 Task: Find connections with filter location Ghardaïa with filter topic #Socialmediawith filter profile language German with filter current company Yellow.ai with filter school Gokaraju Rangaraju Institute of Engineering and Technology with filter industry Wholesale Hardware, Plumbing, Heating Equipment with filter service category Wealth Management with filter keywords title Operations Professional
Action: Mouse moved to (716, 85)
Screenshot: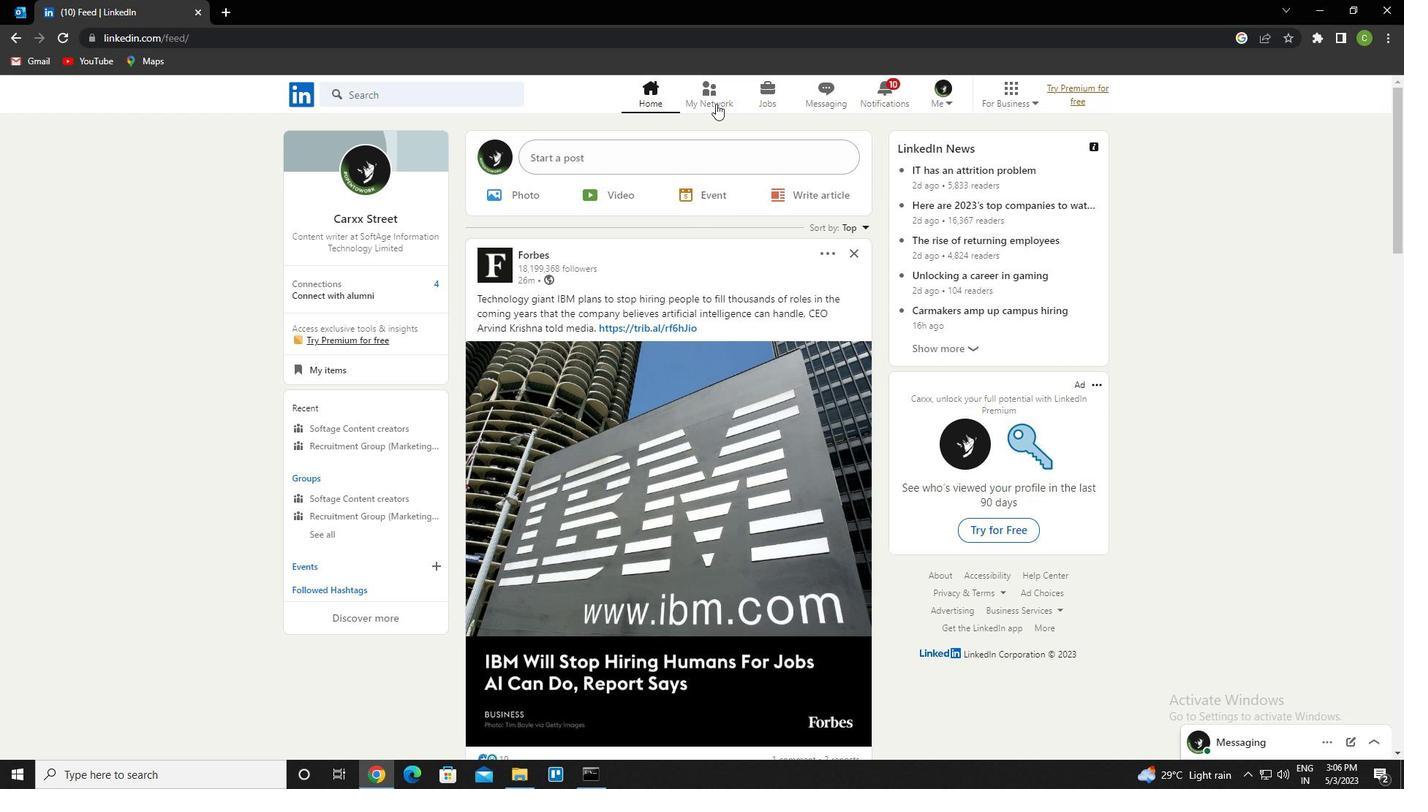 
Action: Mouse pressed left at (716, 85)
Screenshot: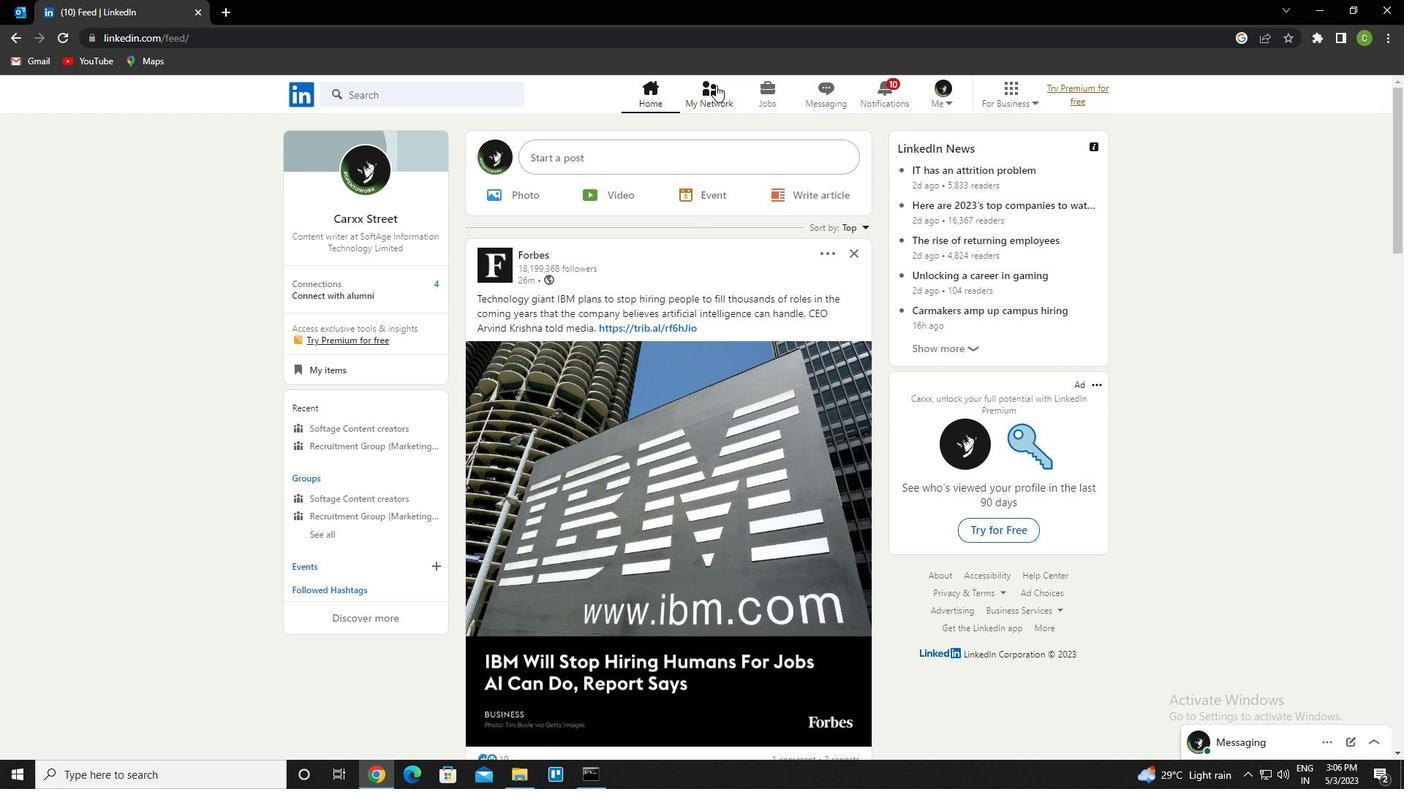 
Action: Mouse moved to (451, 175)
Screenshot: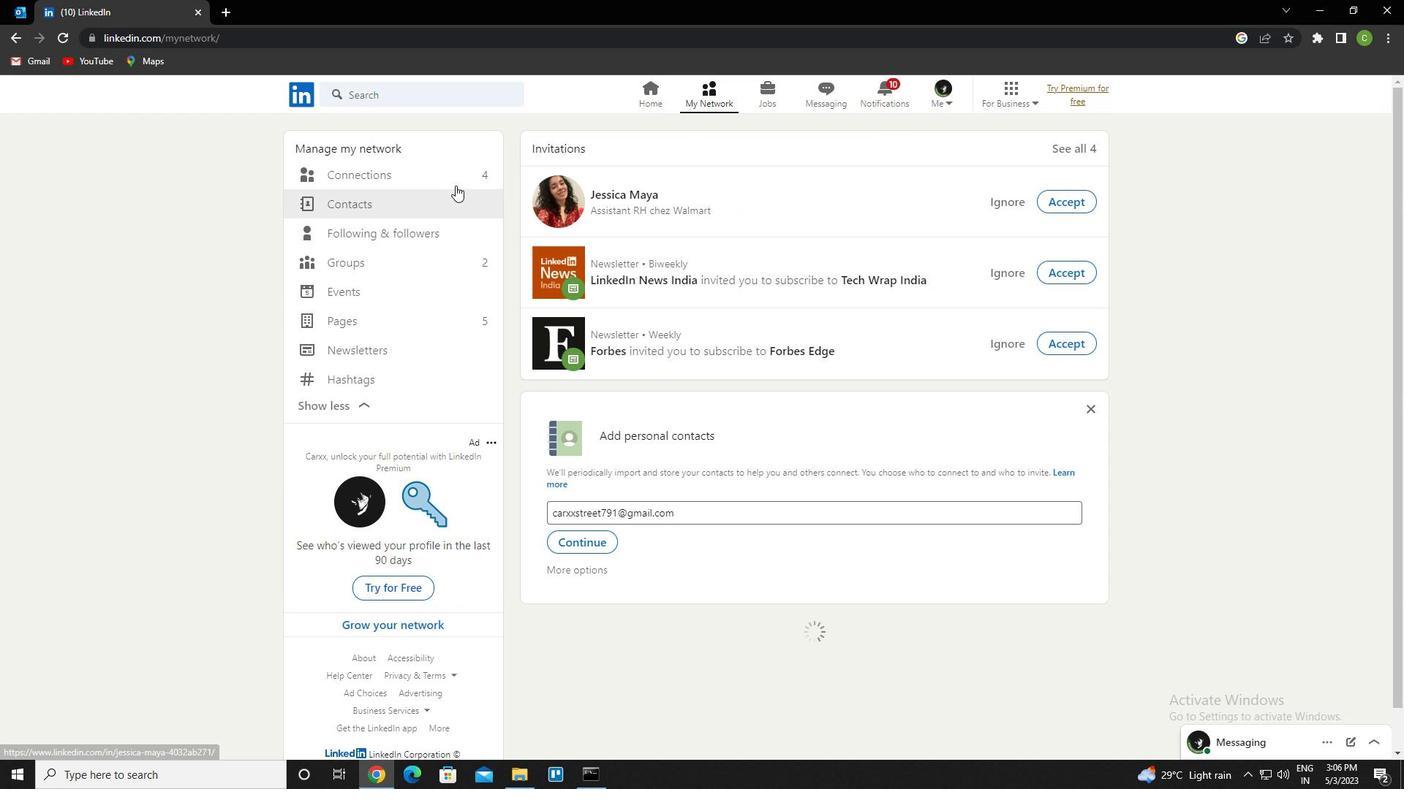 
Action: Mouse pressed left at (451, 175)
Screenshot: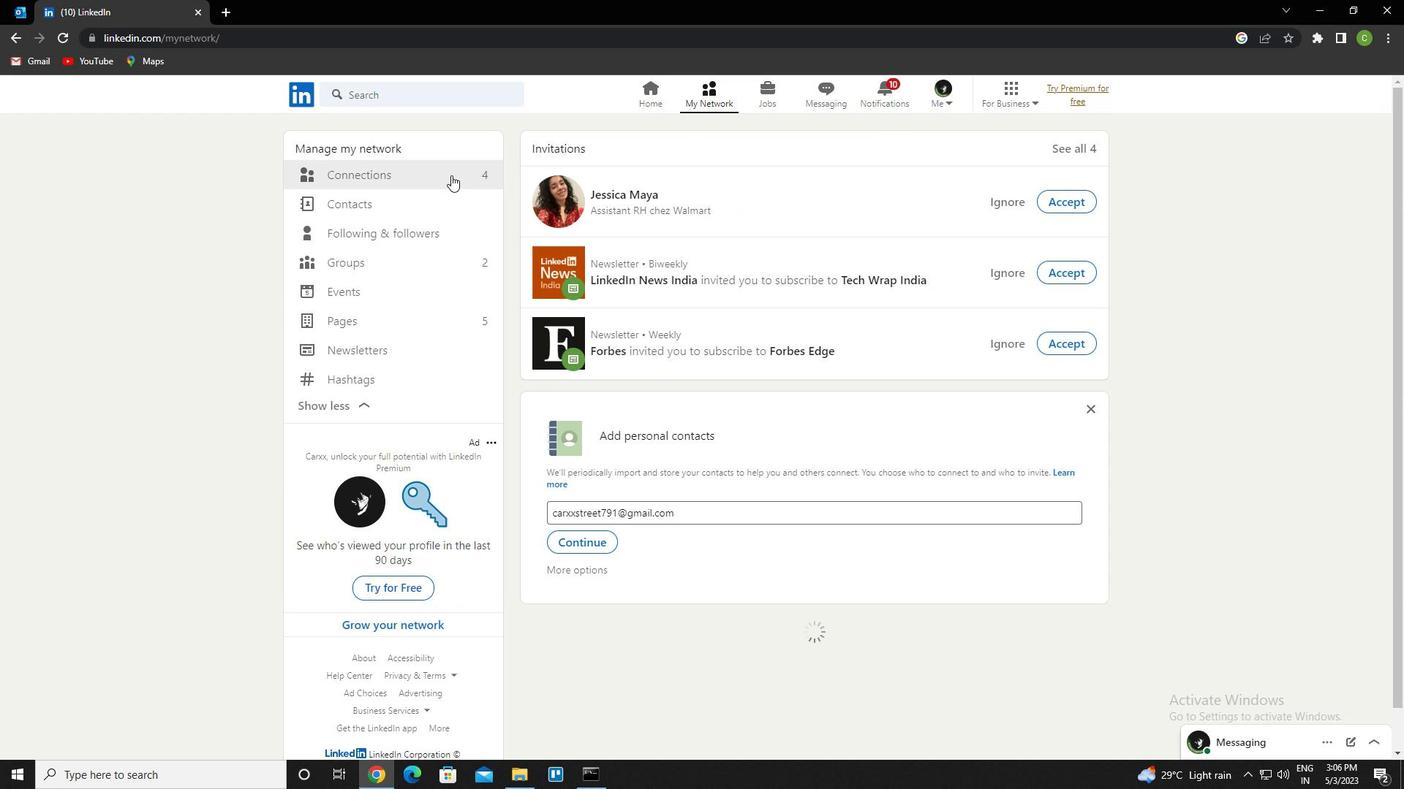
Action: Mouse moved to (800, 181)
Screenshot: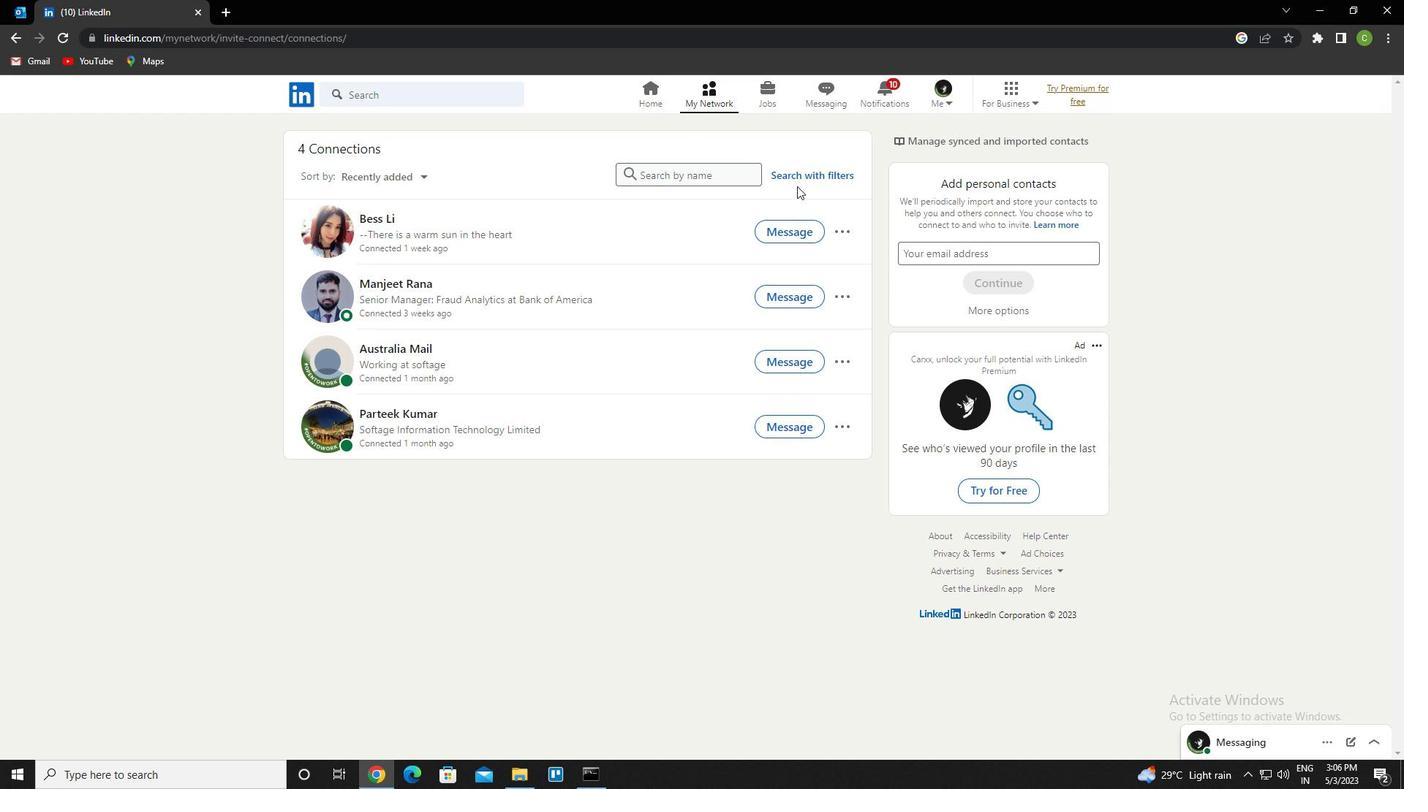 
Action: Mouse pressed left at (800, 181)
Screenshot: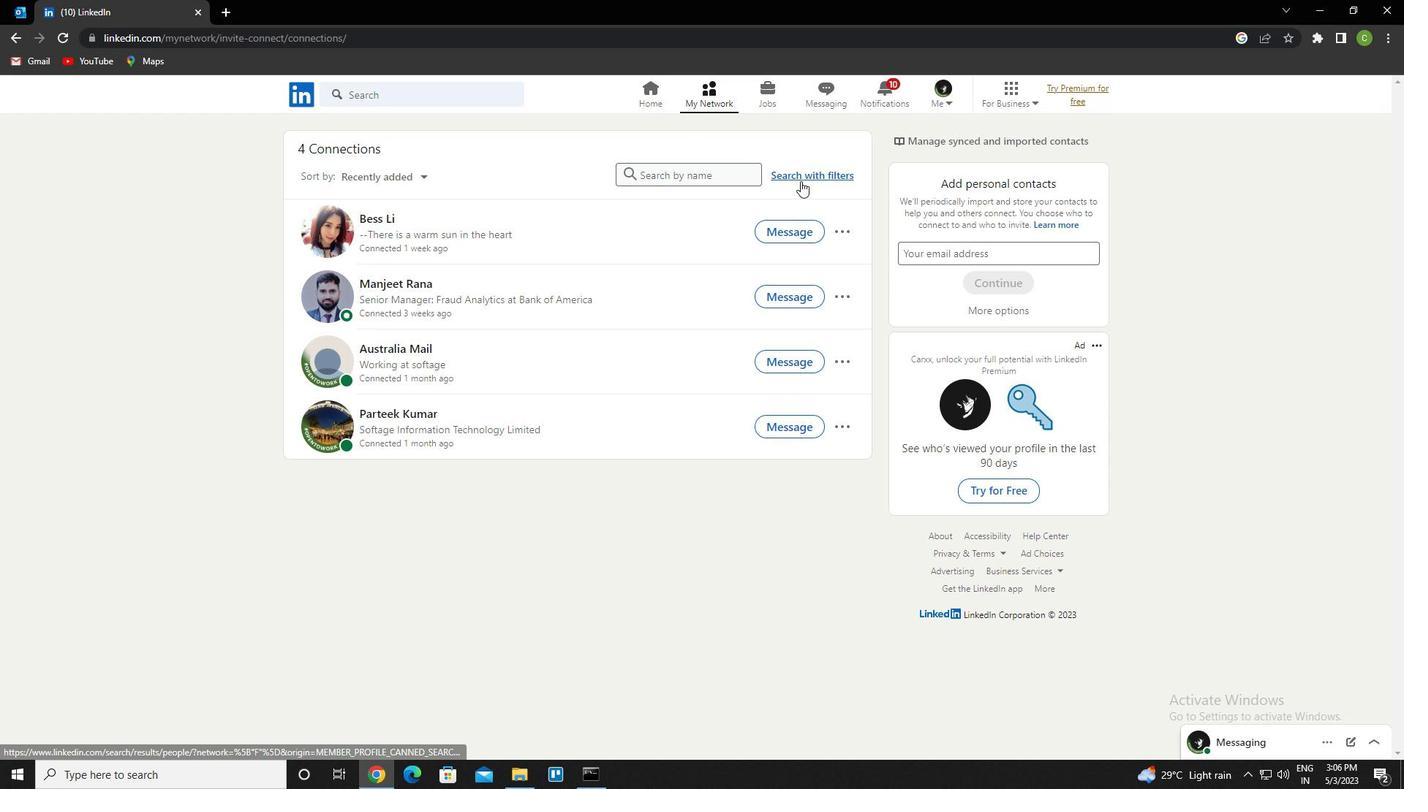 
Action: Mouse moved to (754, 135)
Screenshot: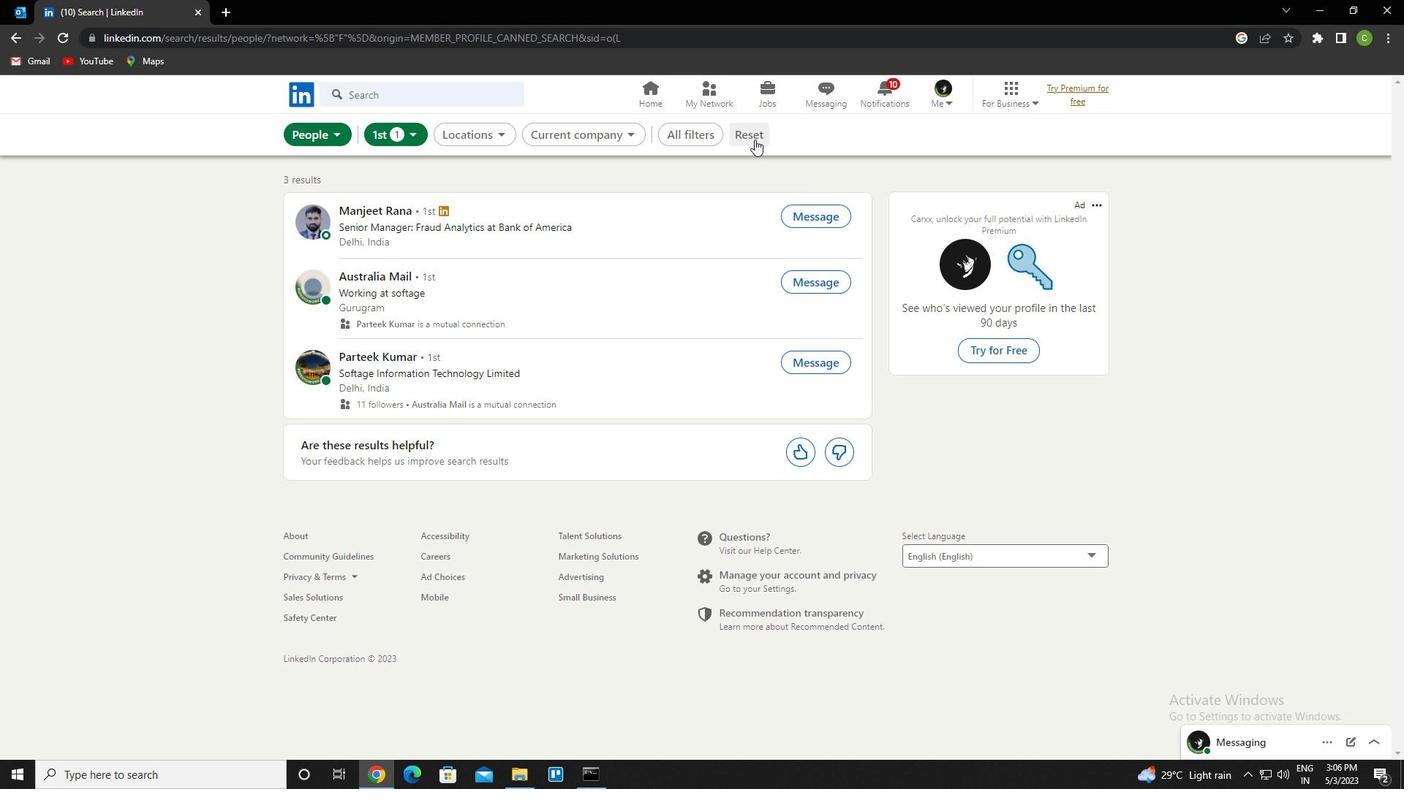 
Action: Mouse pressed left at (754, 135)
Screenshot: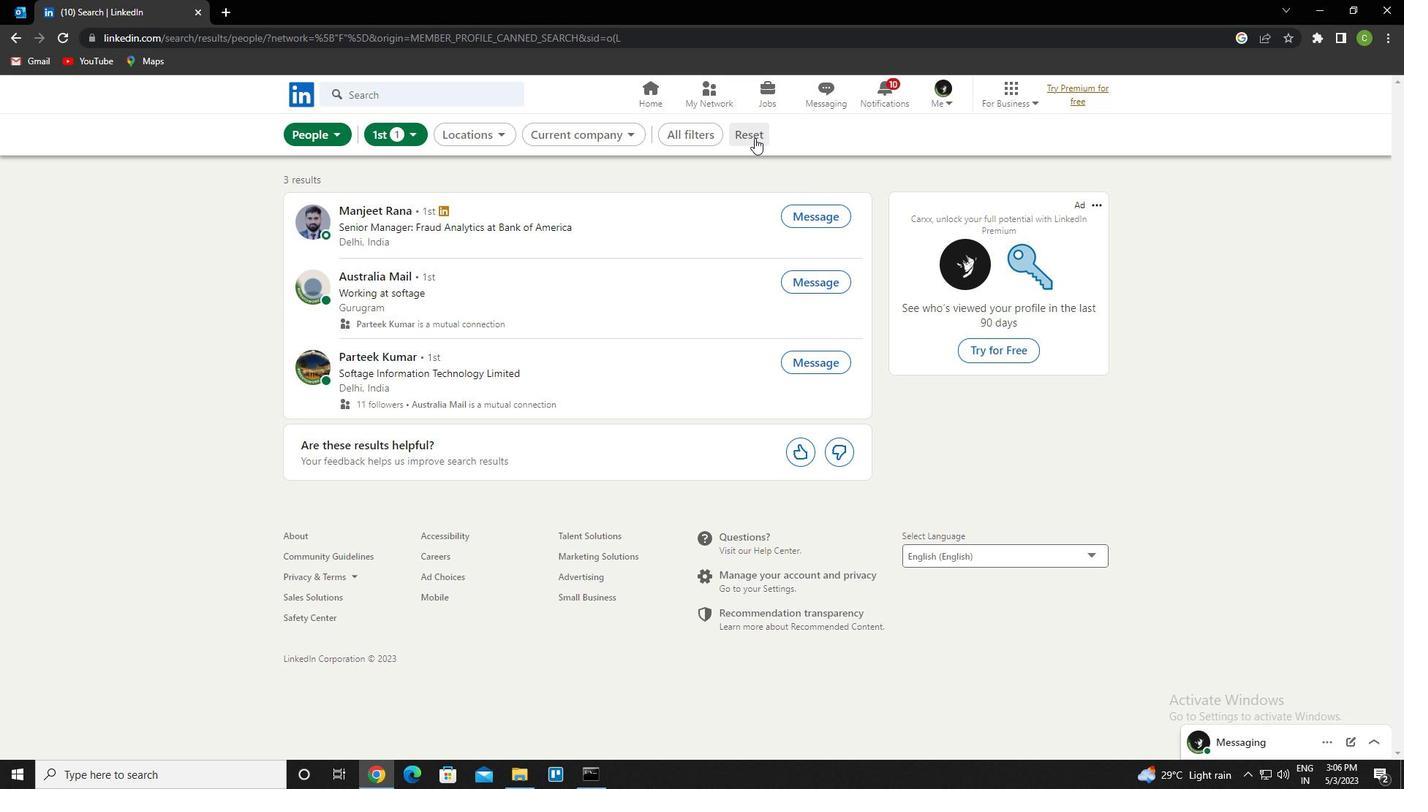 
Action: Mouse moved to (740, 135)
Screenshot: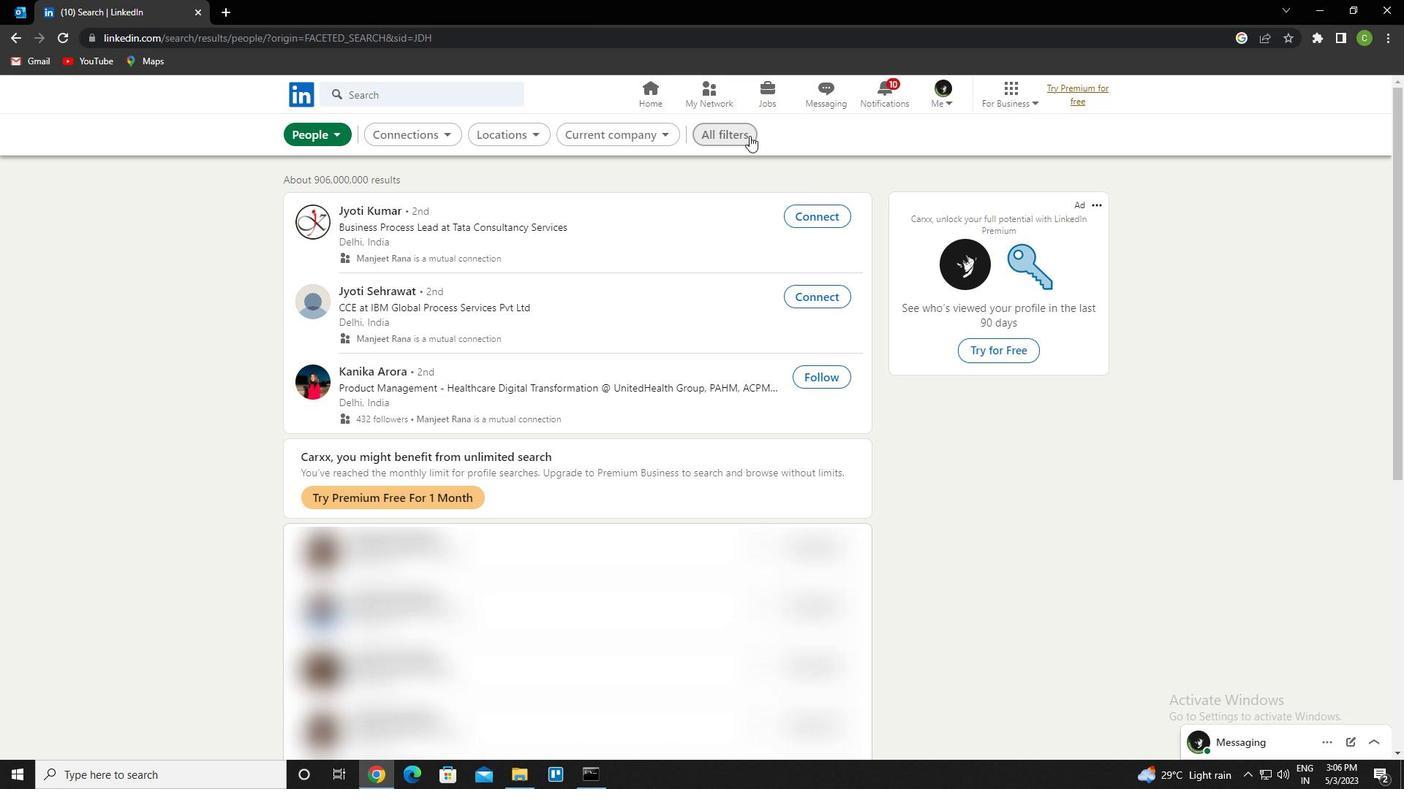 
Action: Mouse pressed left at (740, 135)
Screenshot: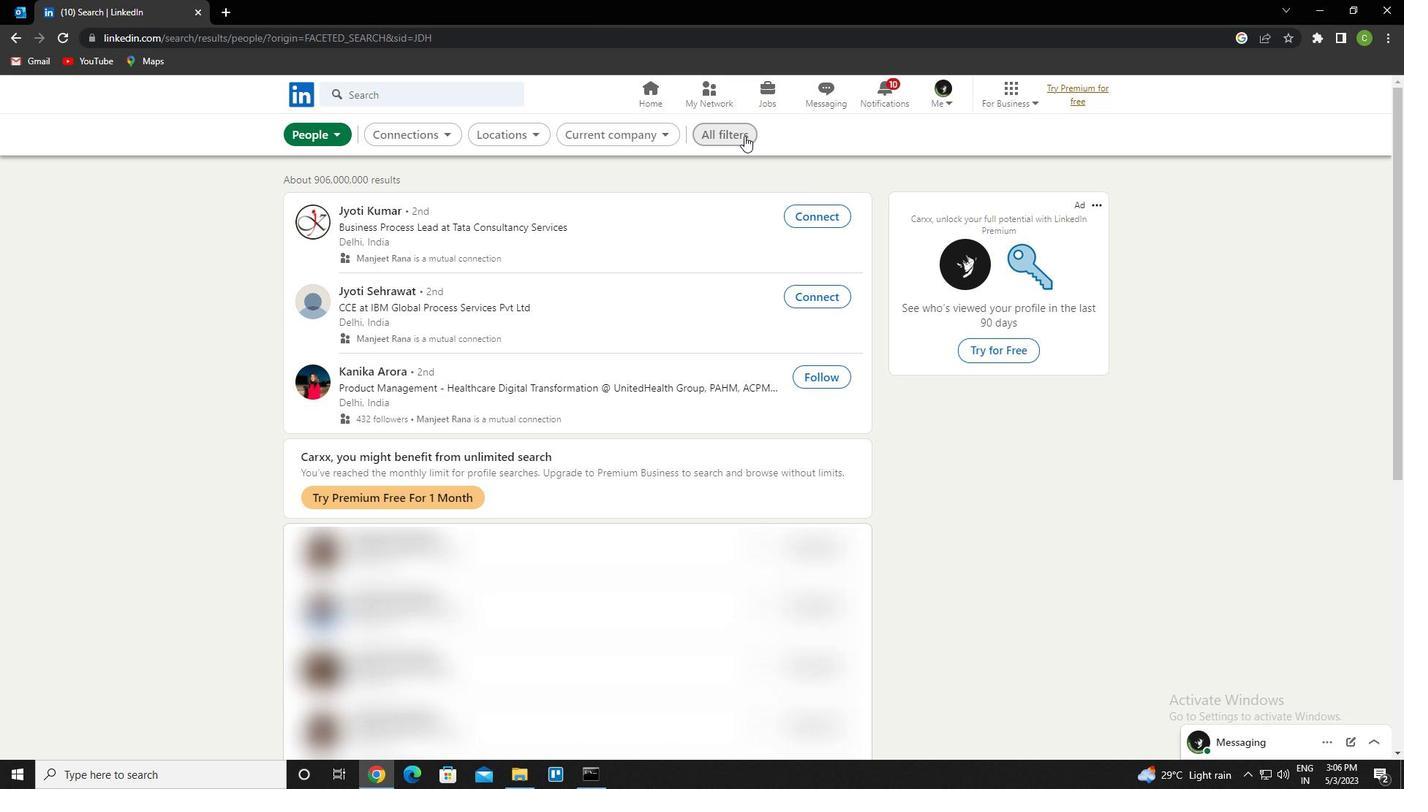 
Action: Mouse moved to (1118, 350)
Screenshot: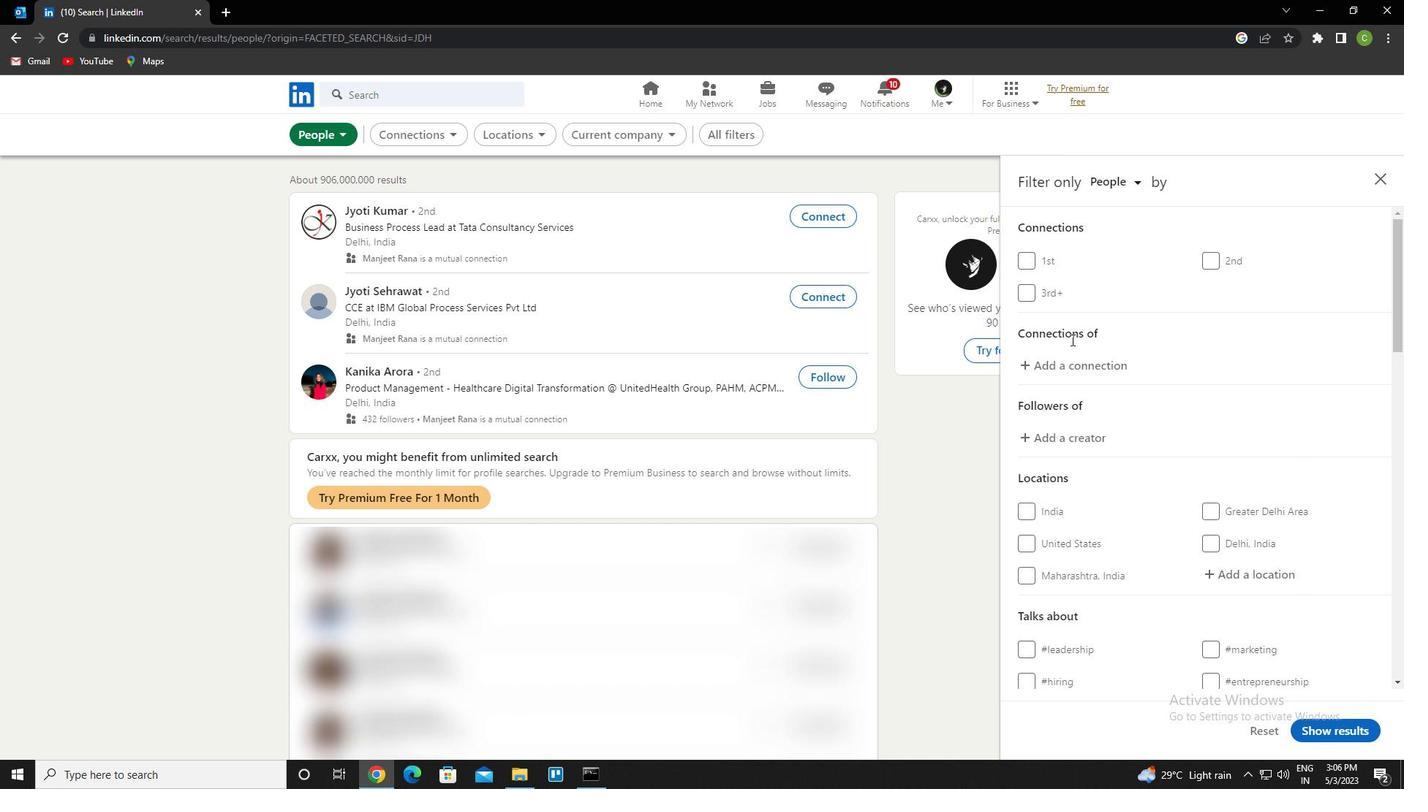 
Action: Mouse scrolled (1118, 349) with delta (0, 0)
Screenshot: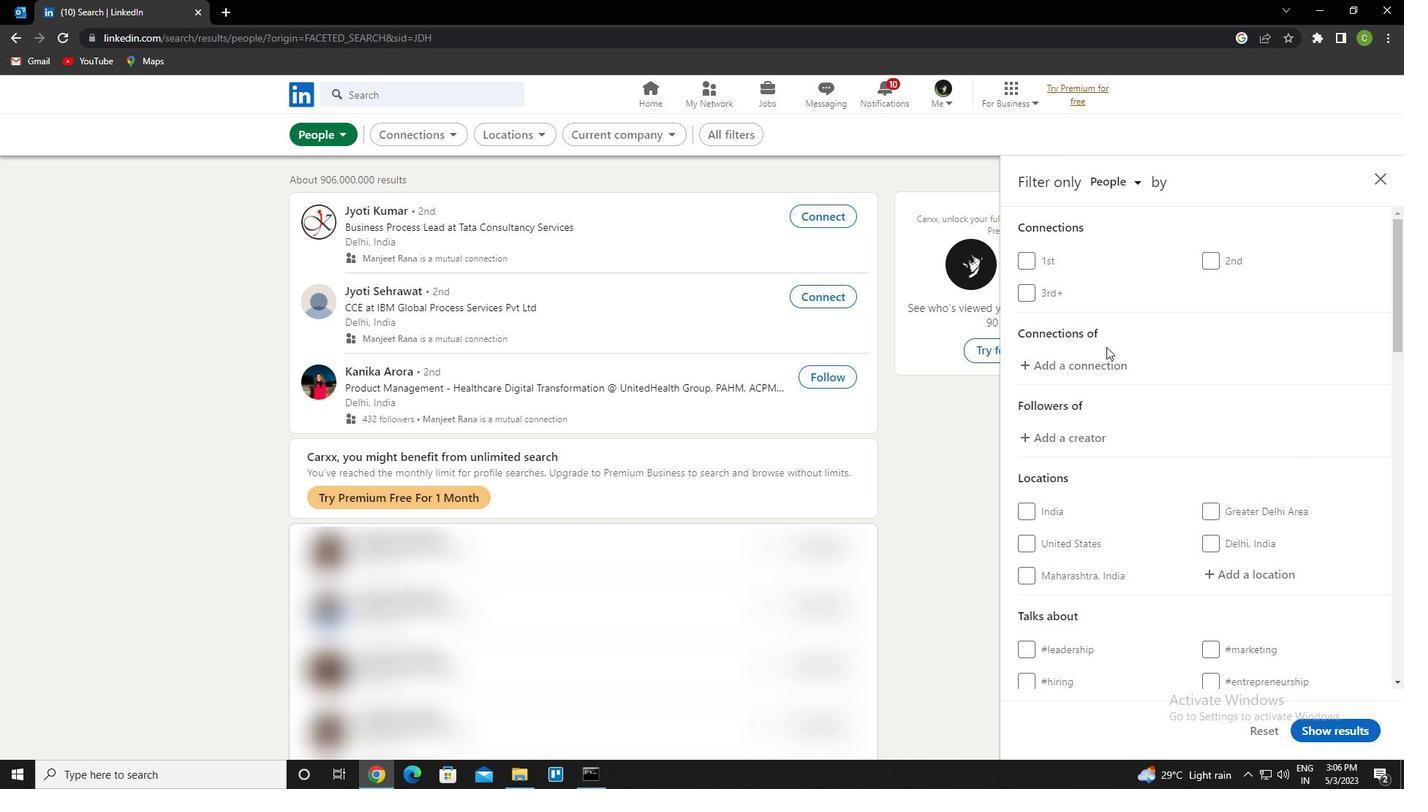 
Action: Mouse scrolled (1118, 349) with delta (0, 0)
Screenshot: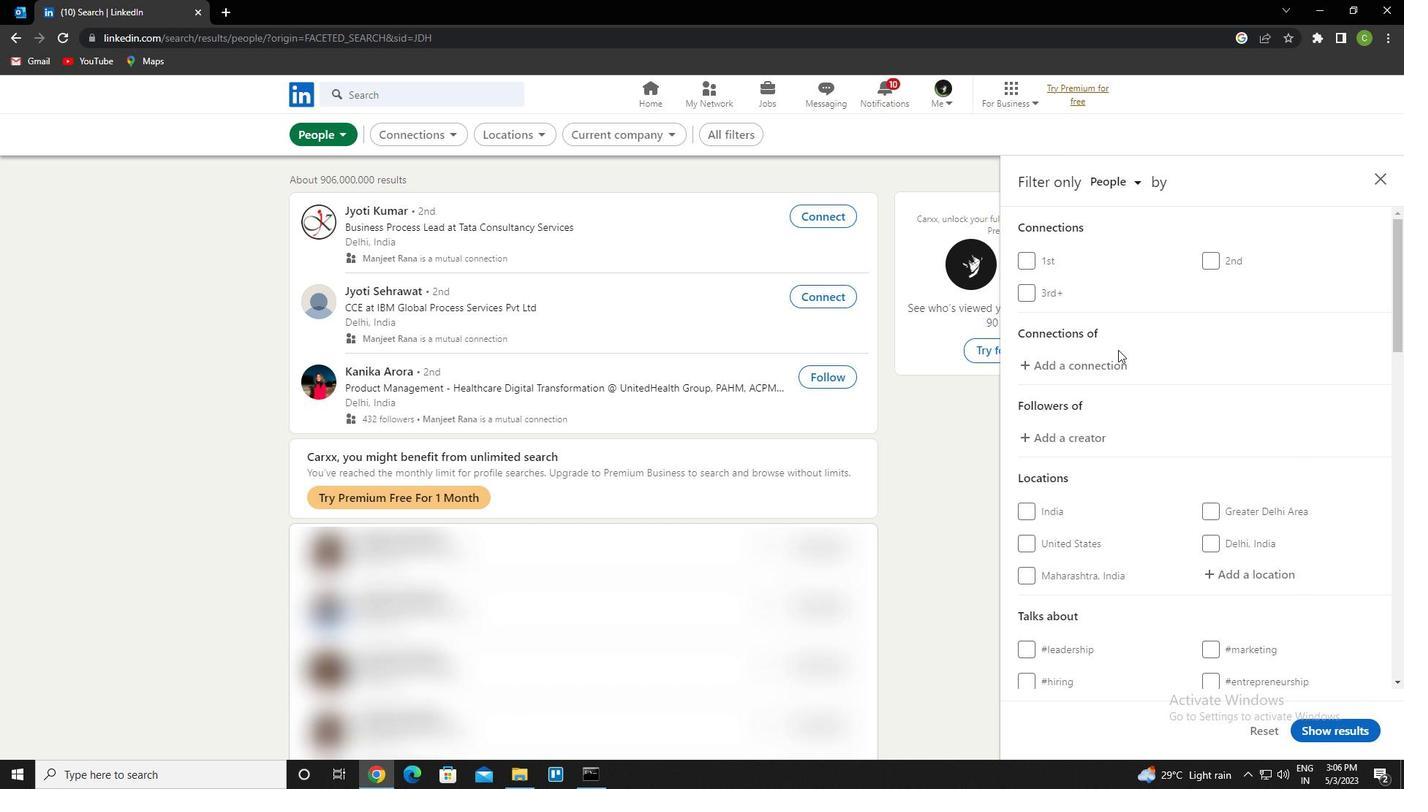
Action: Mouse scrolled (1118, 349) with delta (0, 0)
Screenshot: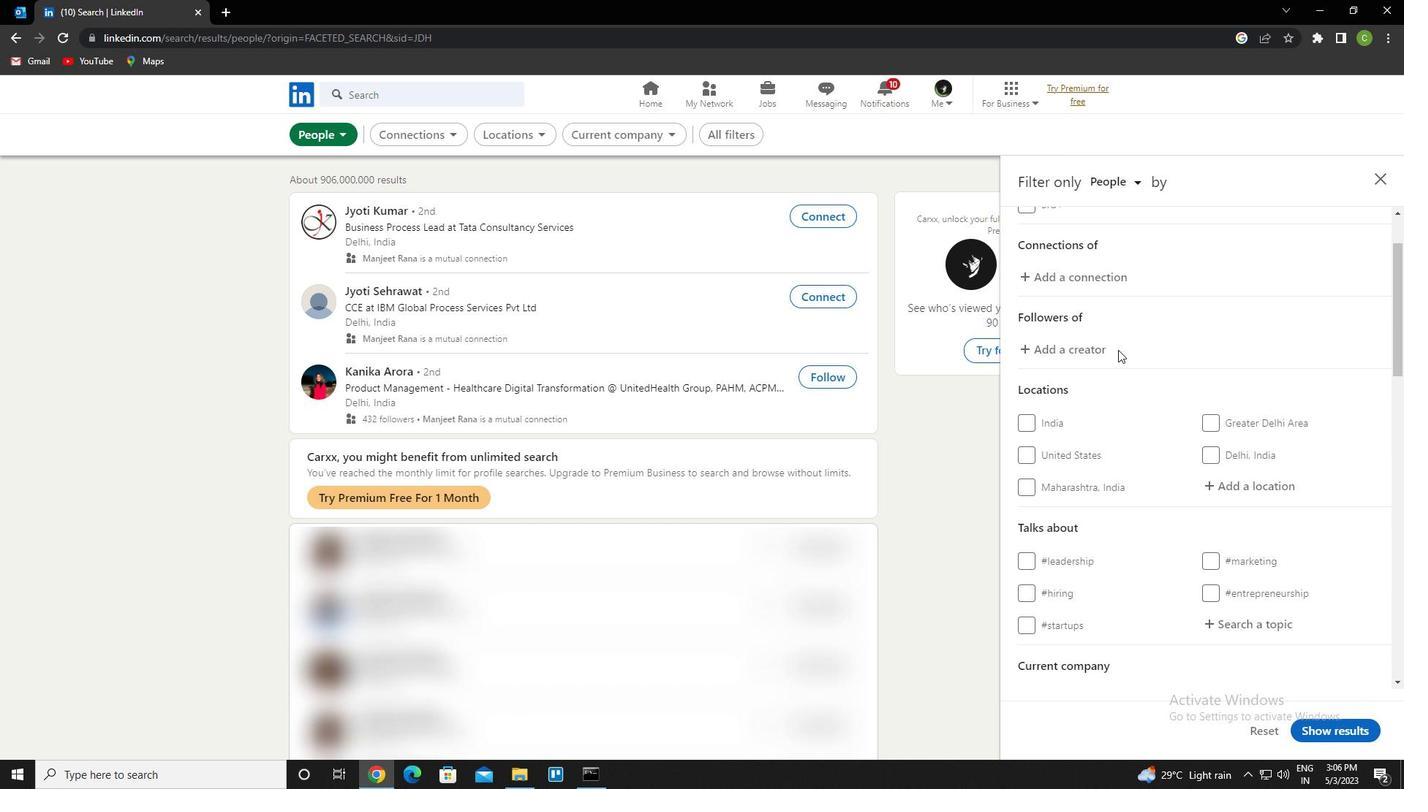 
Action: Mouse moved to (1221, 354)
Screenshot: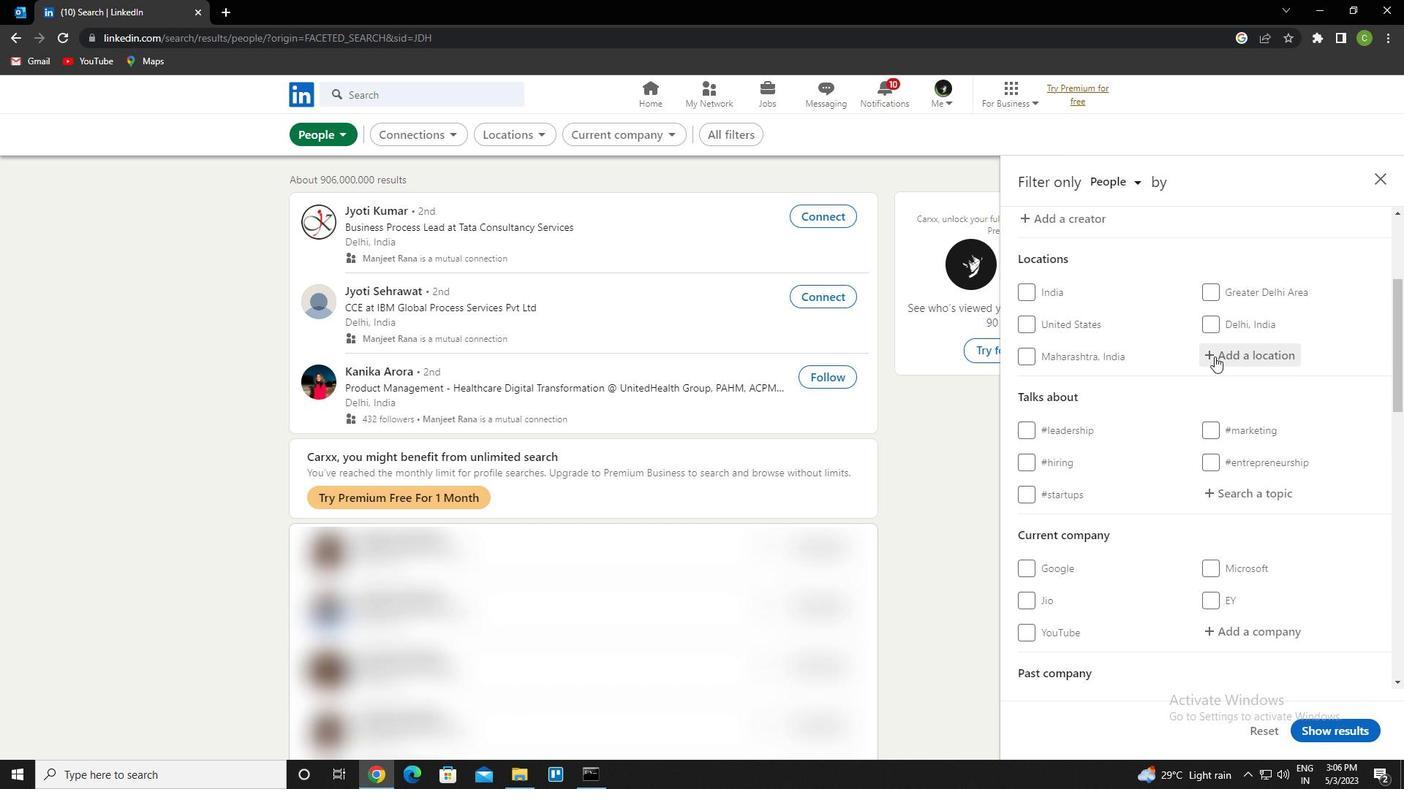 
Action: Mouse pressed left at (1221, 354)
Screenshot: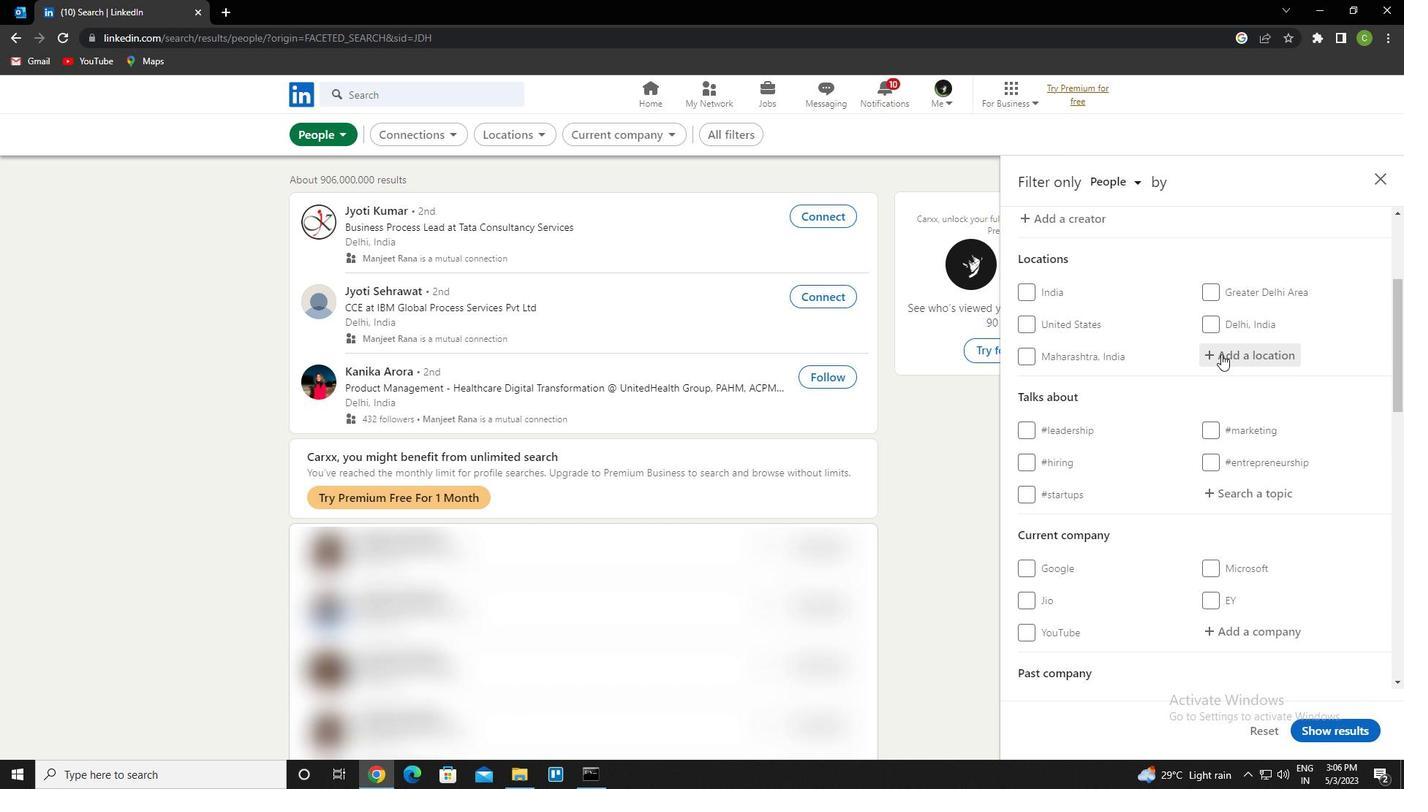 
Action: Key pressed <Key.caps_lock>g<Key.caps_lock>hardaia<Key.down><Key.enter>
Screenshot: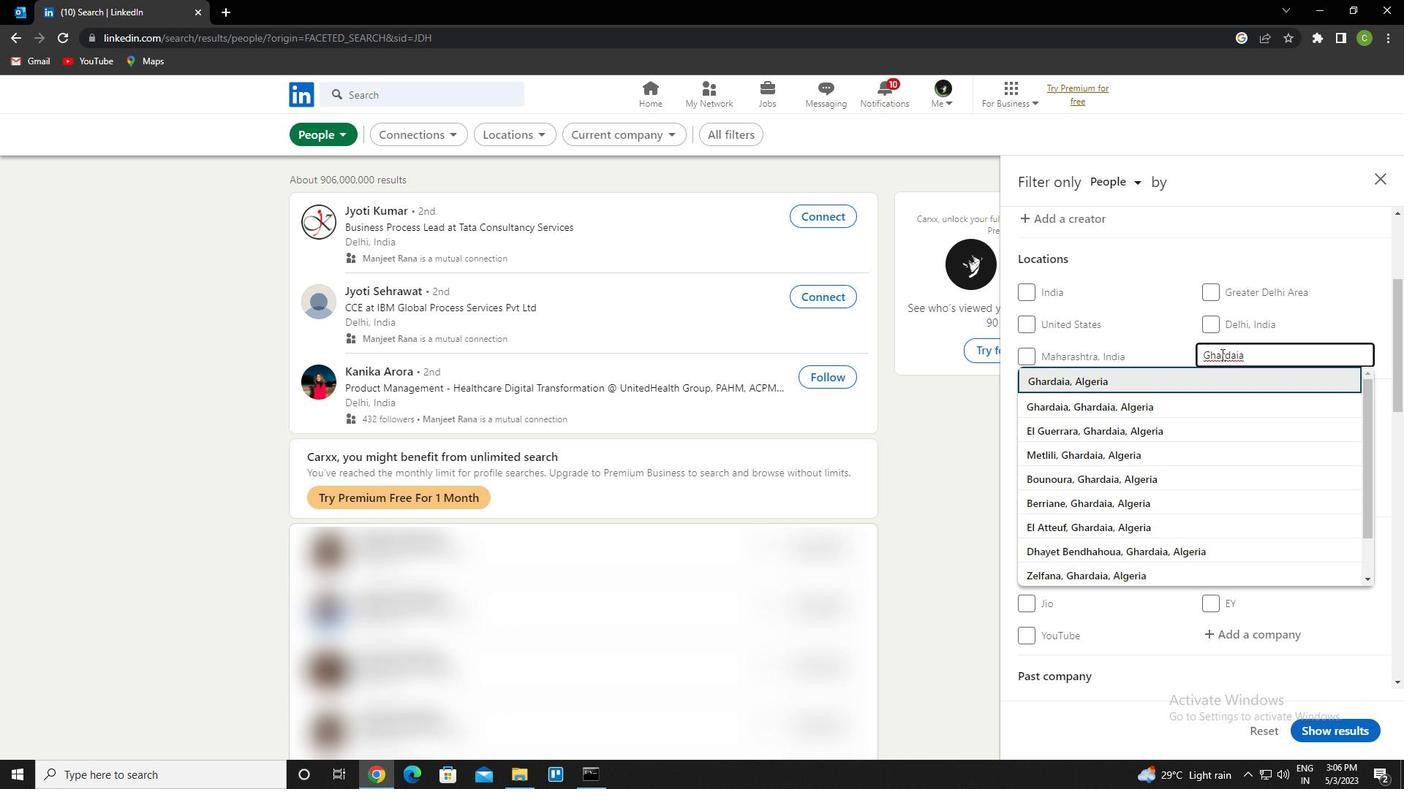 
Action: Mouse scrolled (1221, 354) with delta (0, 0)
Screenshot: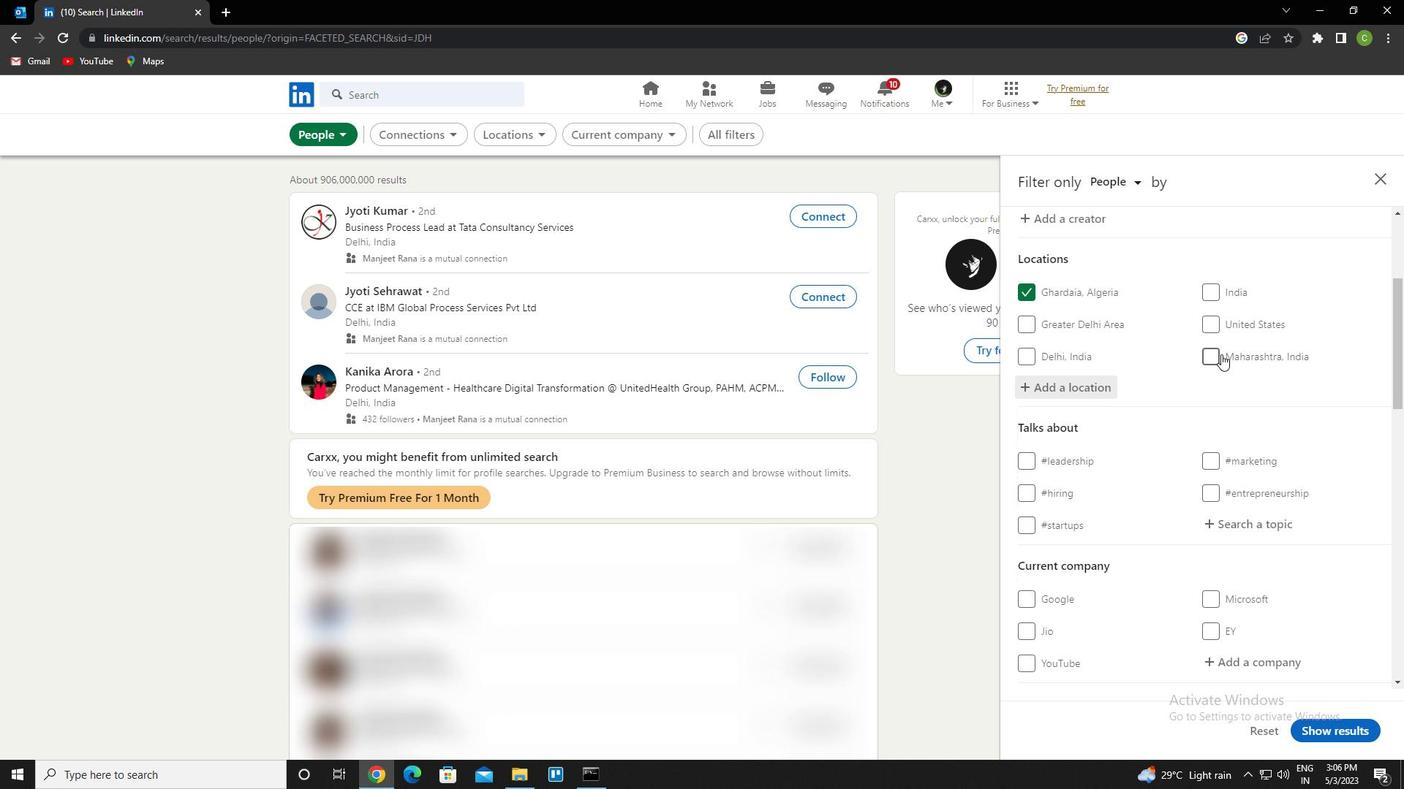 
Action: Mouse moved to (1257, 443)
Screenshot: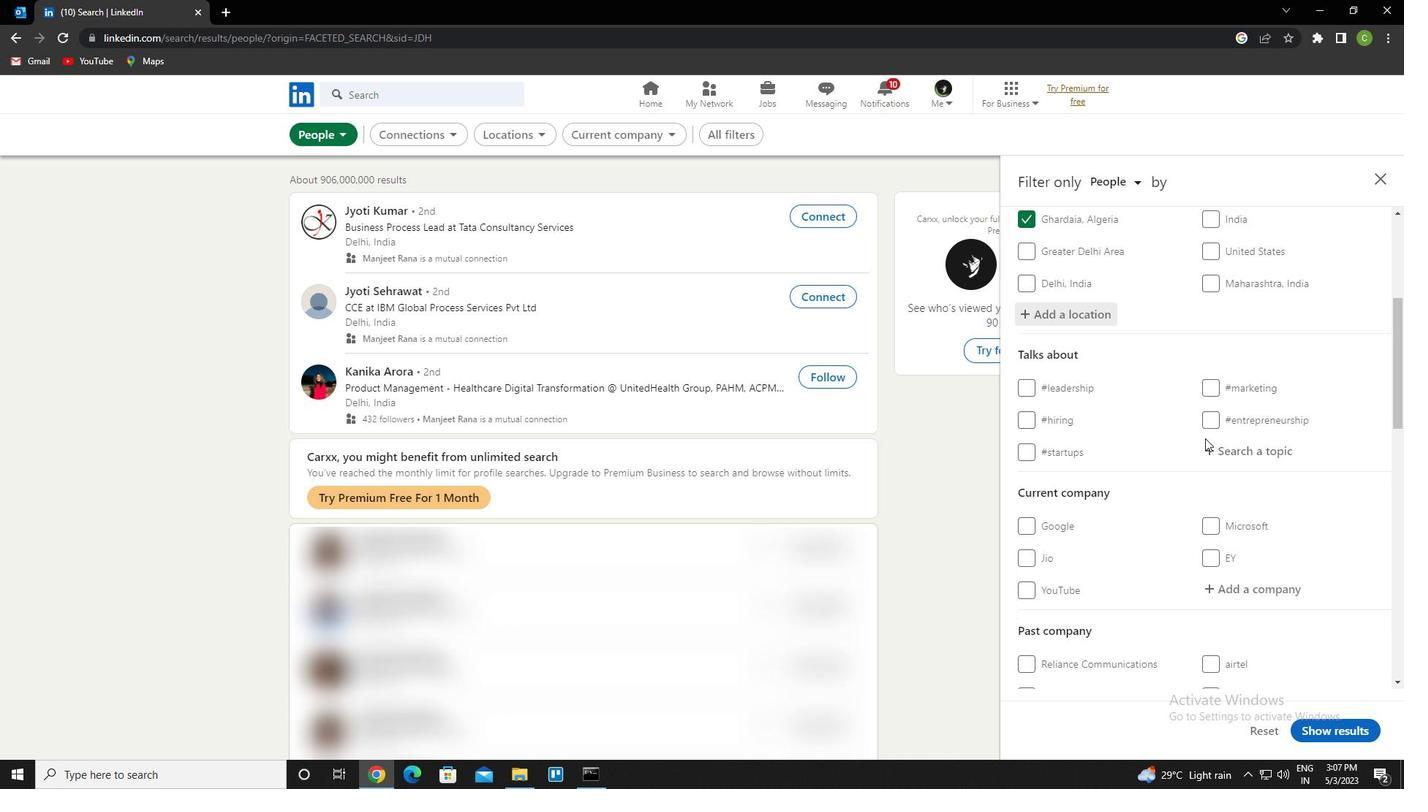 
Action: Mouse pressed left at (1257, 443)
Screenshot: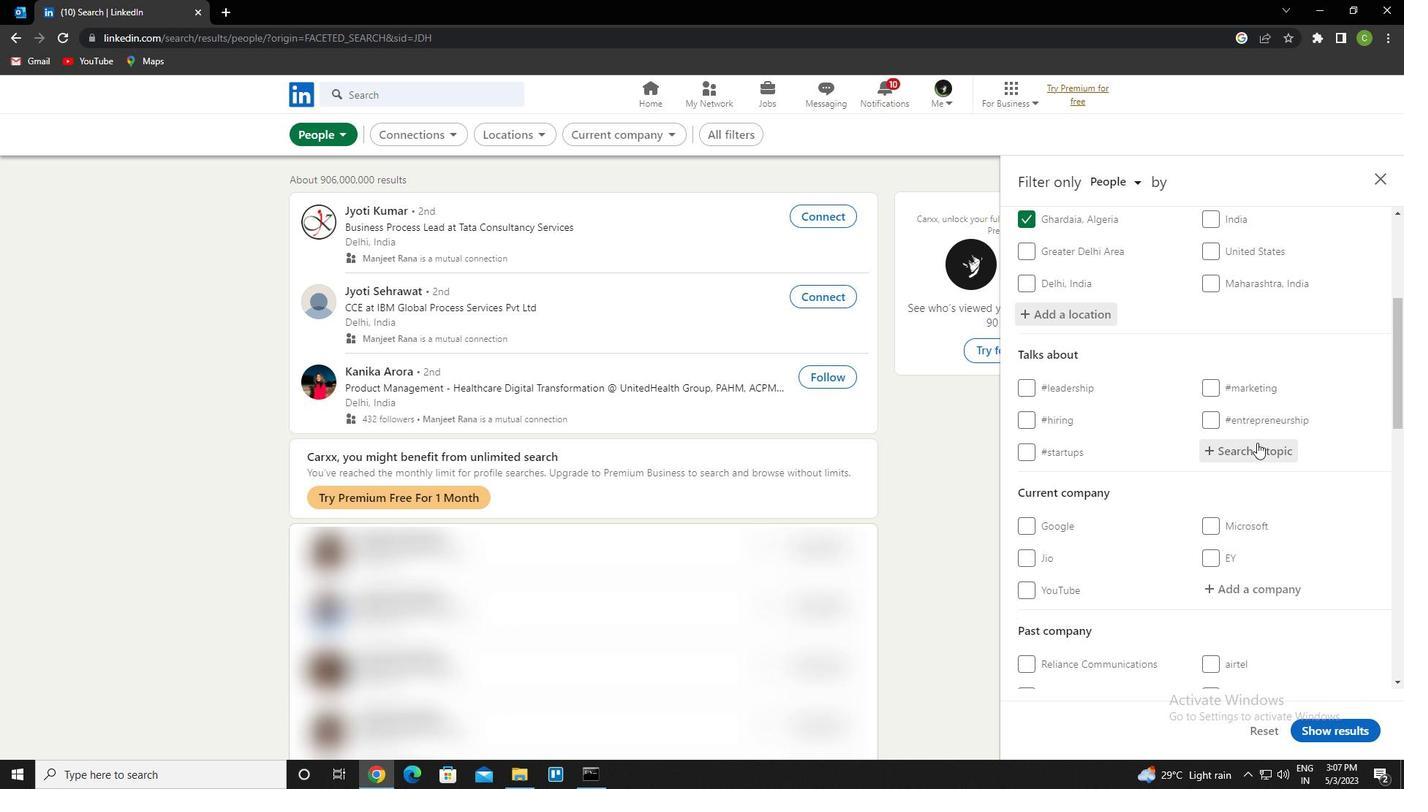 
Action: Key pressed socialmedia<Key.down><Key.enter>
Screenshot: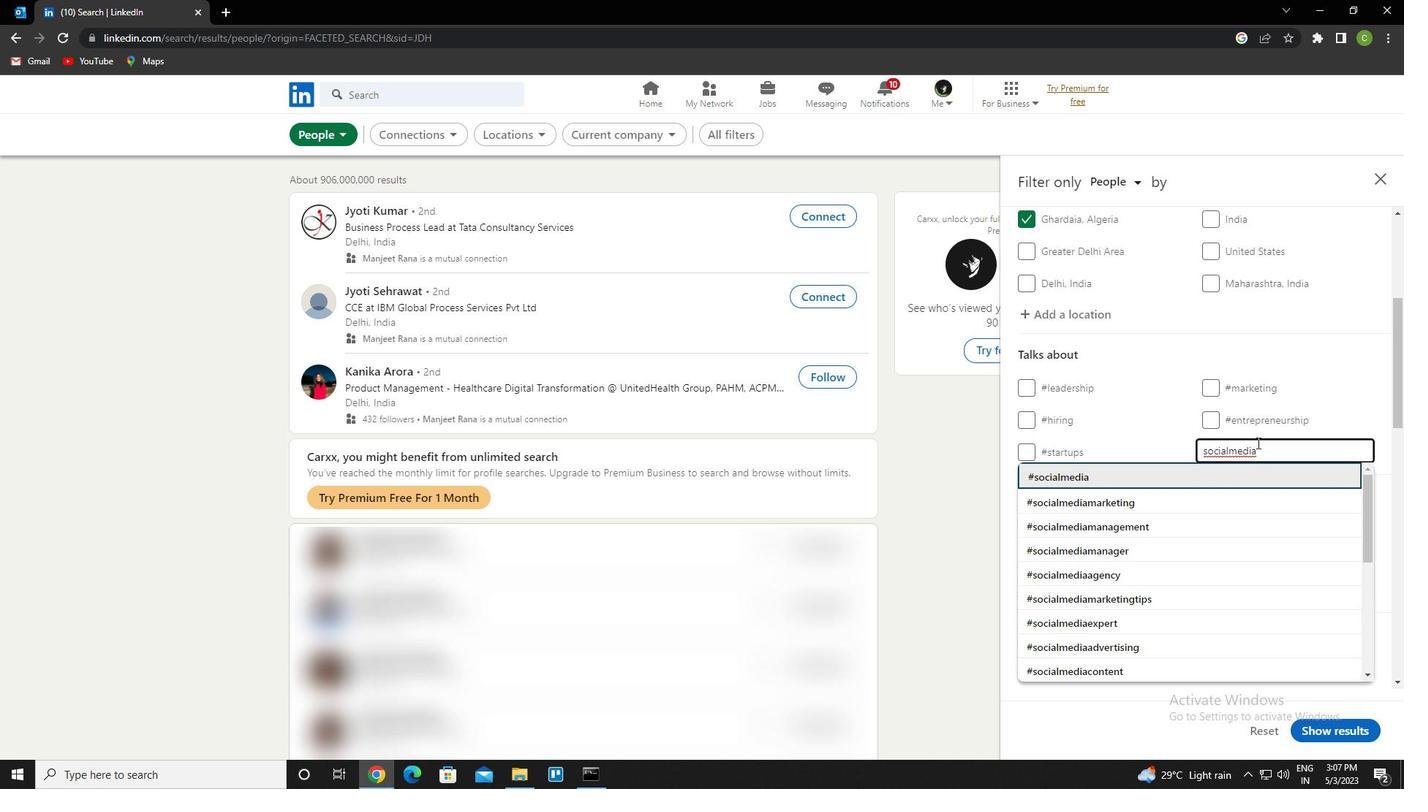 
Action: Mouse scrolled (1257, 442) with delta (0, 0)
Screenshot: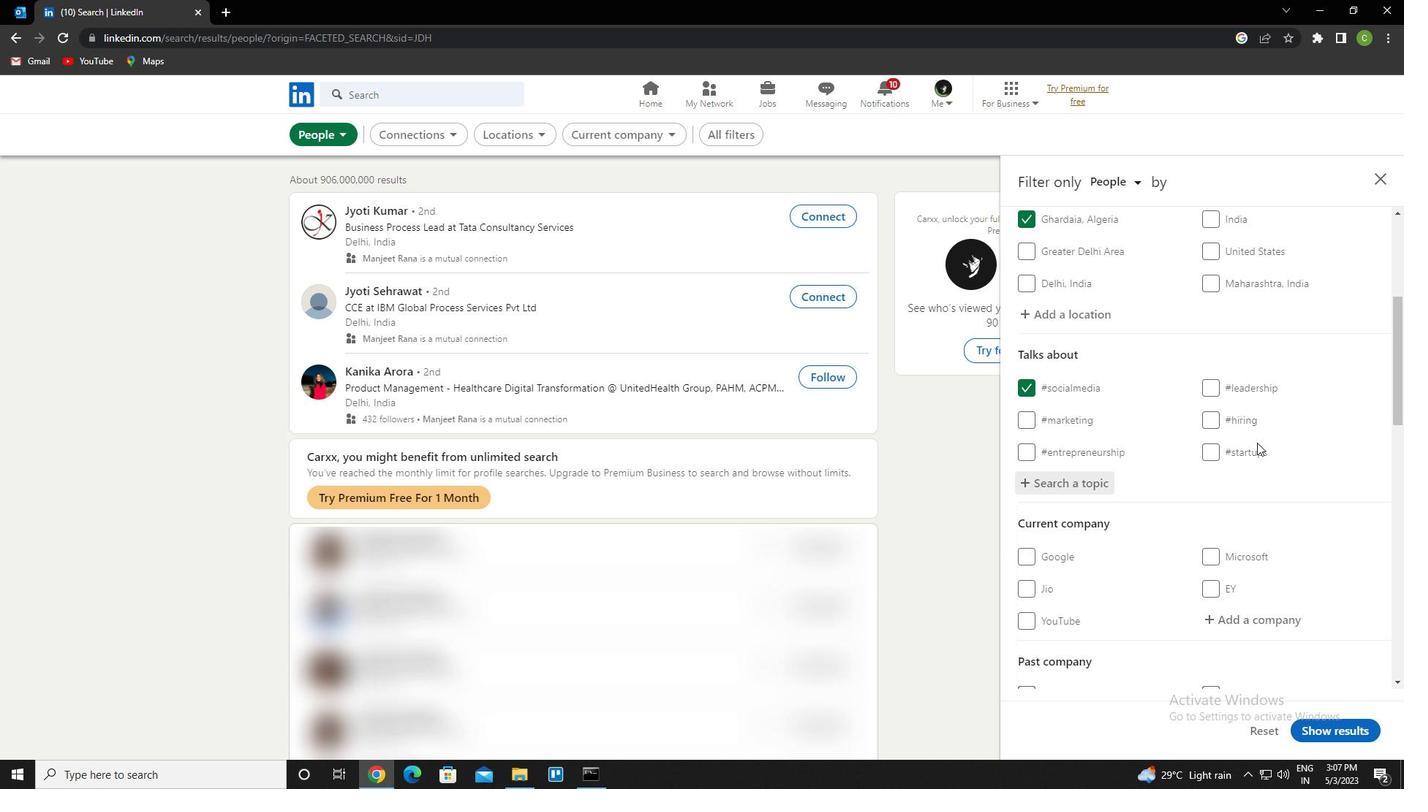 
Action: Mouse scrolled (1257, 442) with delta (0, 0)
Screenshot: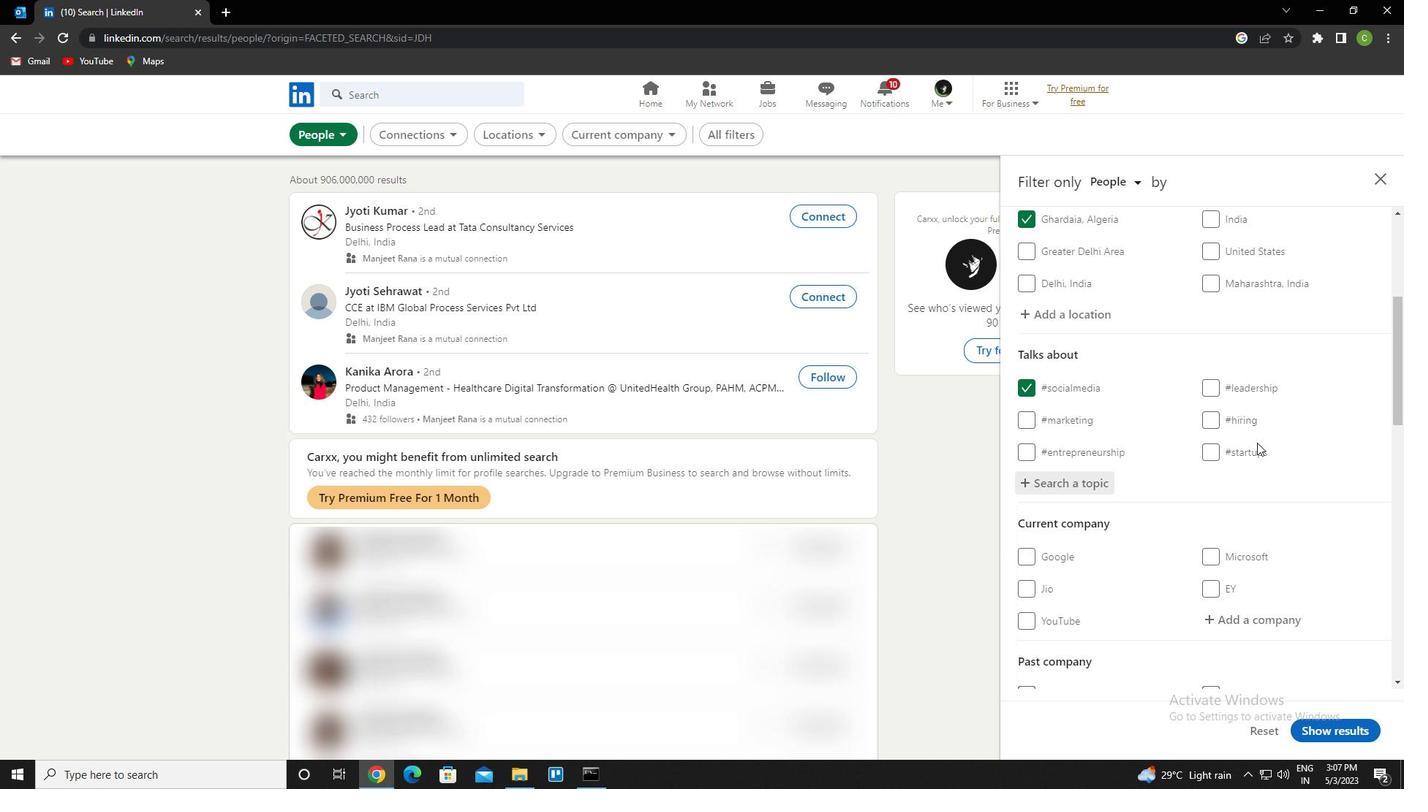 
Action: Mouse scrolled (1257, 442) with delta (0, 0)
Screenshot: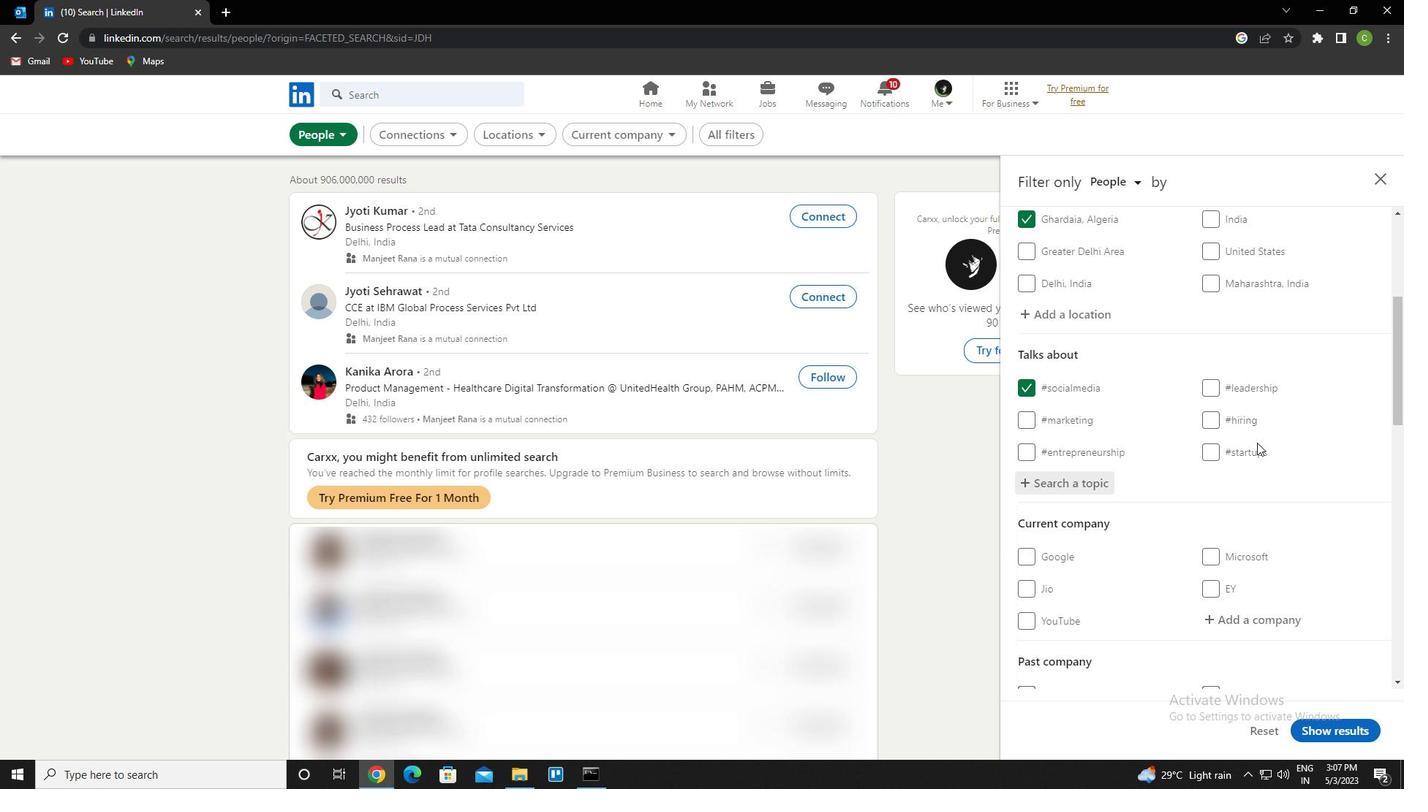 
Action: Mouse scrolled (1257, 442) with delta (0, 0)
Screenshot: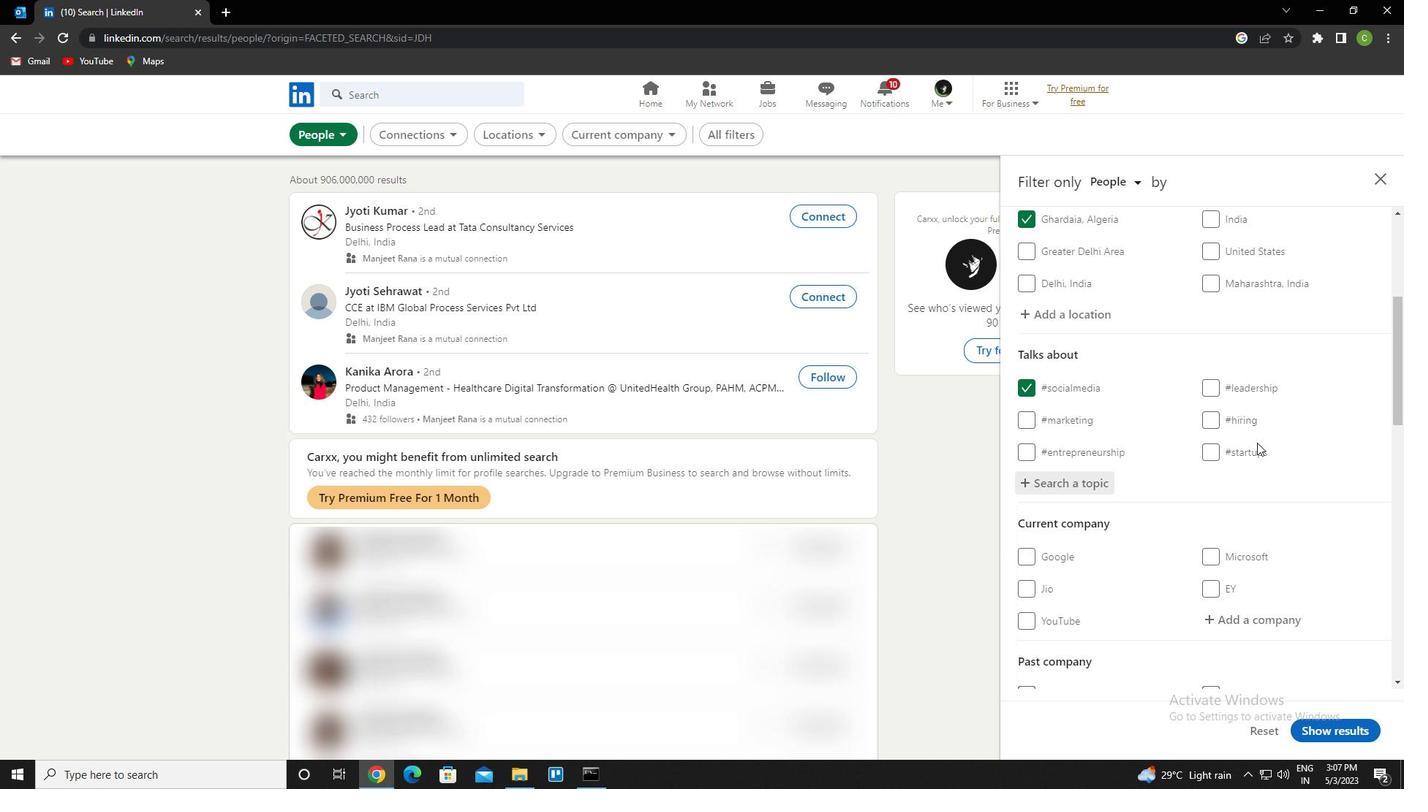 
Action: Mouse scrolled (1257, 442) with delta (0, 0)
Screenshot: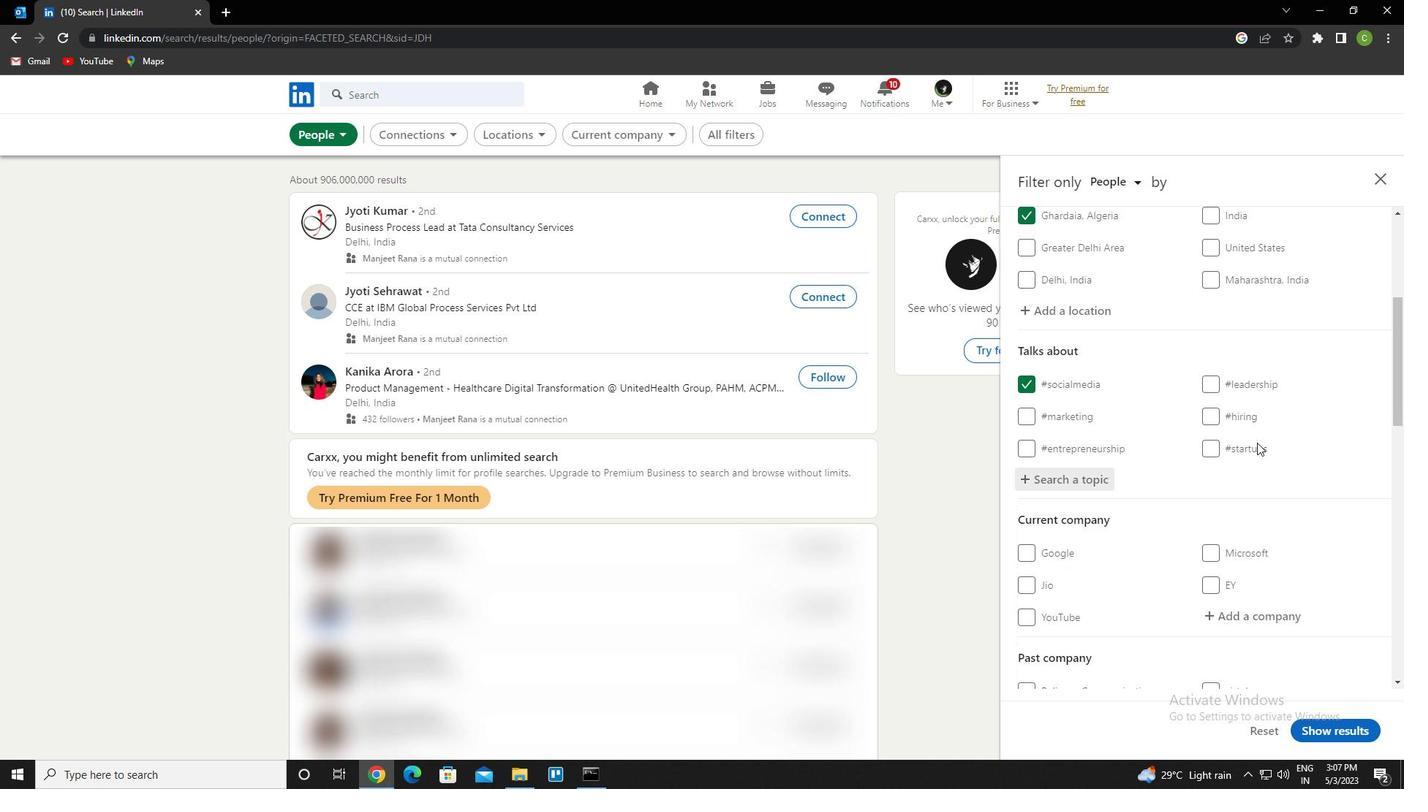 
Action: Mouse scrolled (1257, 442) with delta (0, 0)
Screenshot: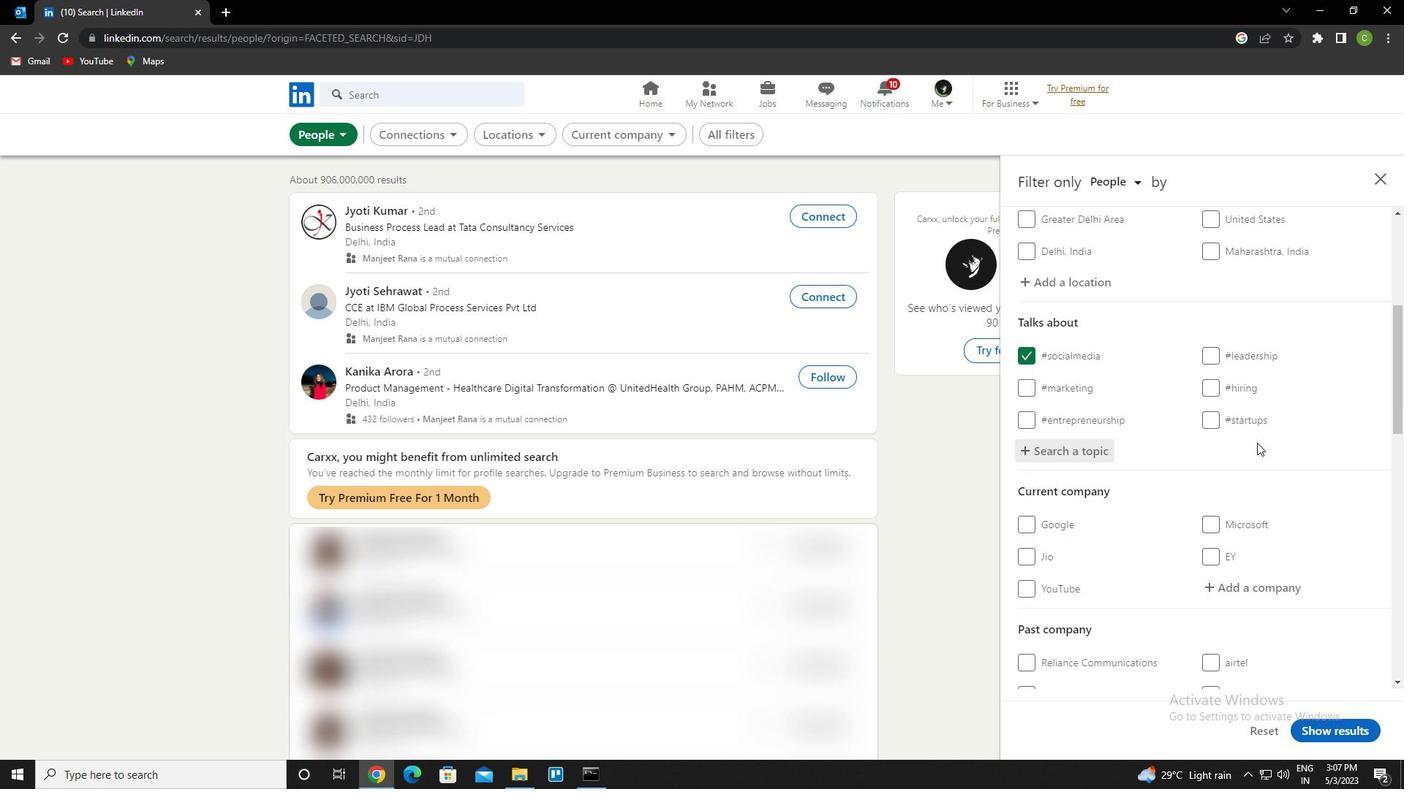 
Action: Mouse scrolled (1257, 442) with delta (0, 0)
Screenshot: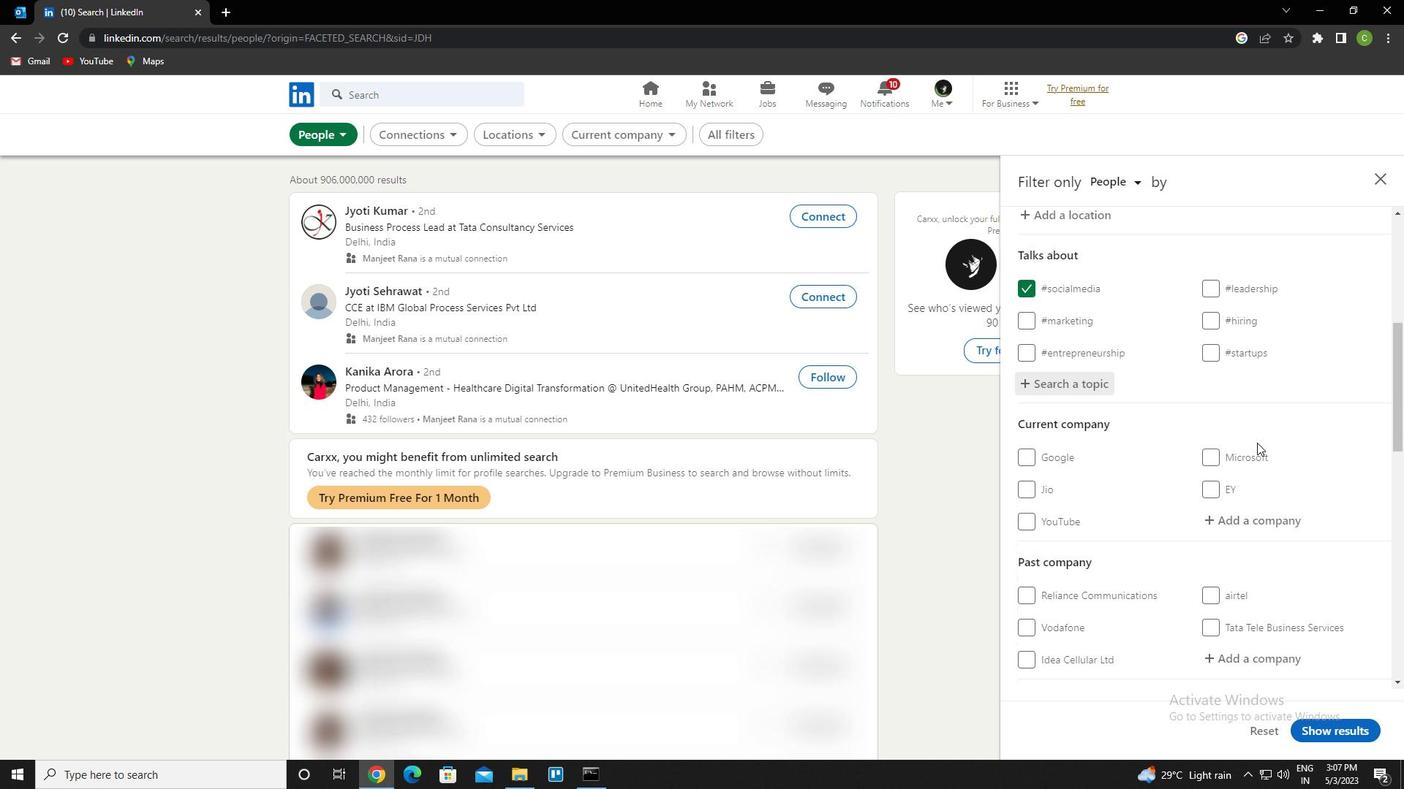 
Action: Mouse scrolled (1257, 442) with delta (0, 0)
Screenshot: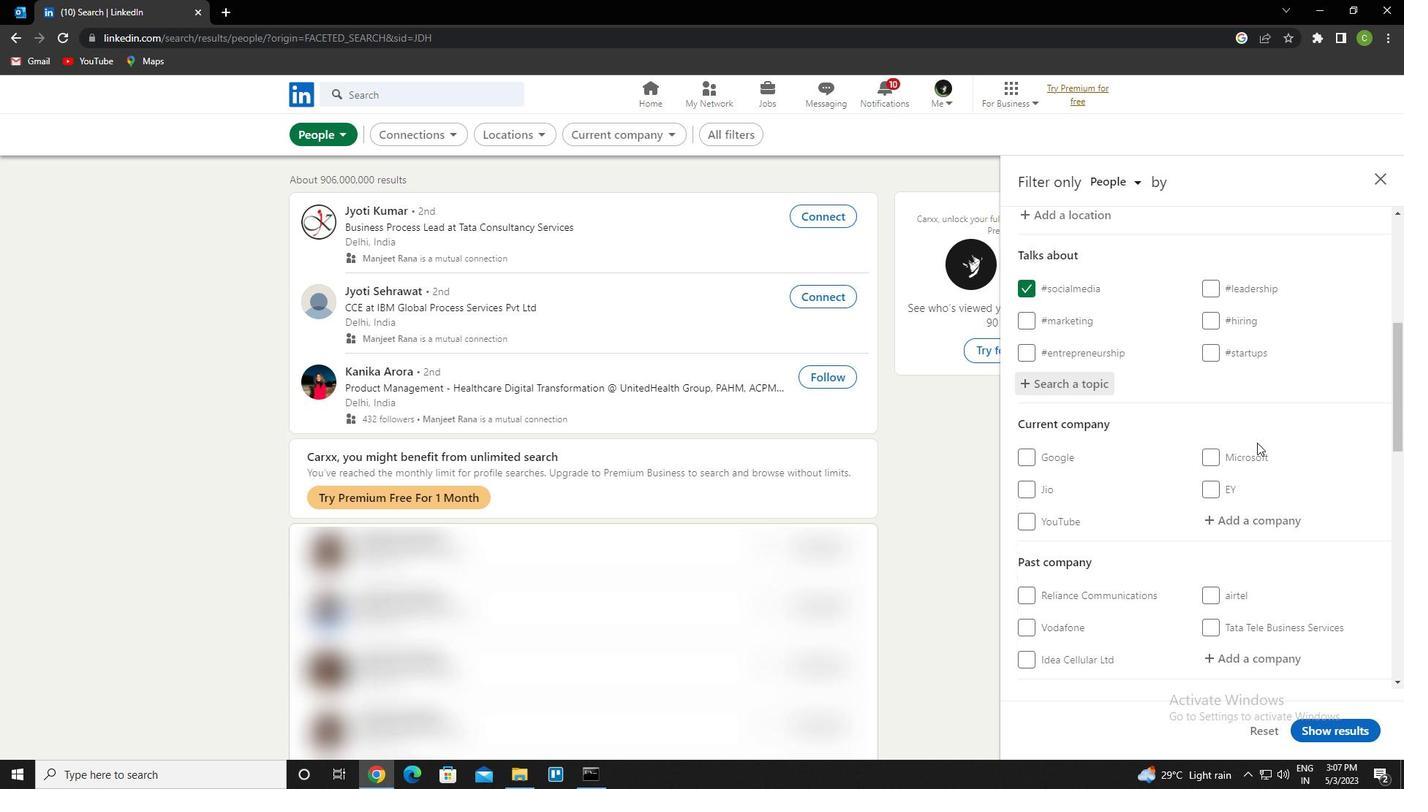 
Action: Mouse scrolled (1257, 442) with delta (0, 0)
Screenshot: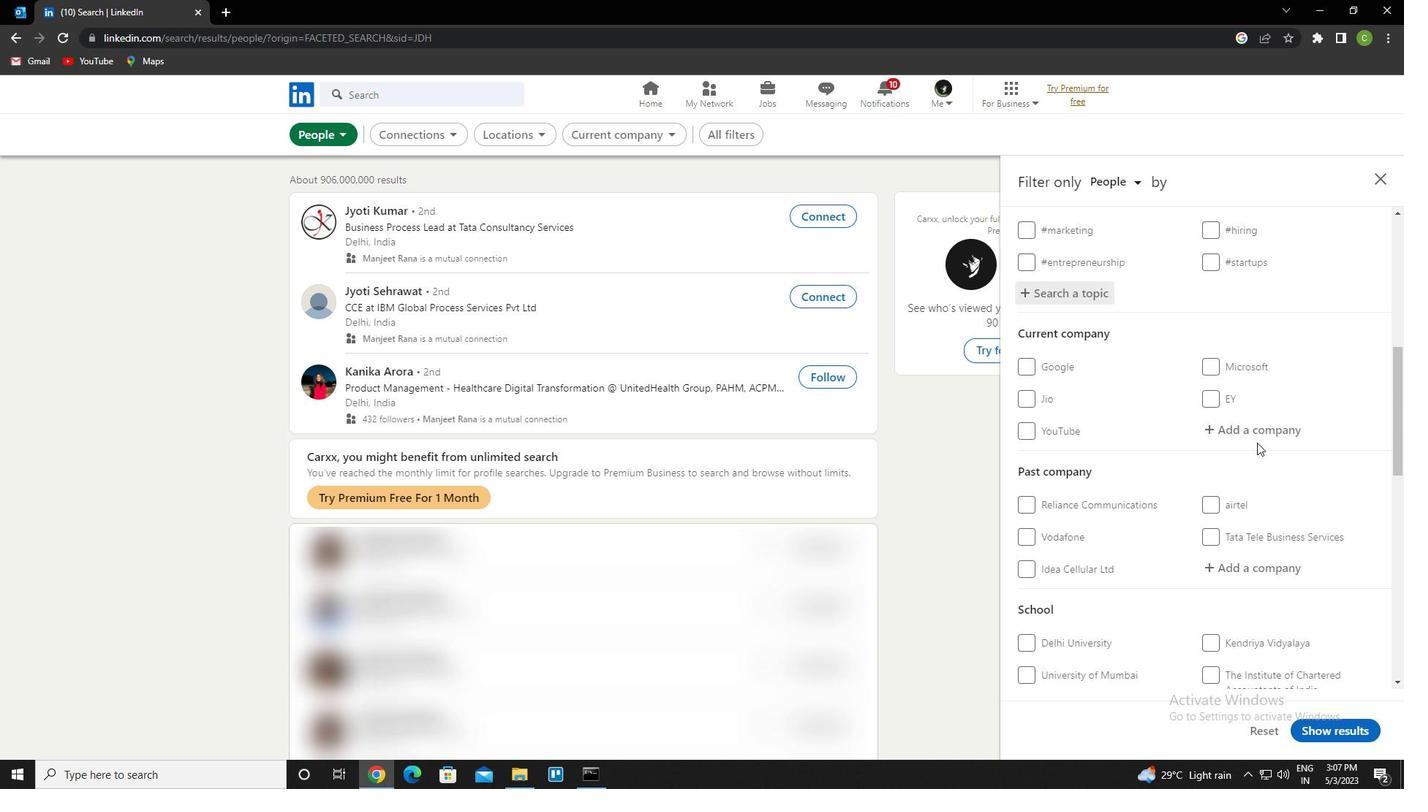 
Action: Mouse scrolled (1257, 442) with delta (0, 0)
Screenshot: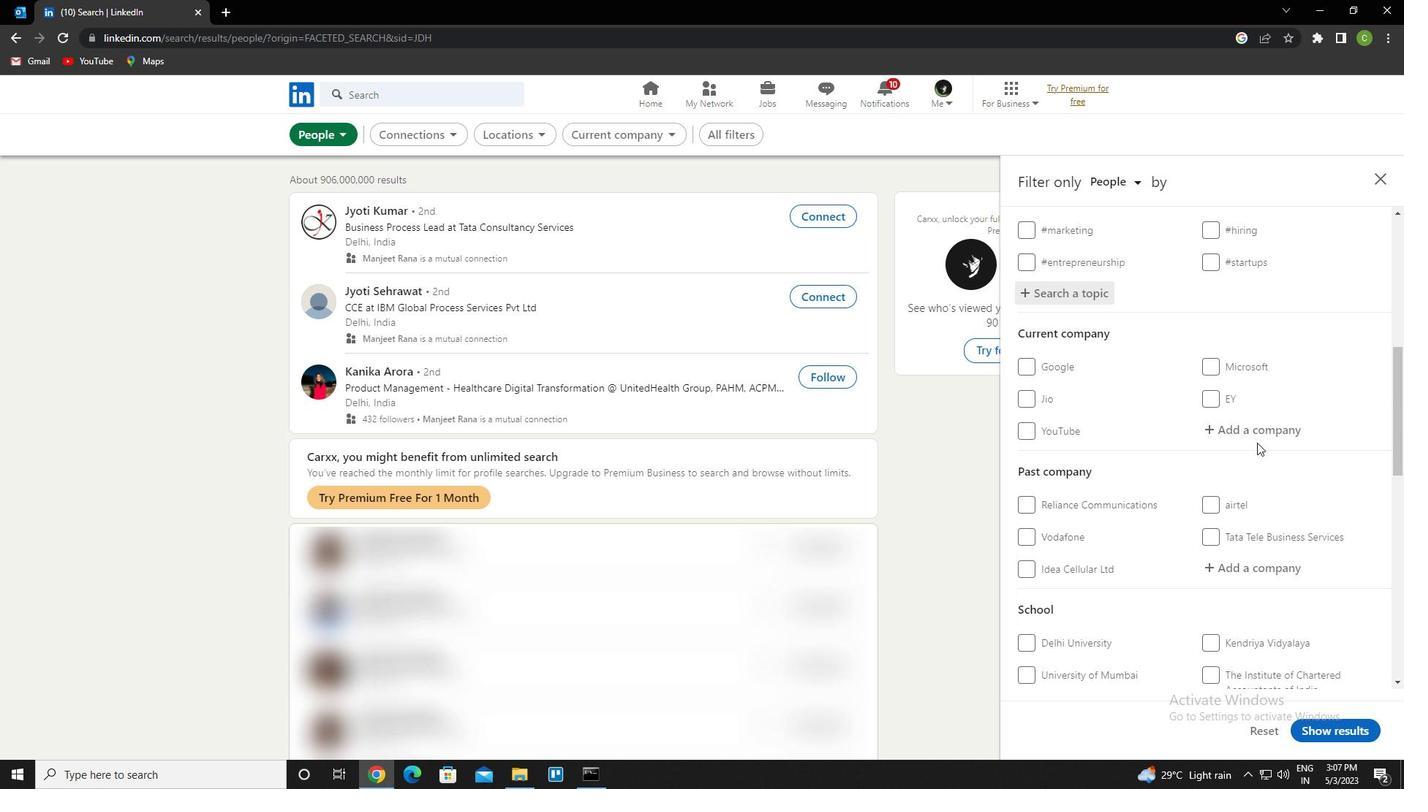 
Action: Mouse scrolled (1257, 442) with delta (0, 0)
Screenshot: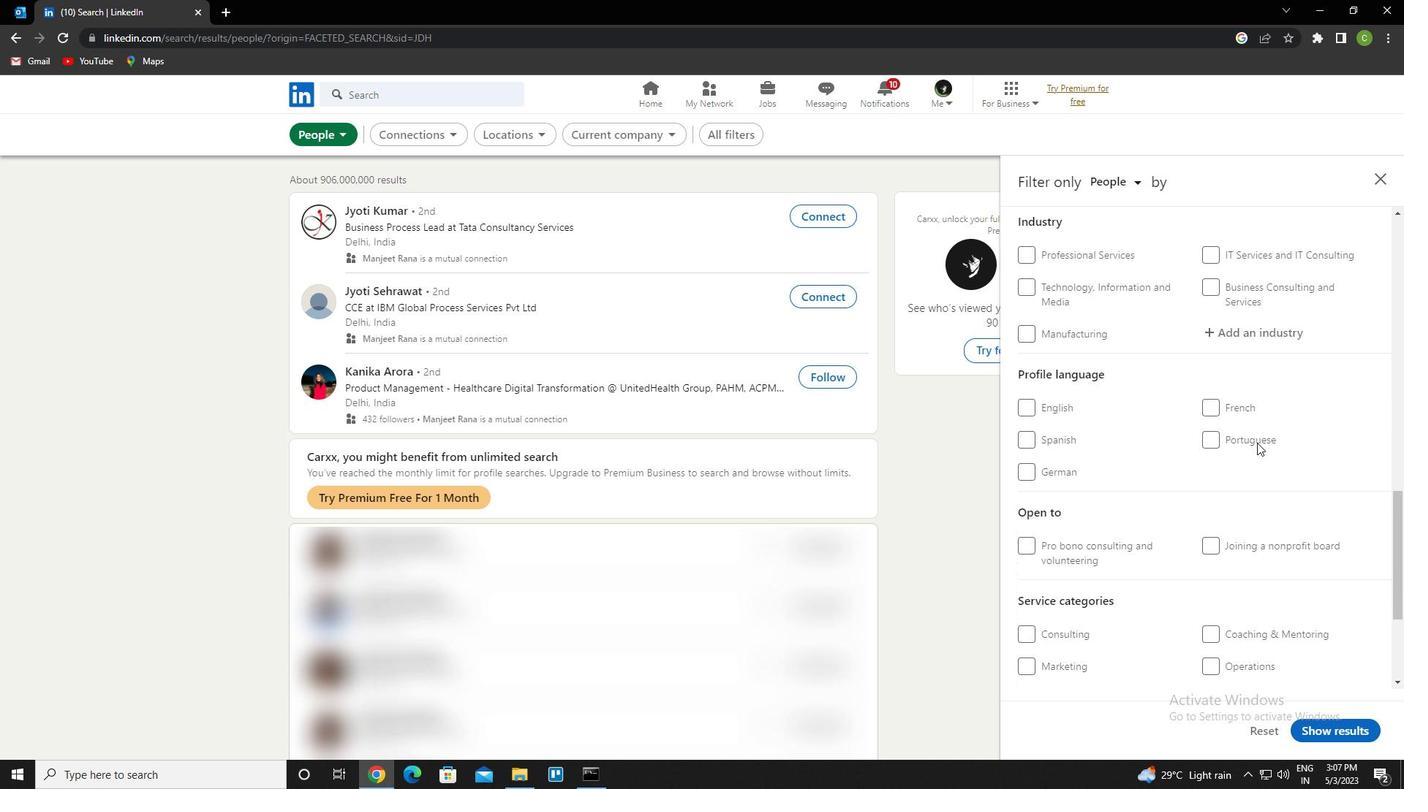 
Action: Mouse scrolled (1257, 442) with delta (0, 0)
Screenshot: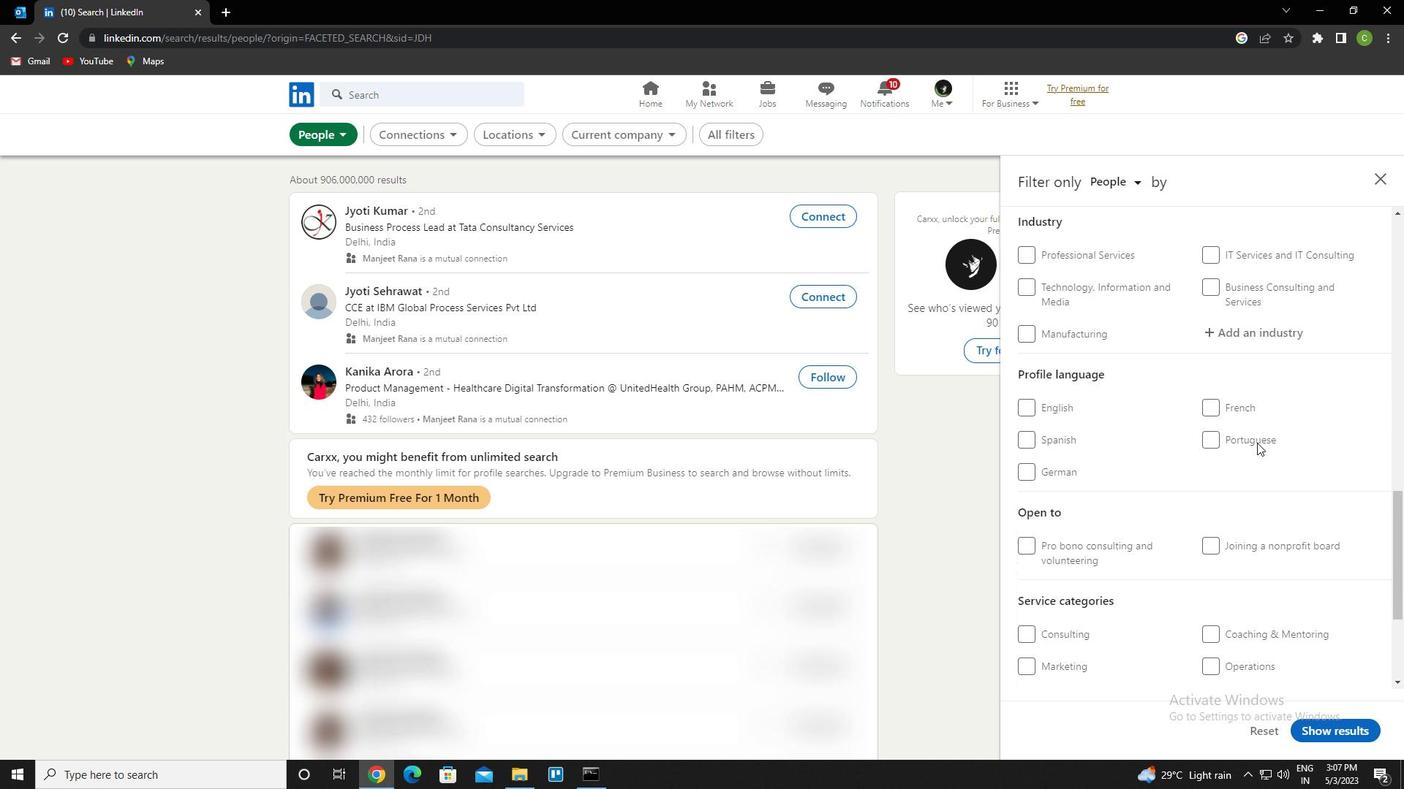 
Action: Mouse moved to (1187, 449)
Screenshot: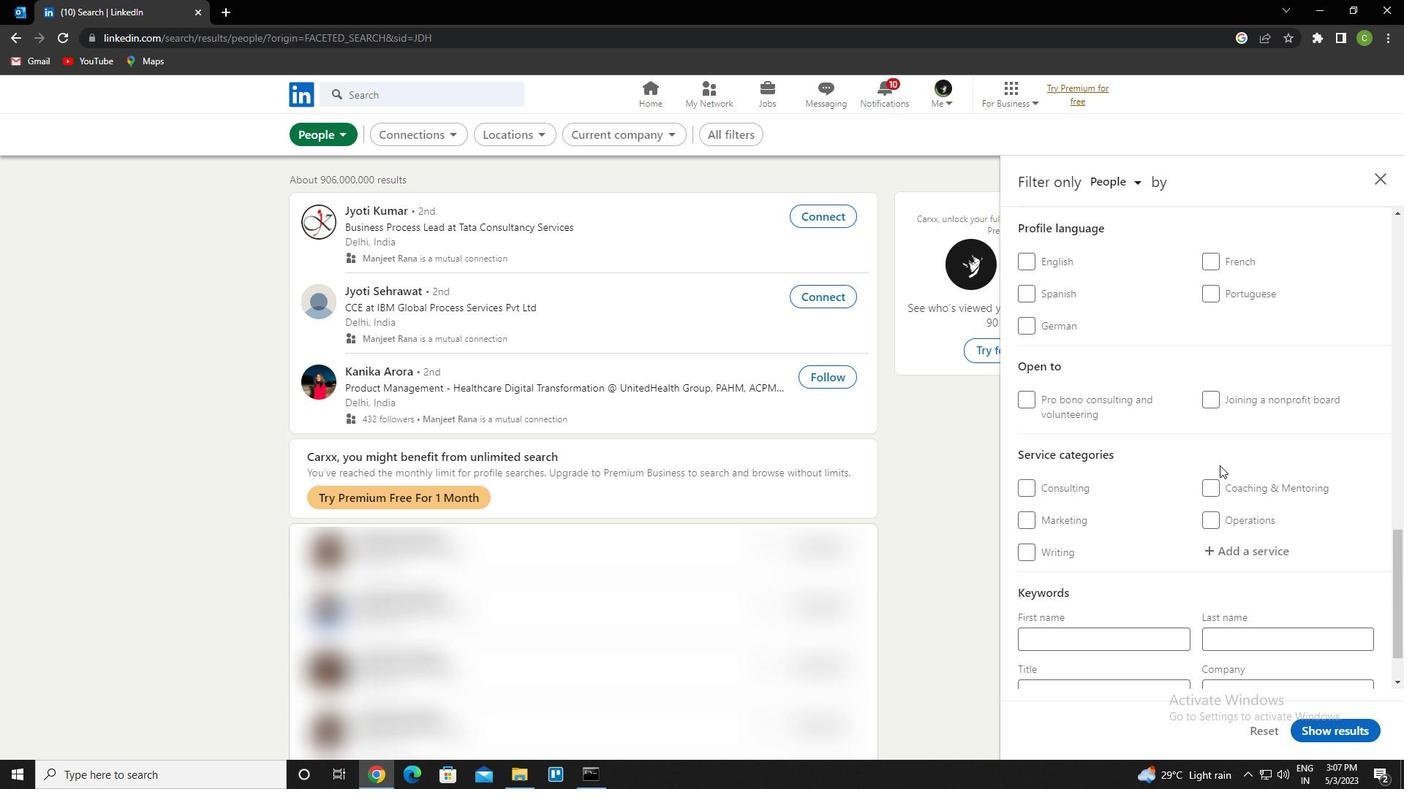 
Action: Mouse scrolled (1187, 450) with delta (0, 0)
Screenshot: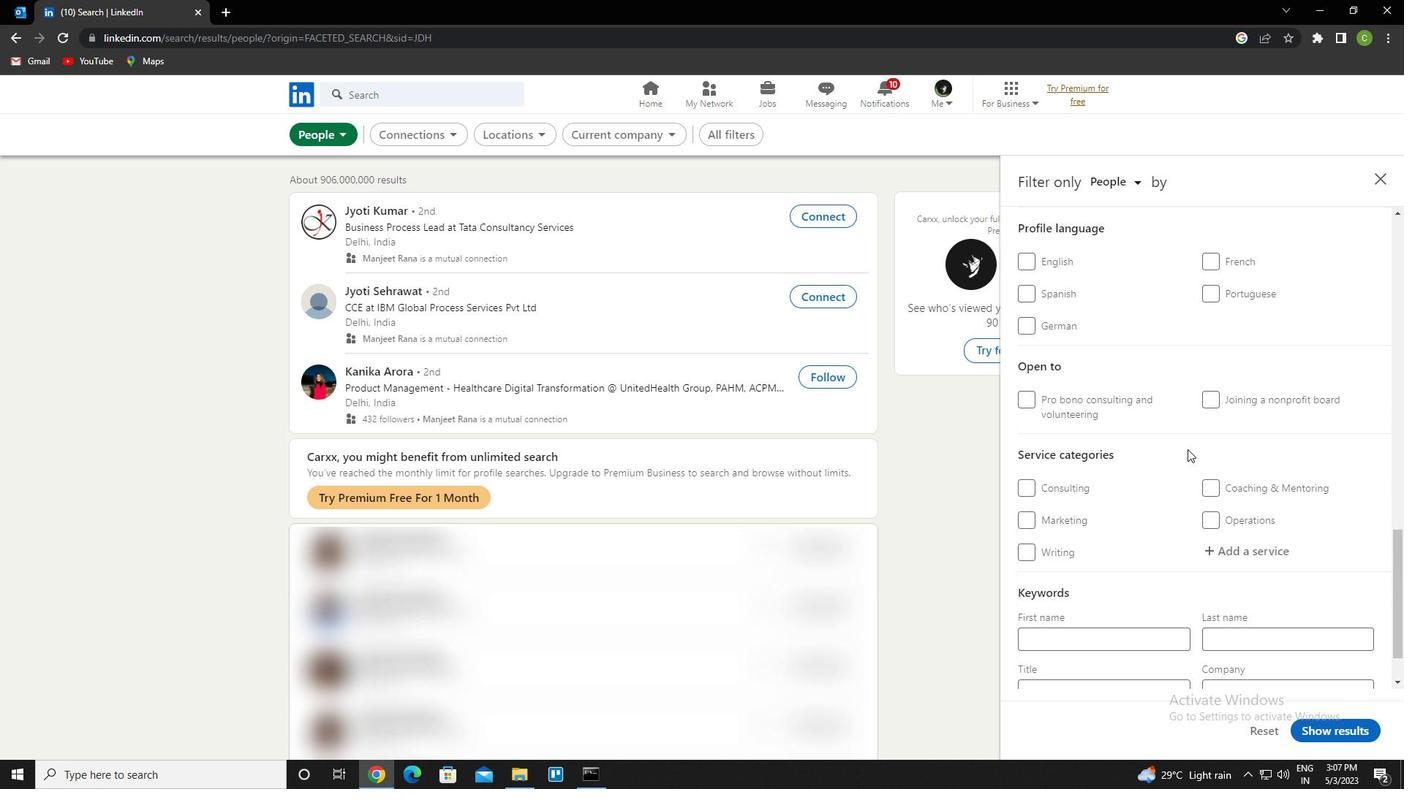 
Action: Mouse scrolled (1187, 450) with delta (0, 0)
Screenshot: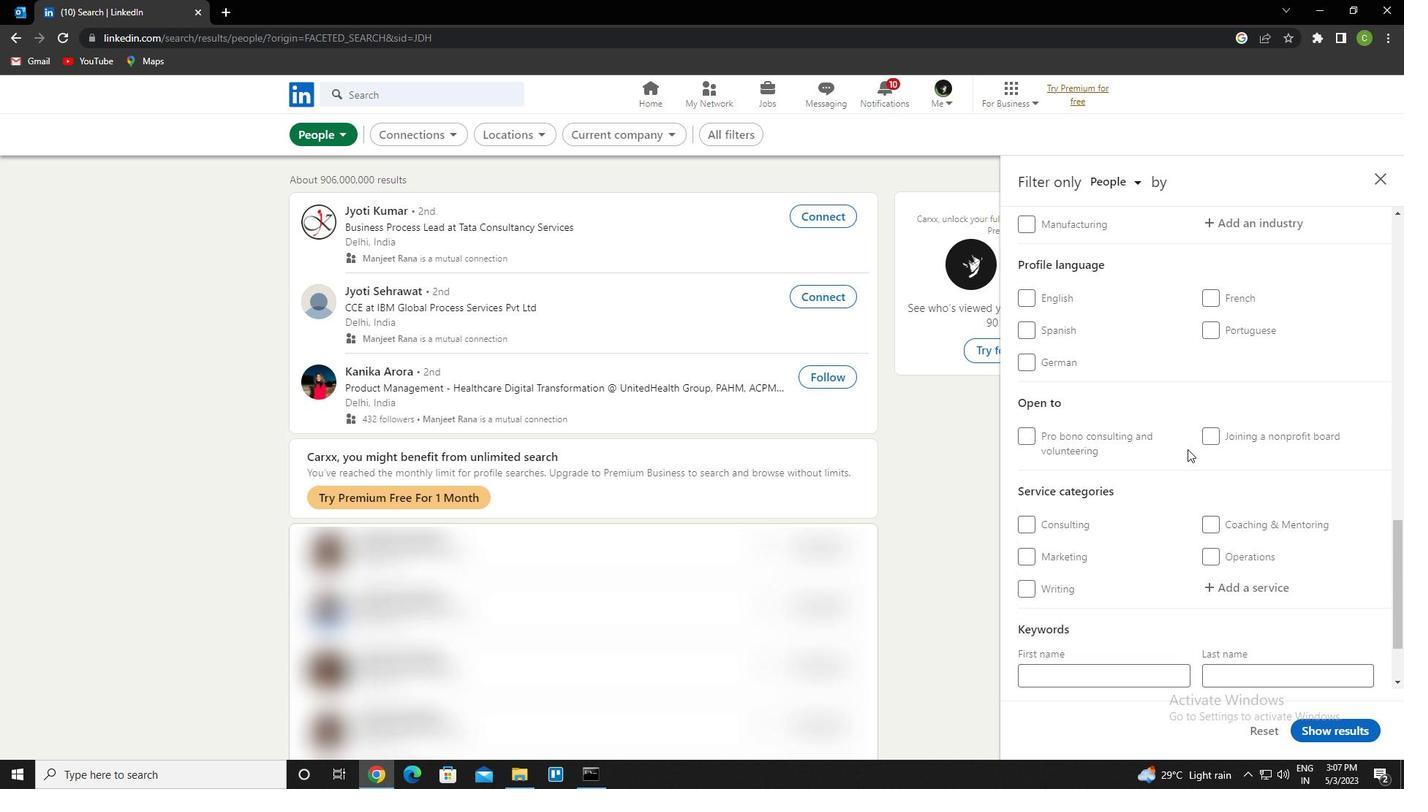 
Action: Mouse moved to (1036, 469)
Screenshot: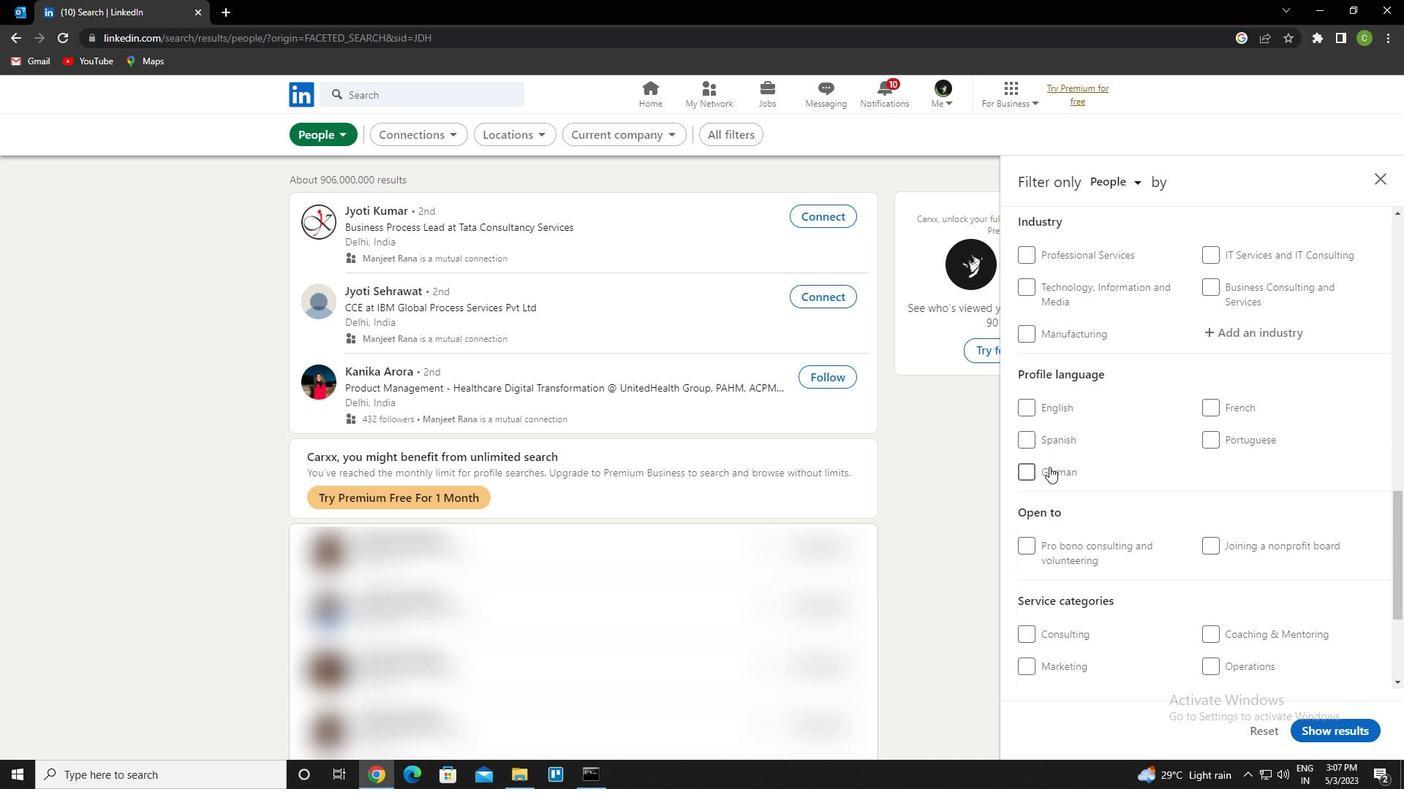 
Action: Mouse pressed left at (1036, 469)
Screenshot: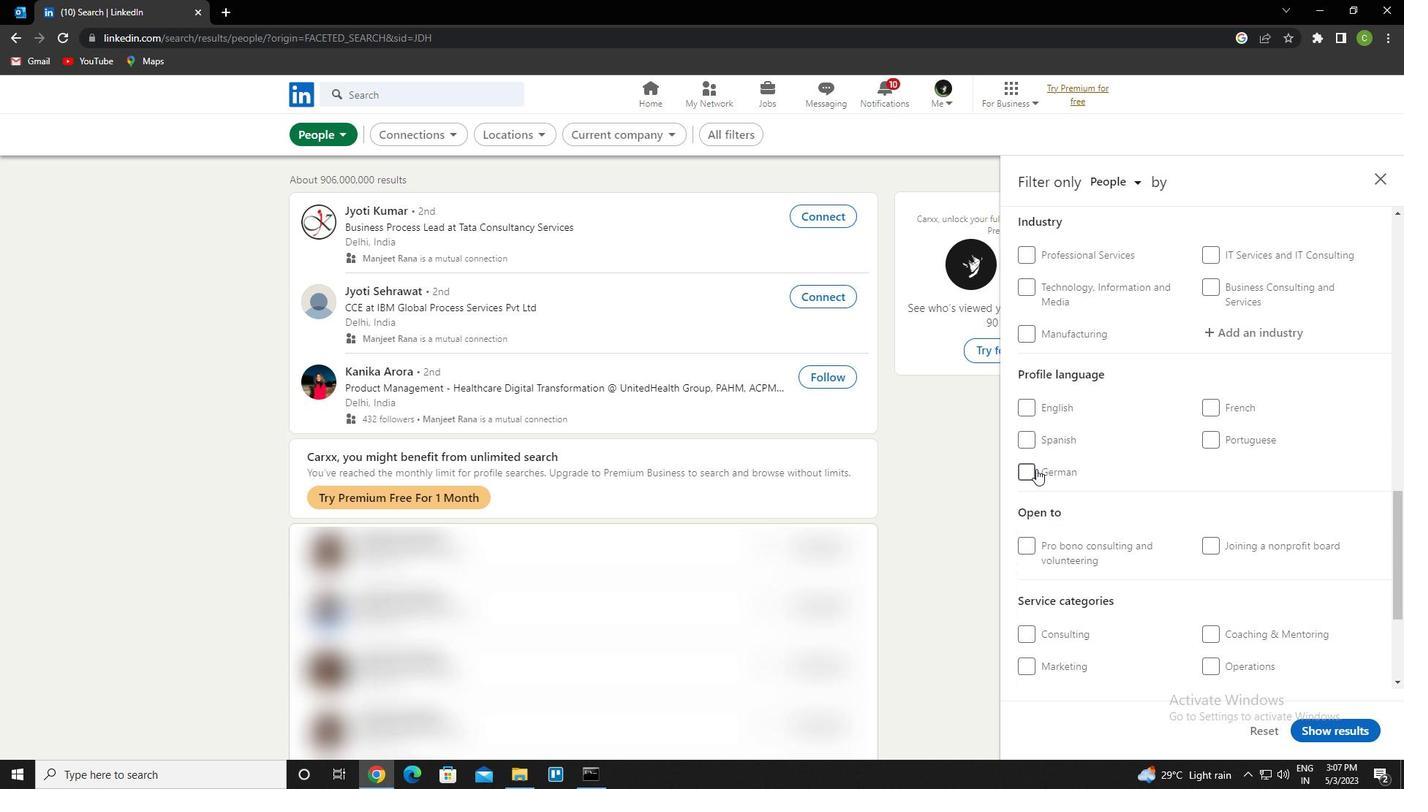
Action: Mouse moved to (1231, 383)
Screenshot: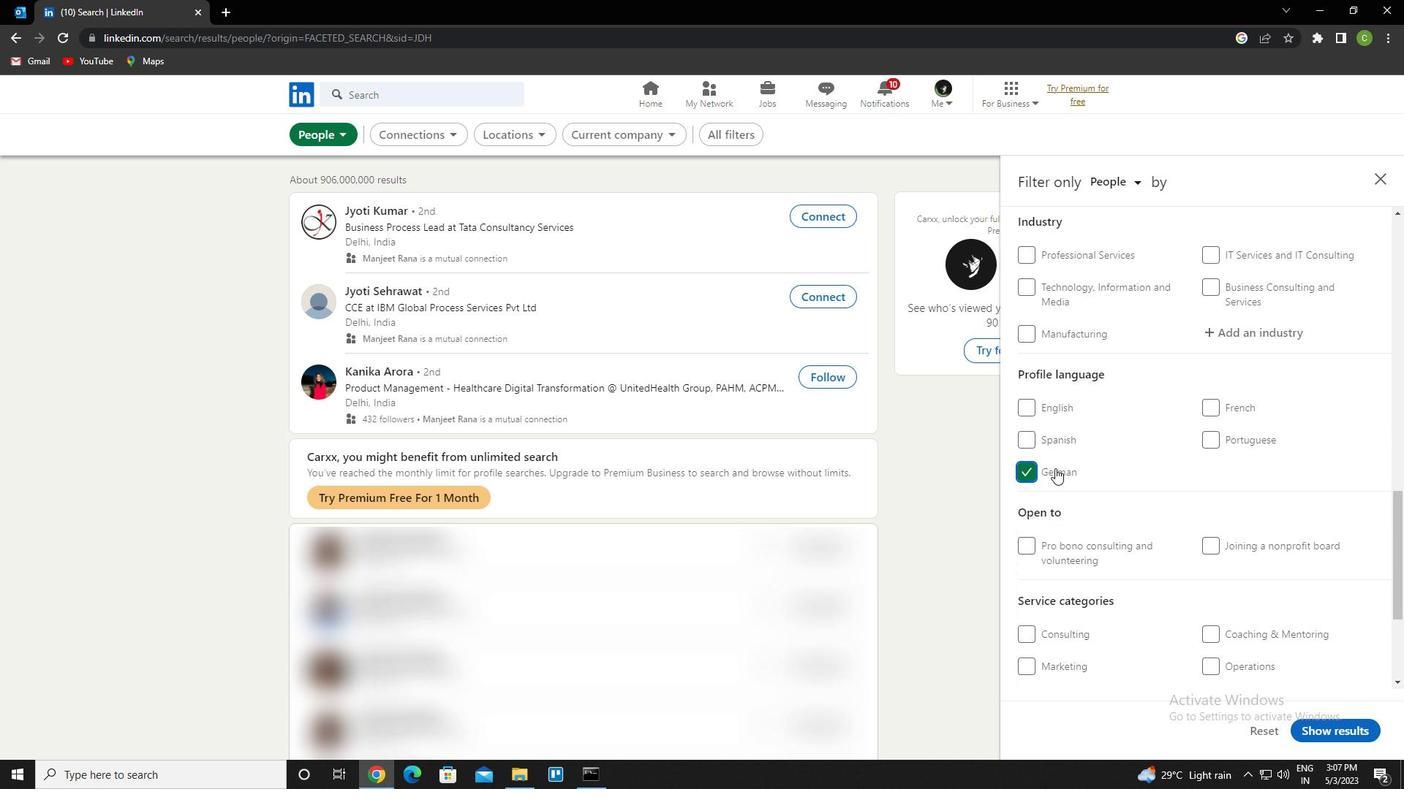 
Action: Mouse scrolled (1231, 384) with delta (0, 0)
Screenshot: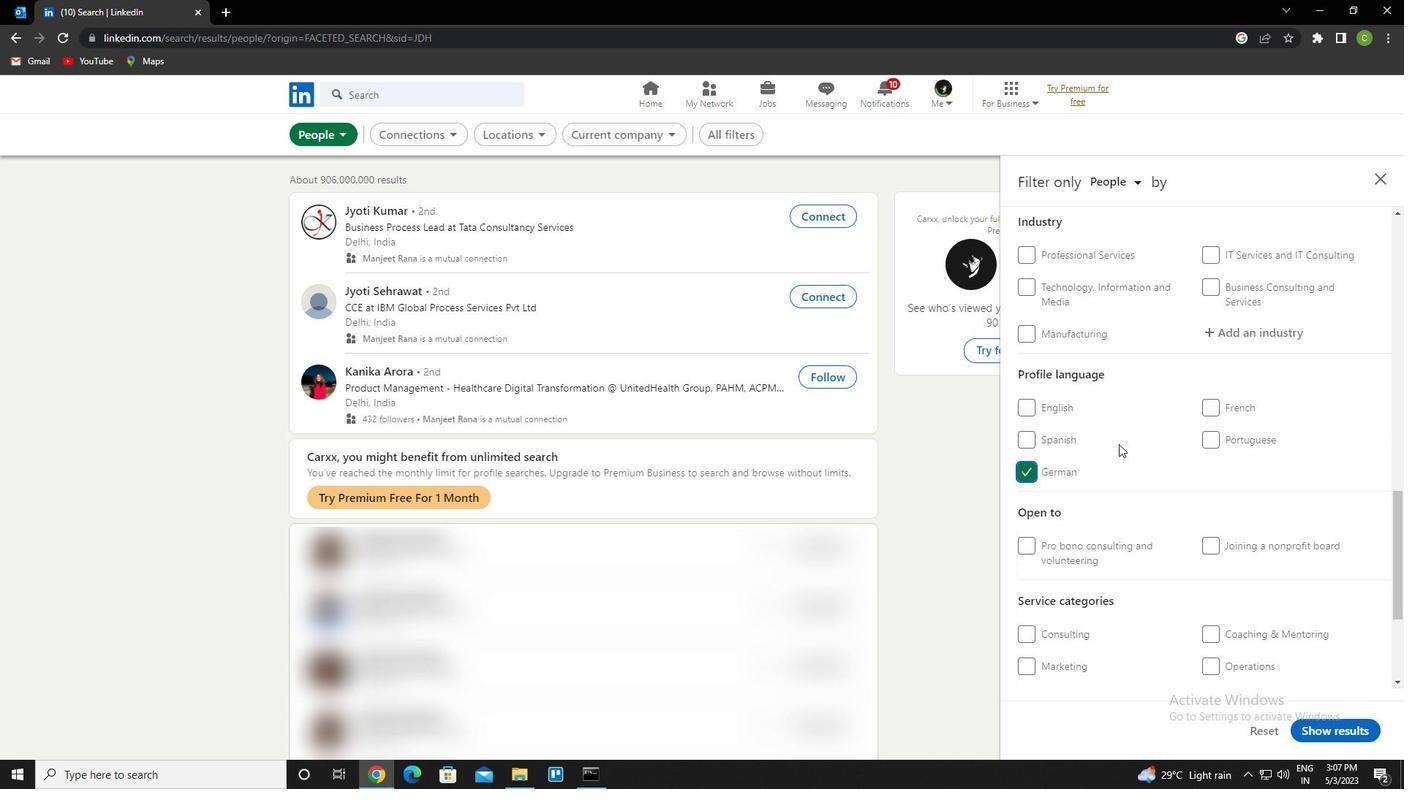 
Action: Mouse scrolled (1231, 384) with delta (0, 0)
Screenshot: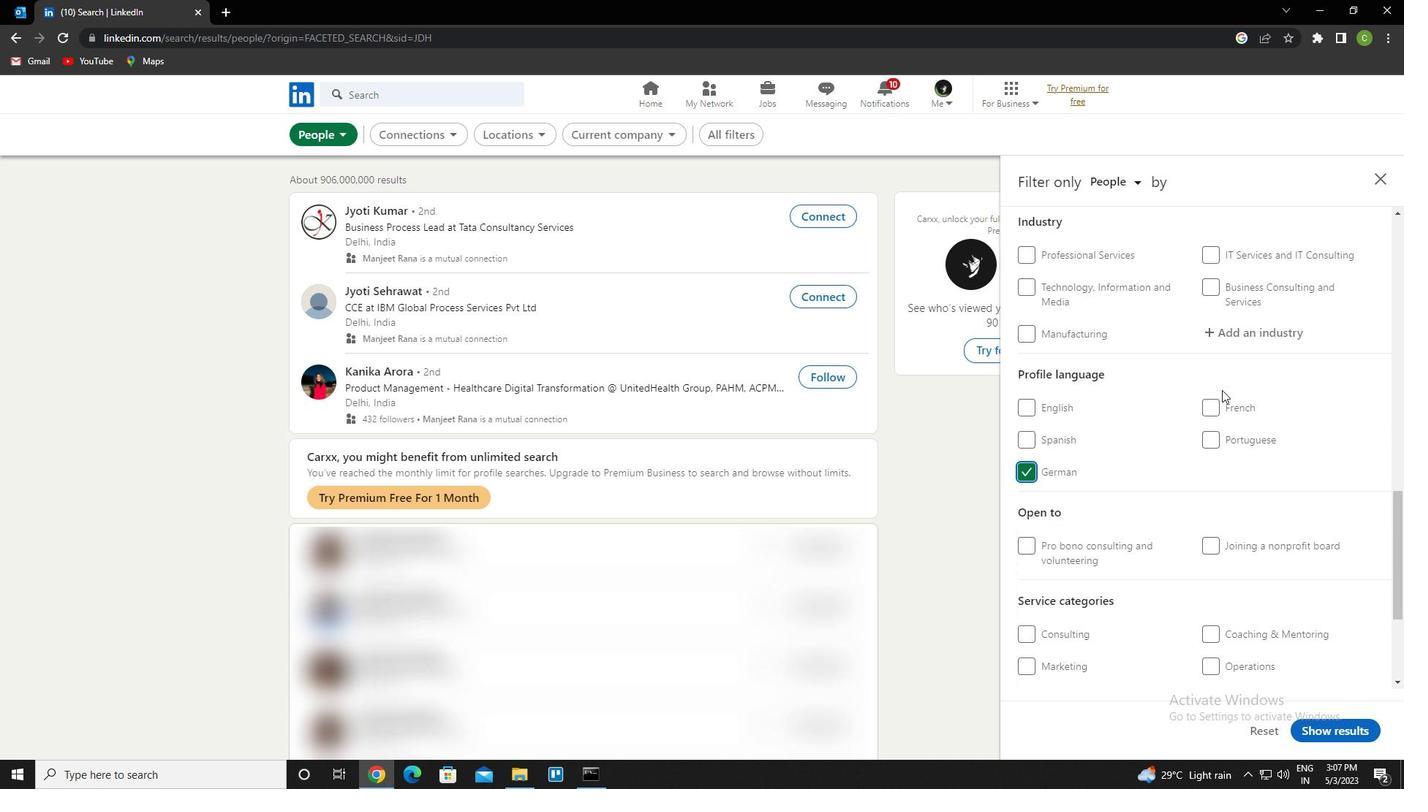 
Action: Mouse scrolled (1231, 384) with delta (0, 0)
Screenshot: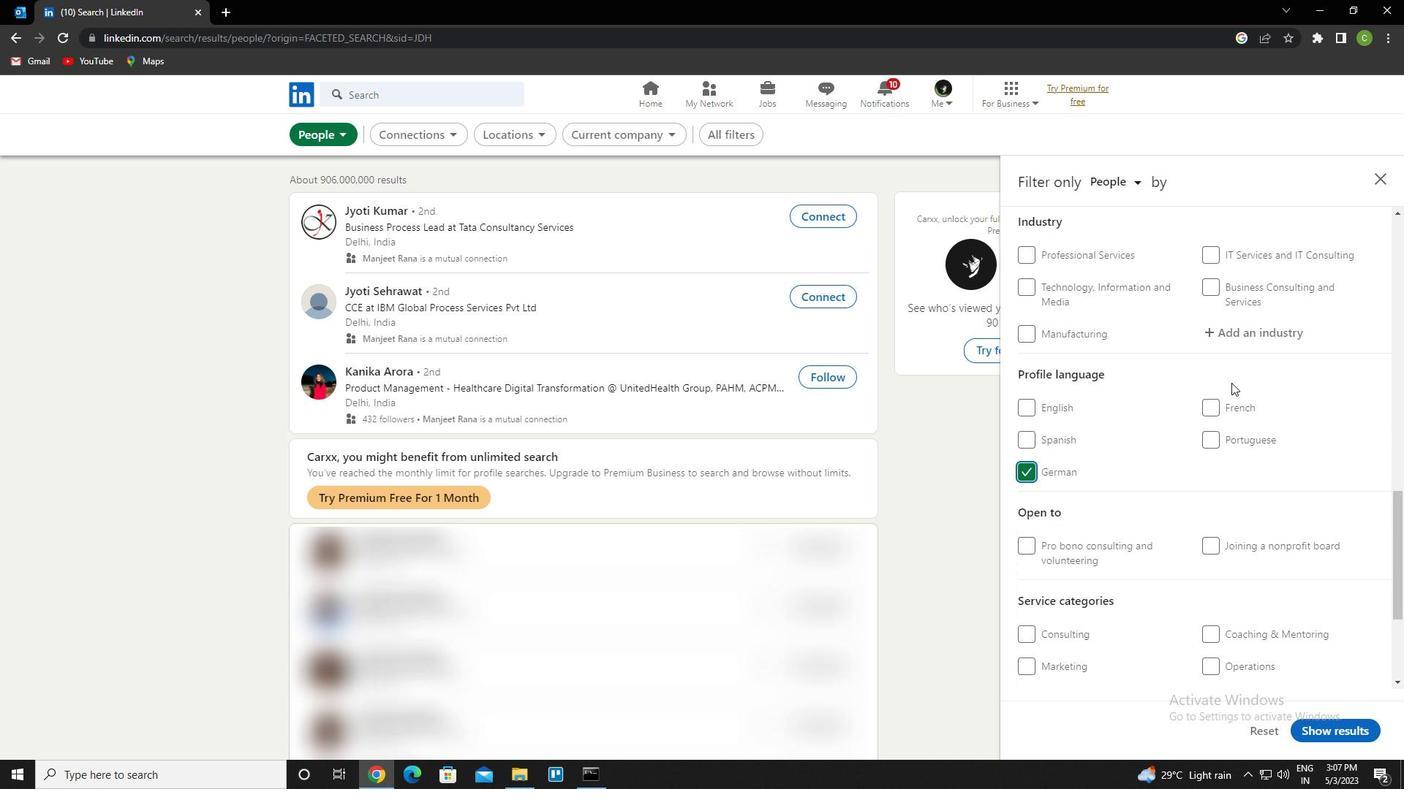 
Action: Mouse moved to (1231, 383)
Screenshot: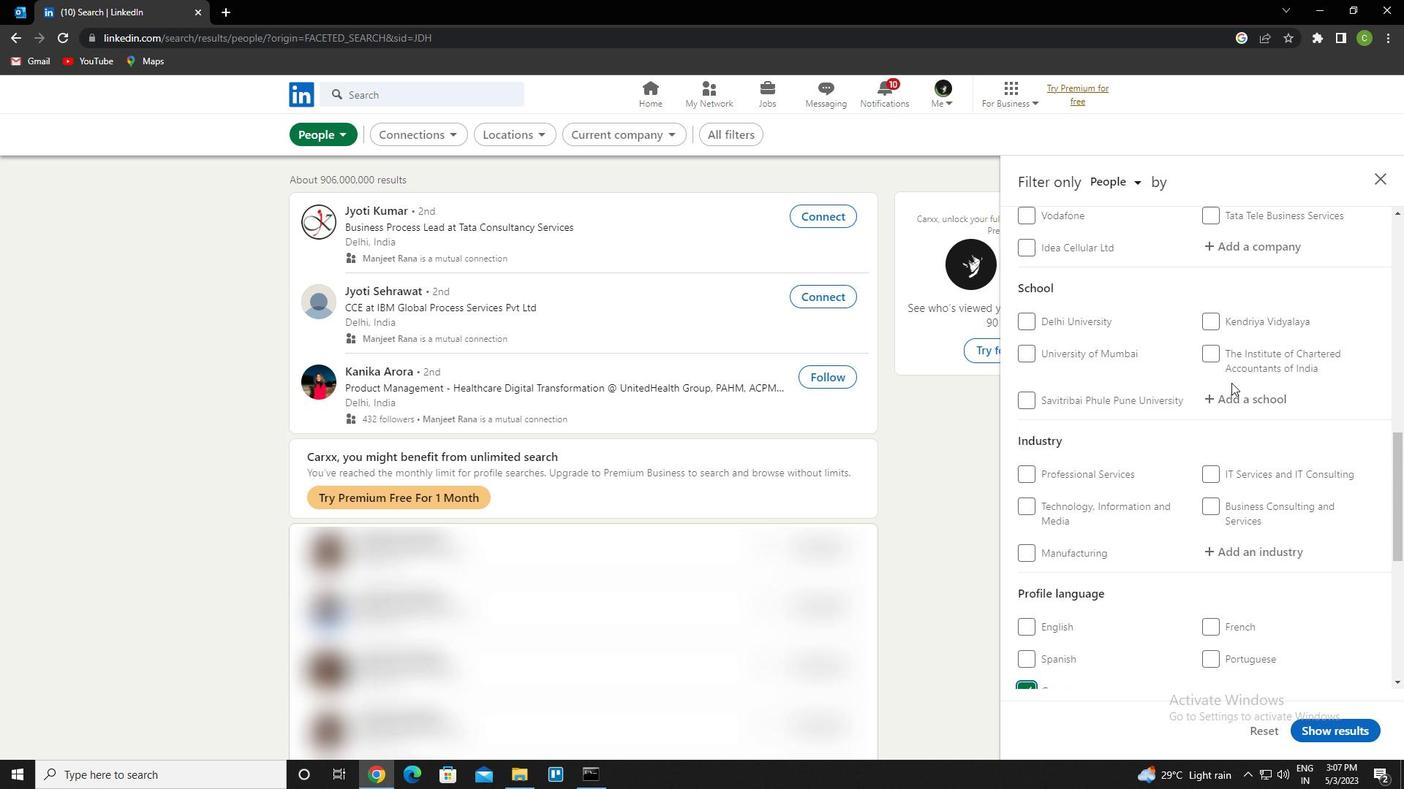 
Action: Mouse scrolled (1231, 384) with delta (0, 0)
Screenshot: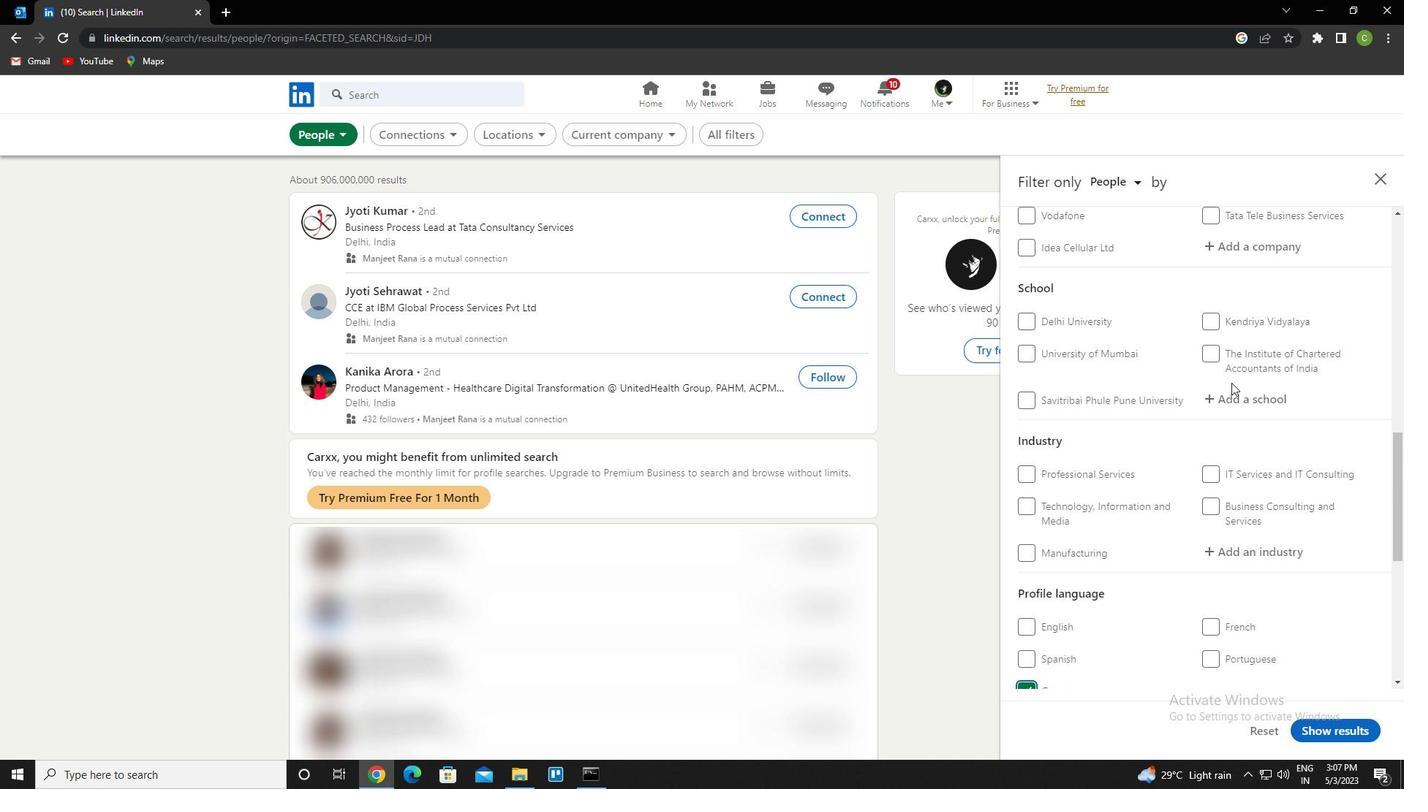 
Action: Mouse scrolled (1231, 384) with delta (0, 0)
Screenshot: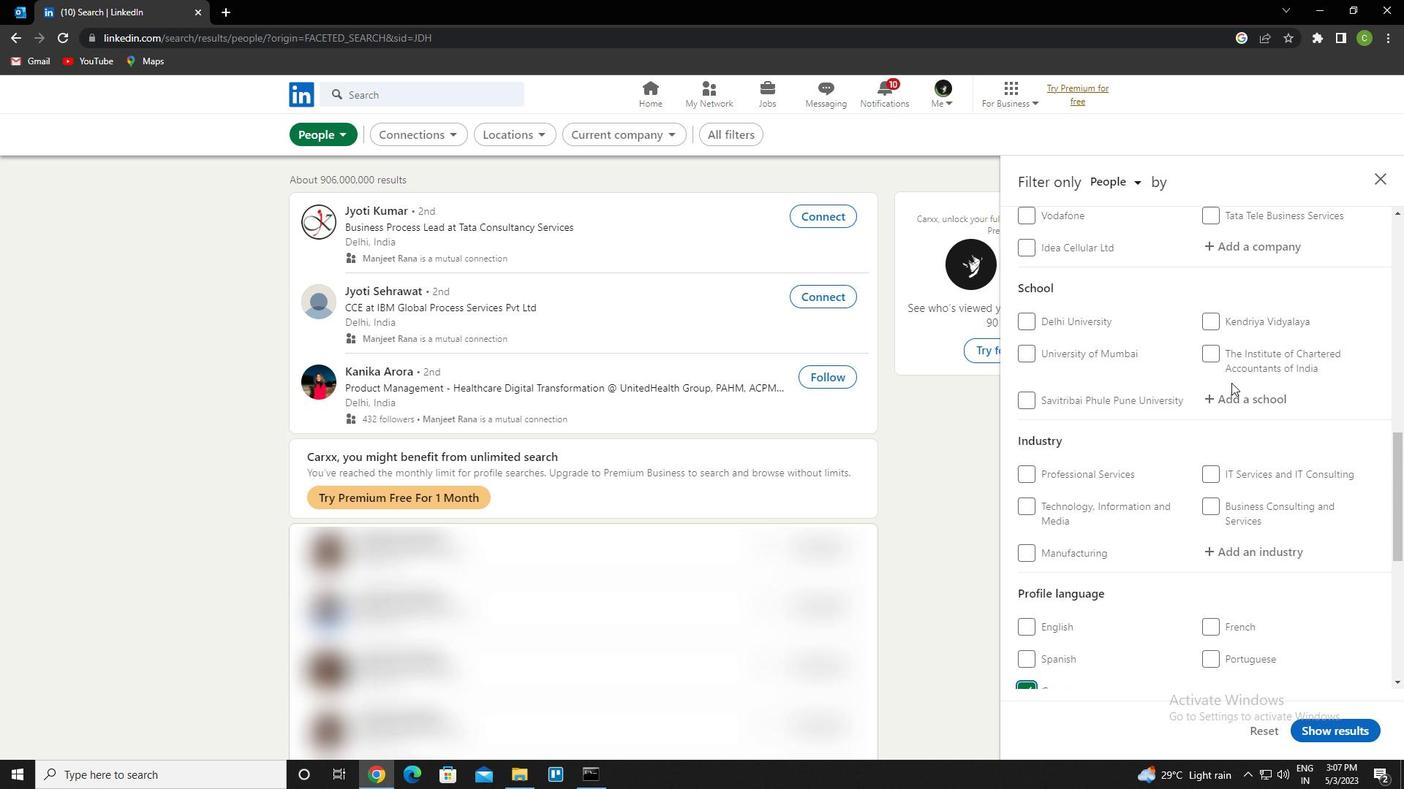 
Action: Mouse scrolled (1231, 384) with delta (0, 0)
Screenshot: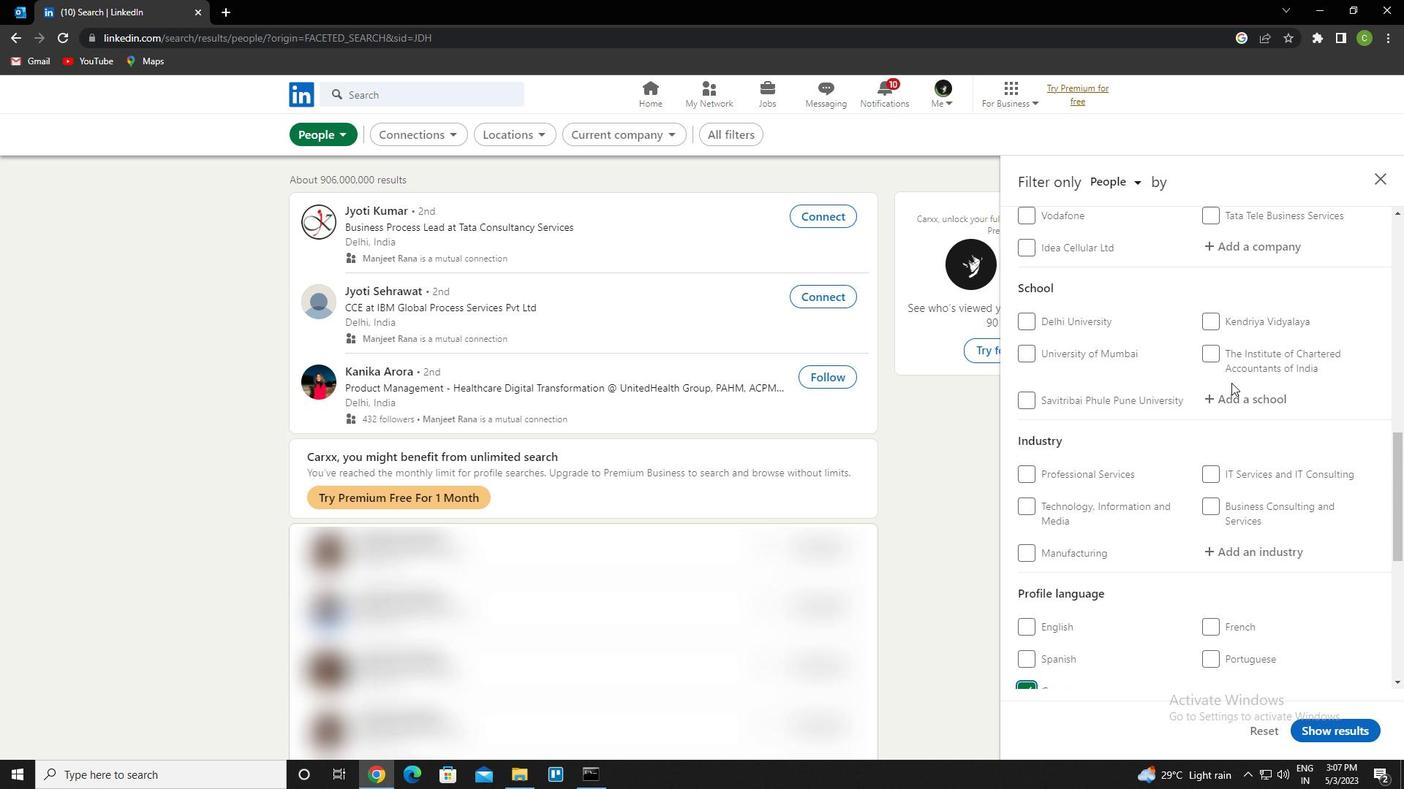 
Action: Mouse scrolled (1231, 384) with delta (0, 0)
Screenshot: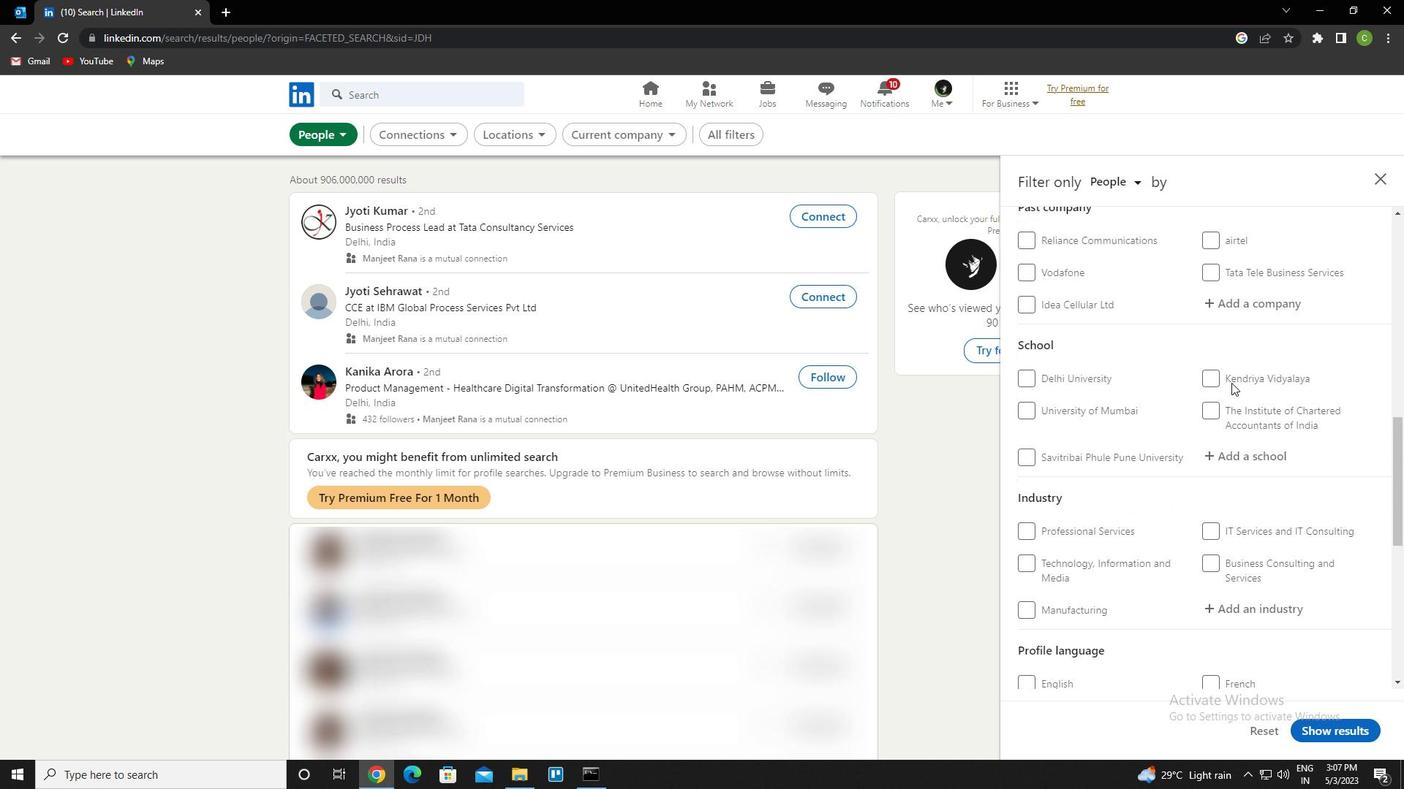
Action: Mouse moved to (1245, 410)
Screenshot: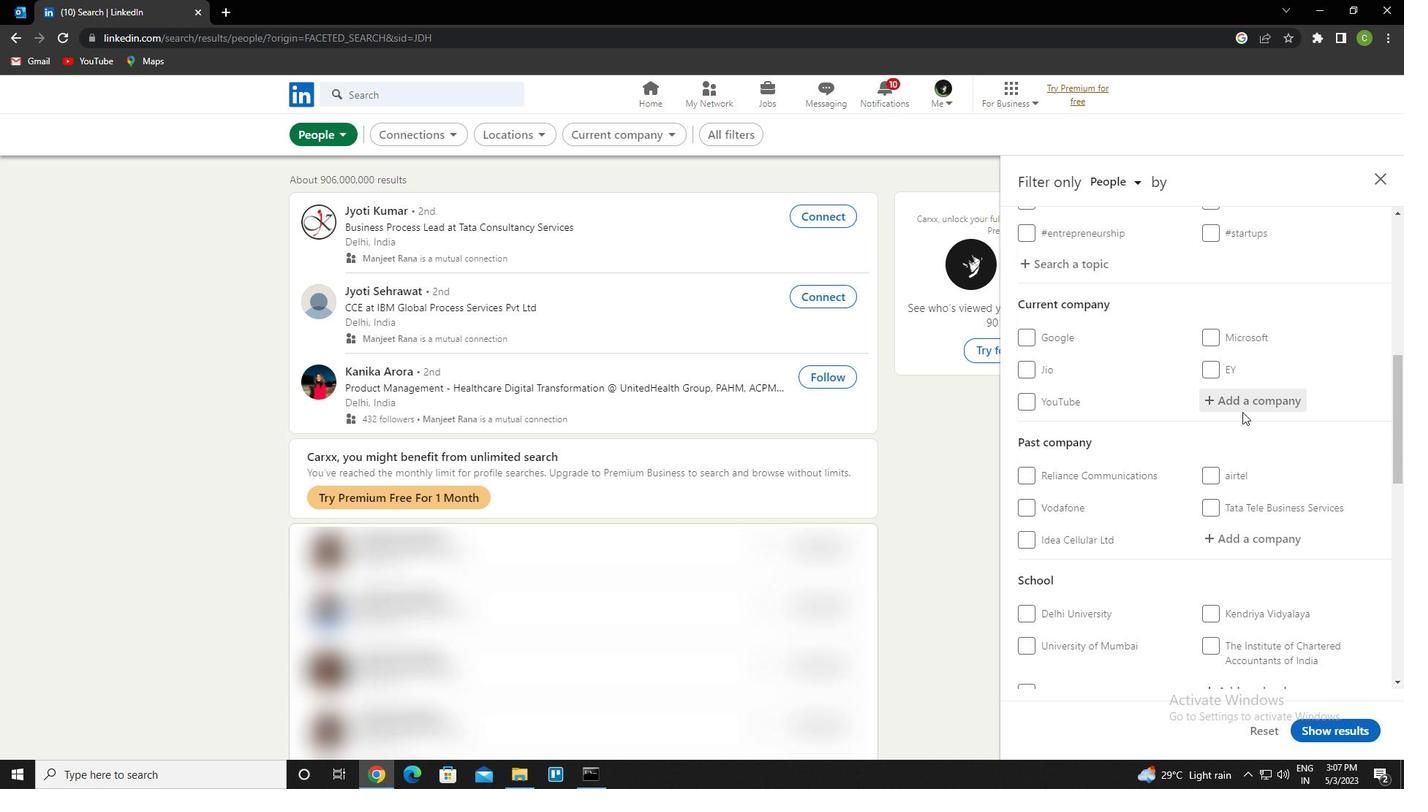 
Action: Mouse pressed left at (1245, 410)
Screenshot: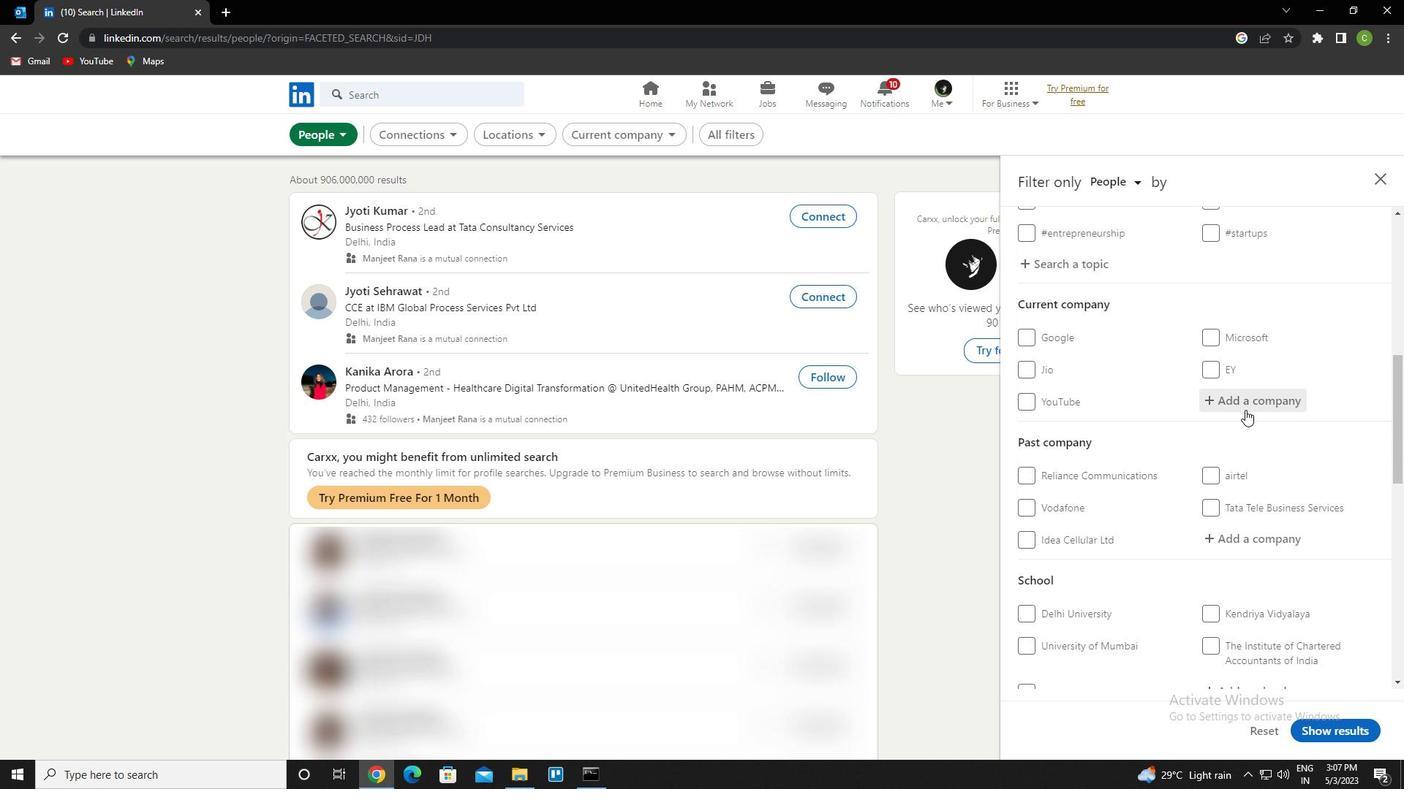 
Action: Key pressed <Key.caps_lock>y<Key.caps_lock>ellow.ai<Key.down><Key.enter>
Screenshot: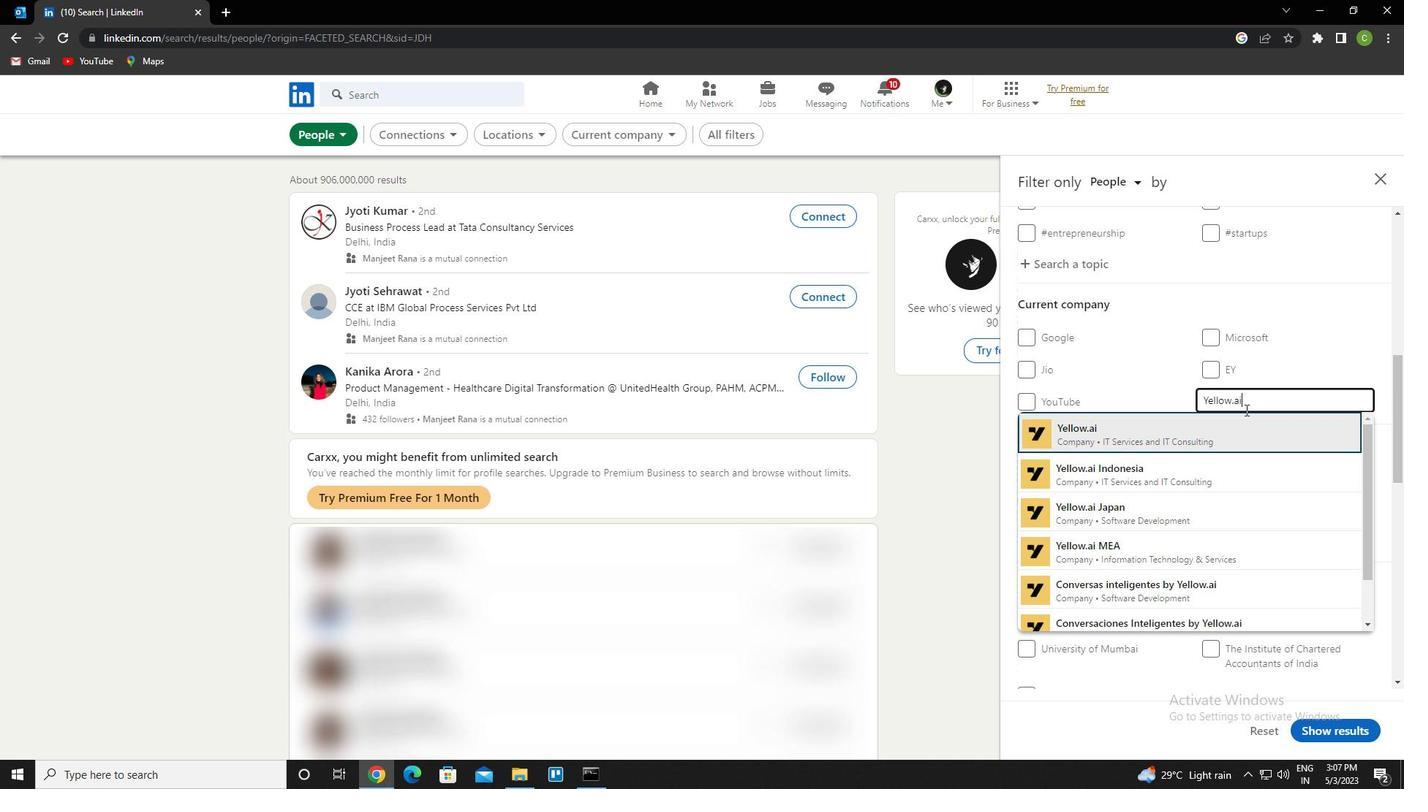 
Action: Mouse scrolled (1245, 409) with delta (0, 0)
Screenshot: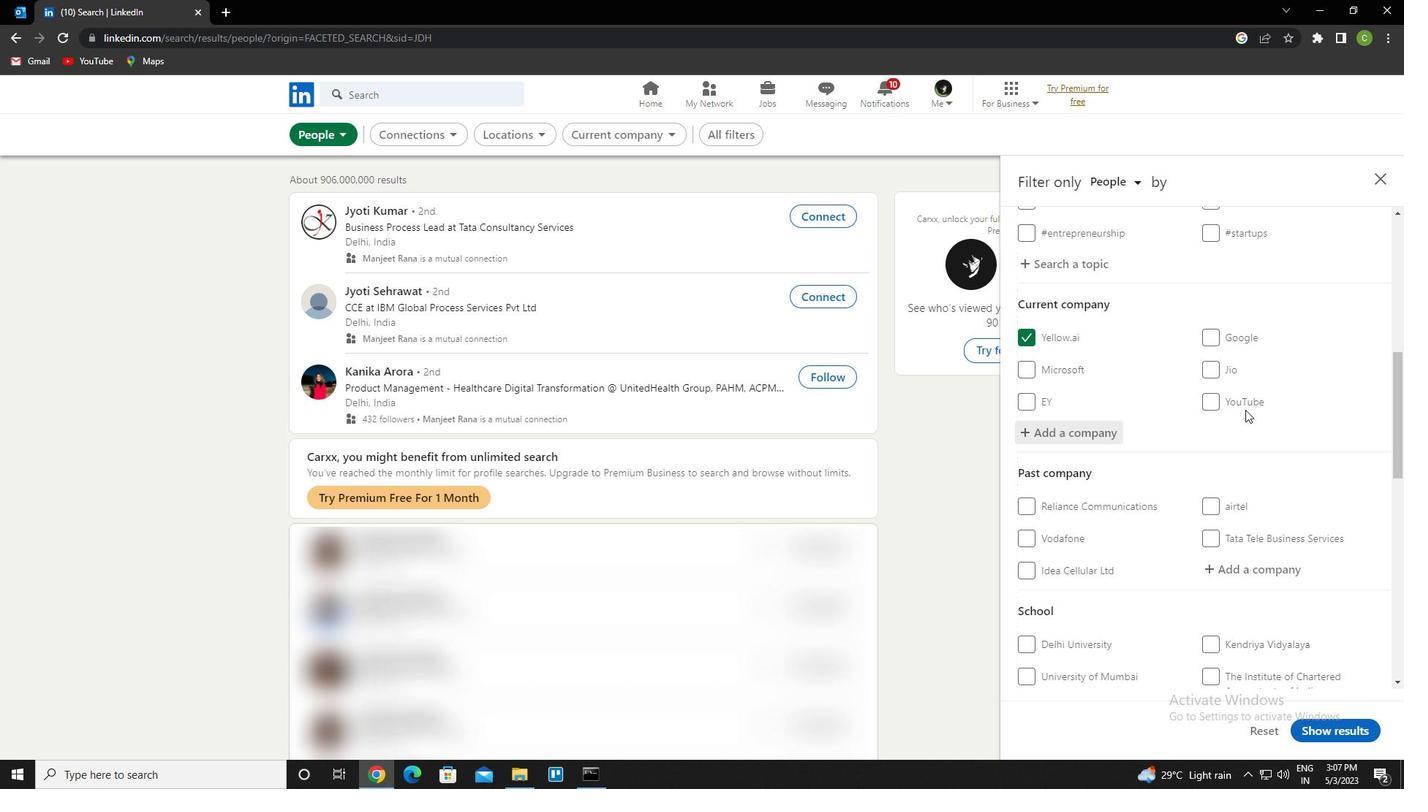 
Action: Mouse scrolled (1245, 409) with delta (0, 0)
Screenshot: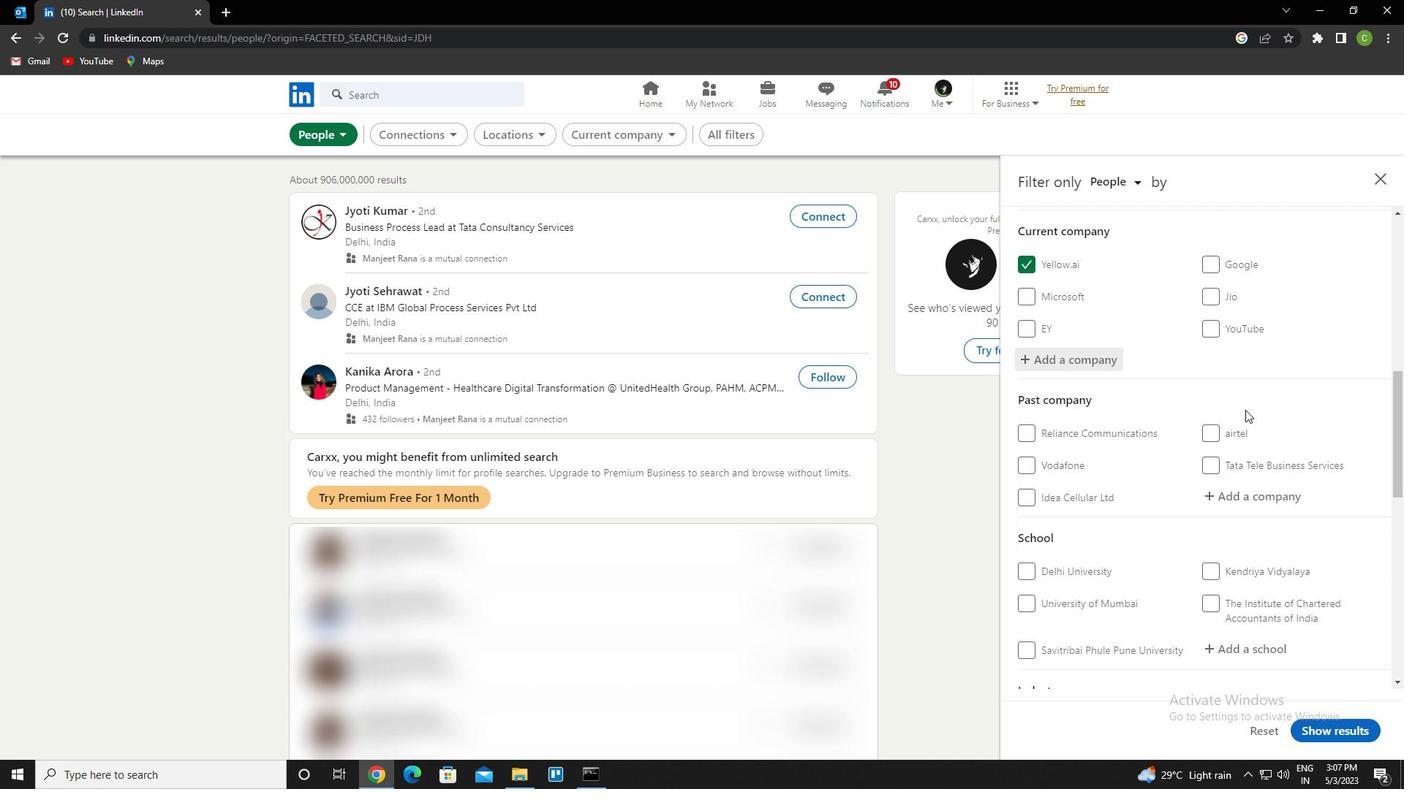
Action: Mouse scrolled (1245, 409) with delta (0, 0)
Screenshot: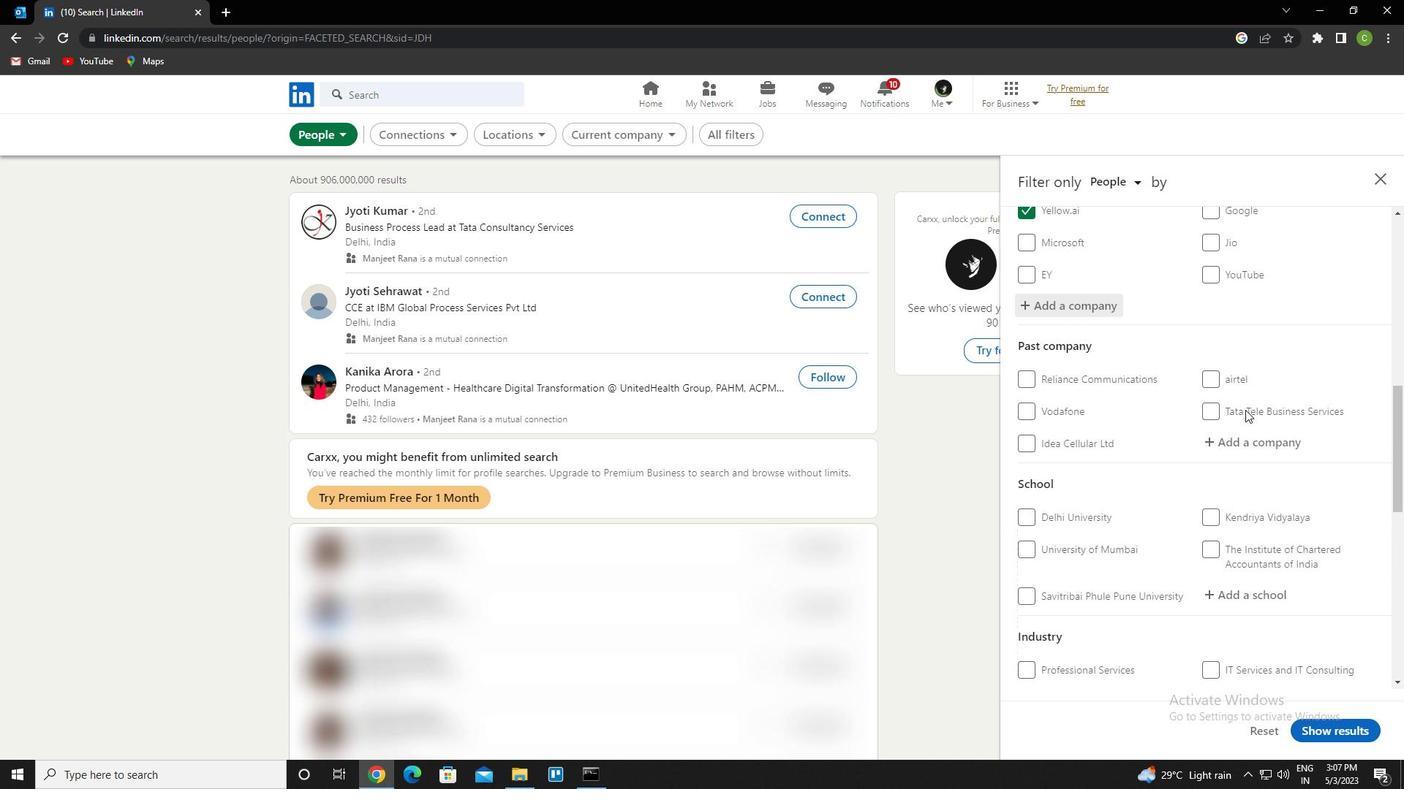 
Action: Mouse moved to (1247, 508)
Screenshot: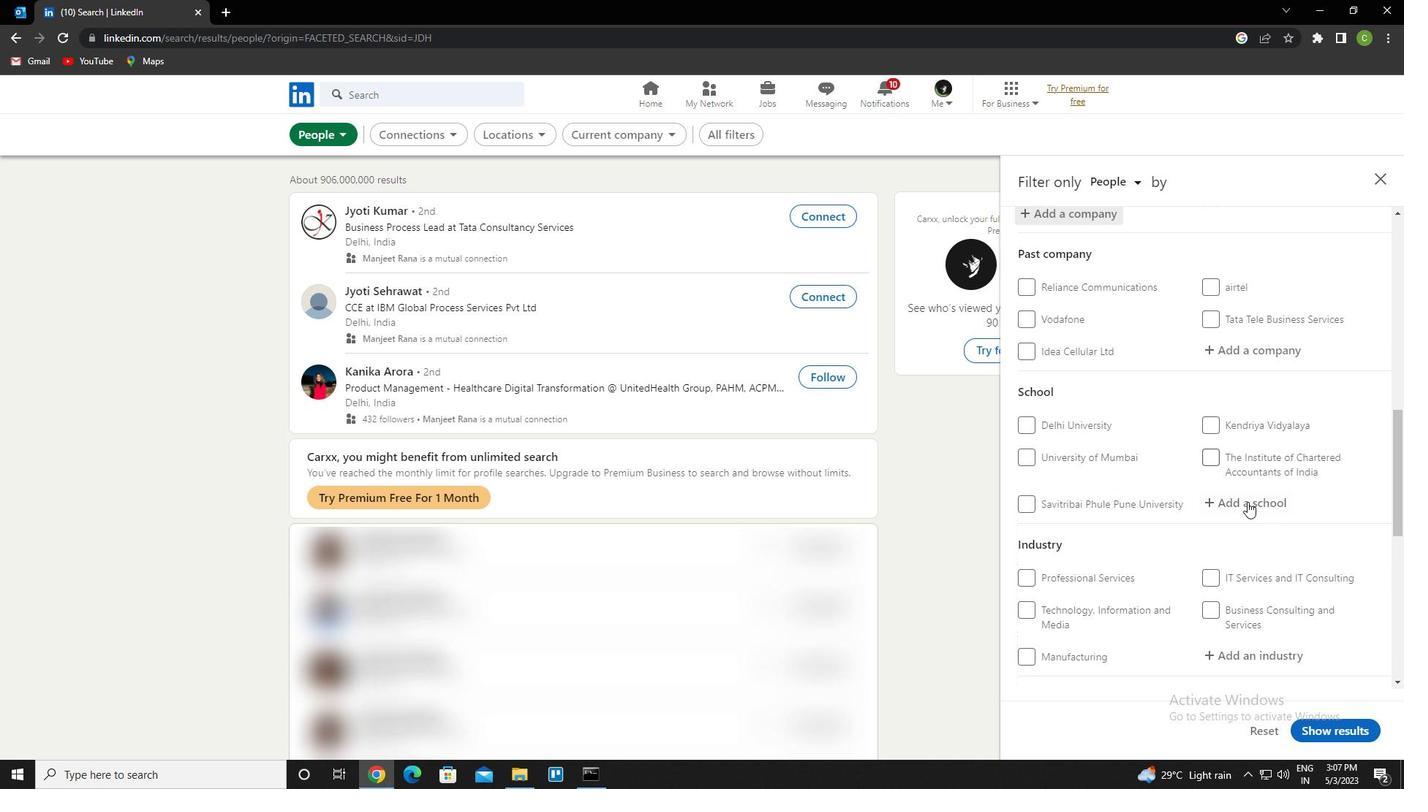 
Action: Mouse pressed left at (1247, 508)
Screenshot: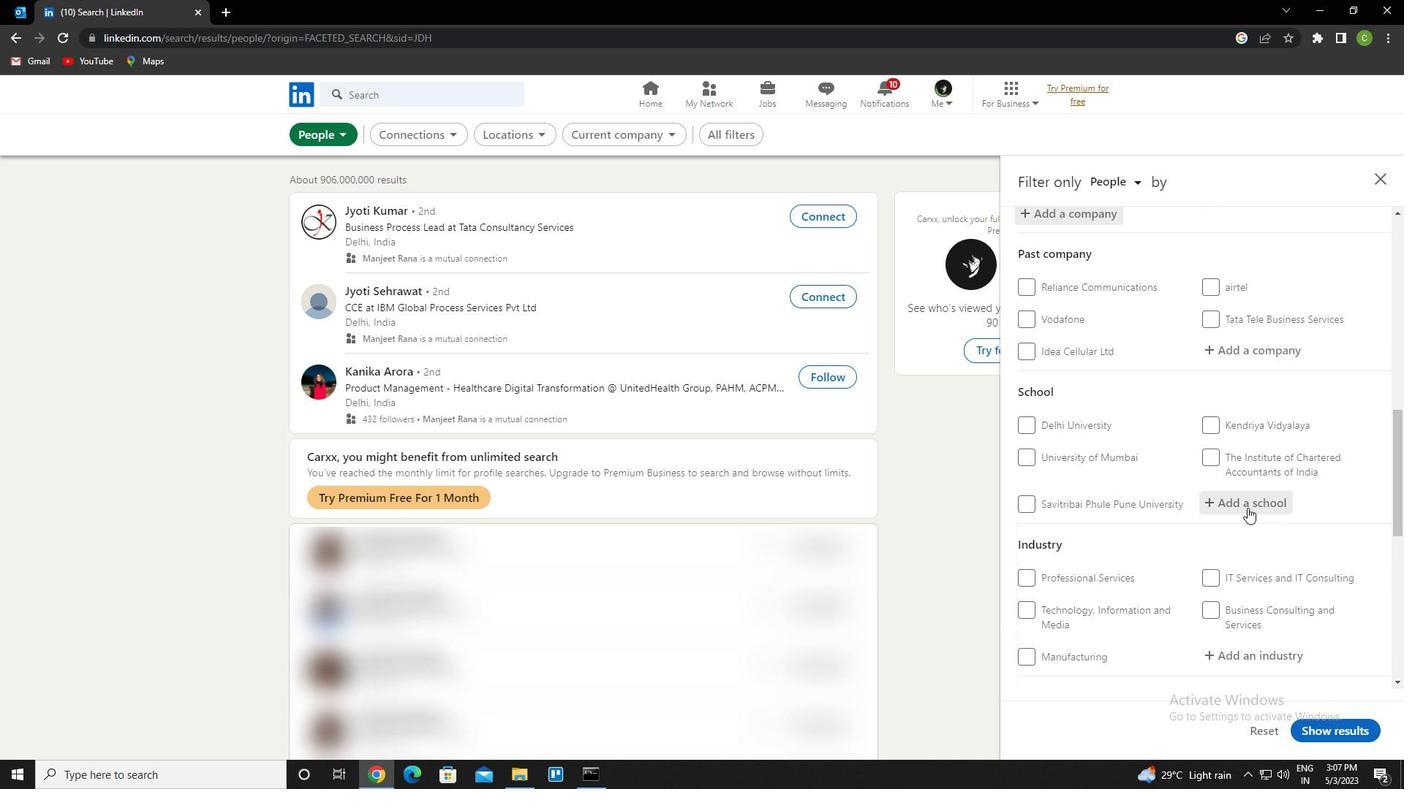 
Action: Key pressed <Key.caps_lock>g<Key.caps_lock>okaraju<Key.down><Key.enter>
Screenshot: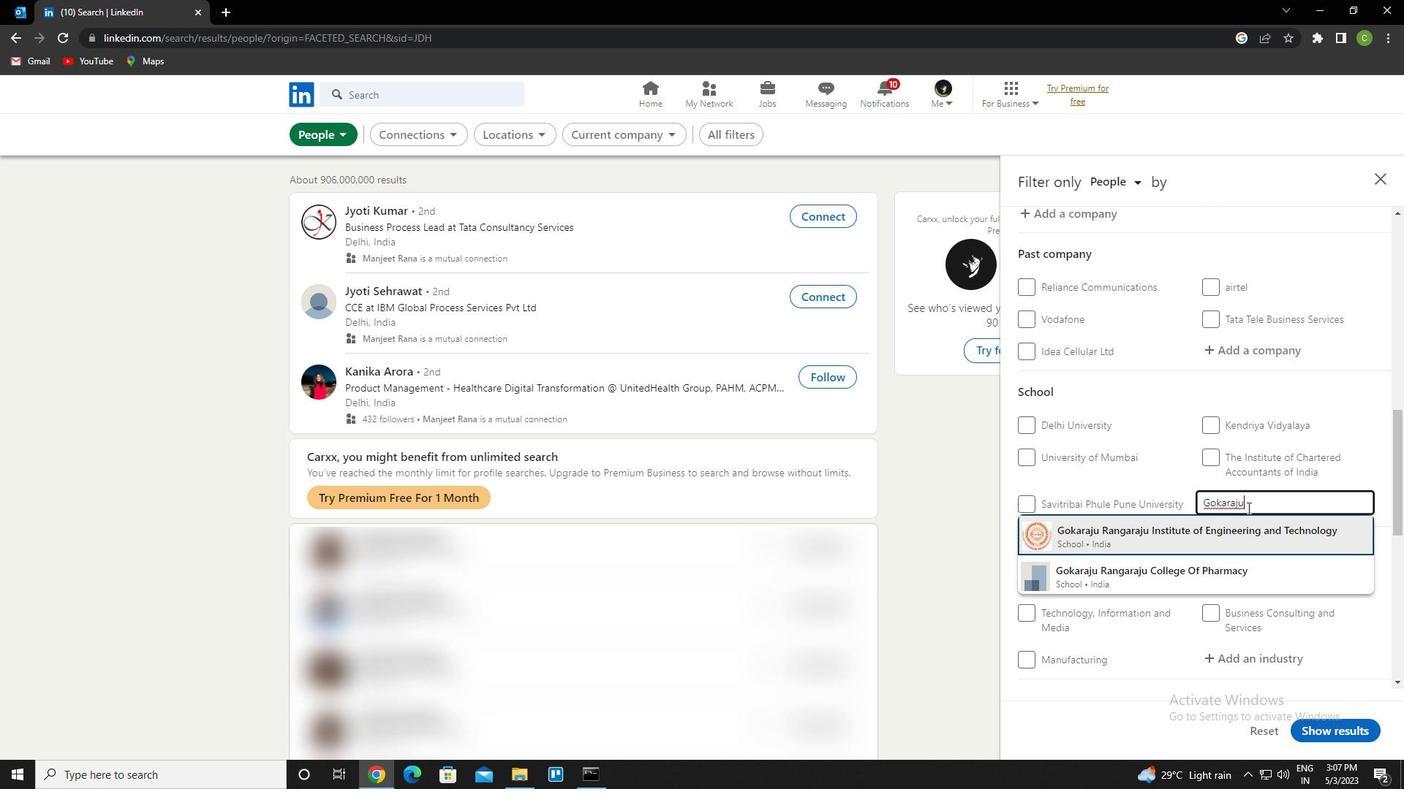 
Action: Mouse scrolled (1247, 507) with delta (0, 0)
Screenshot: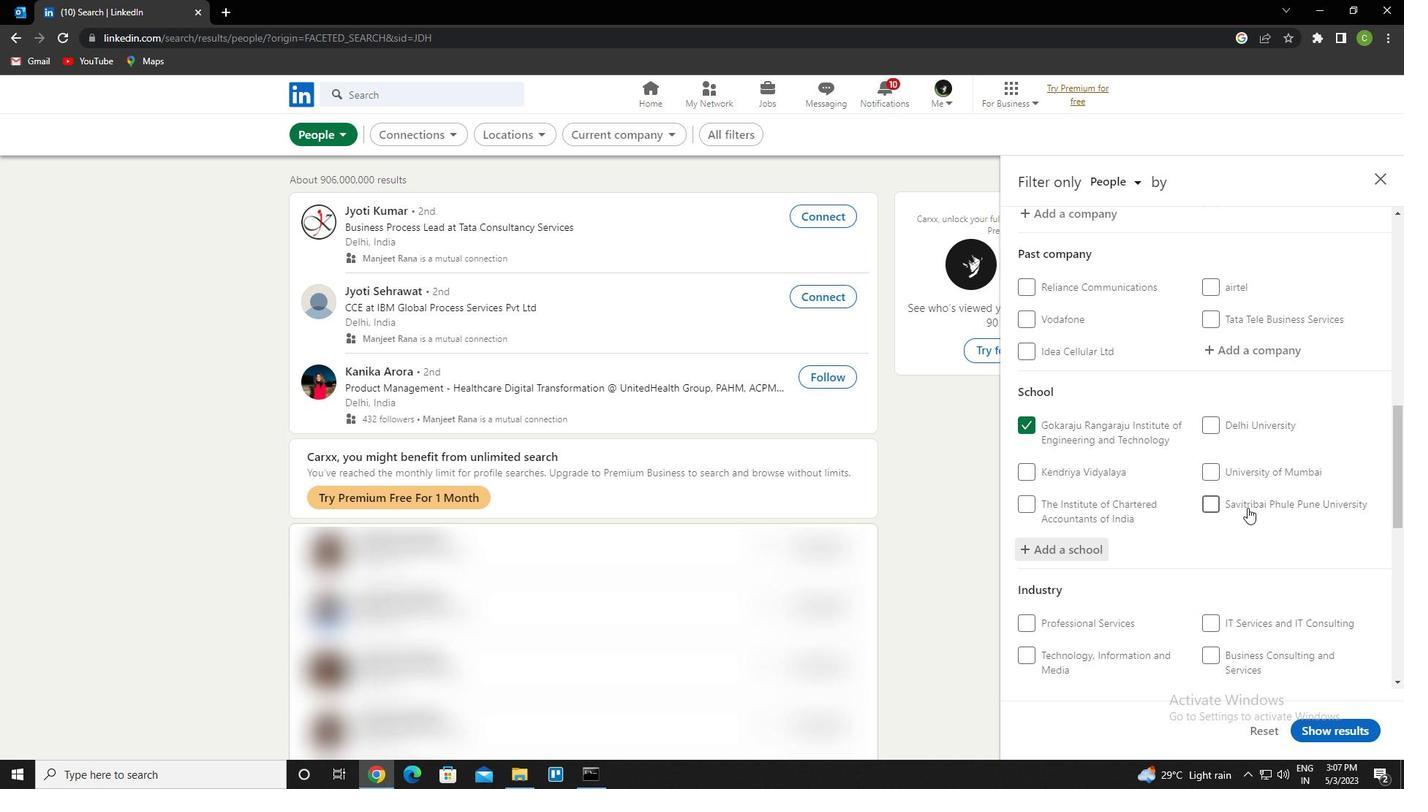 
Action: Mouse scrolled (1247, 507) with delta (0, 0)
Screenshot: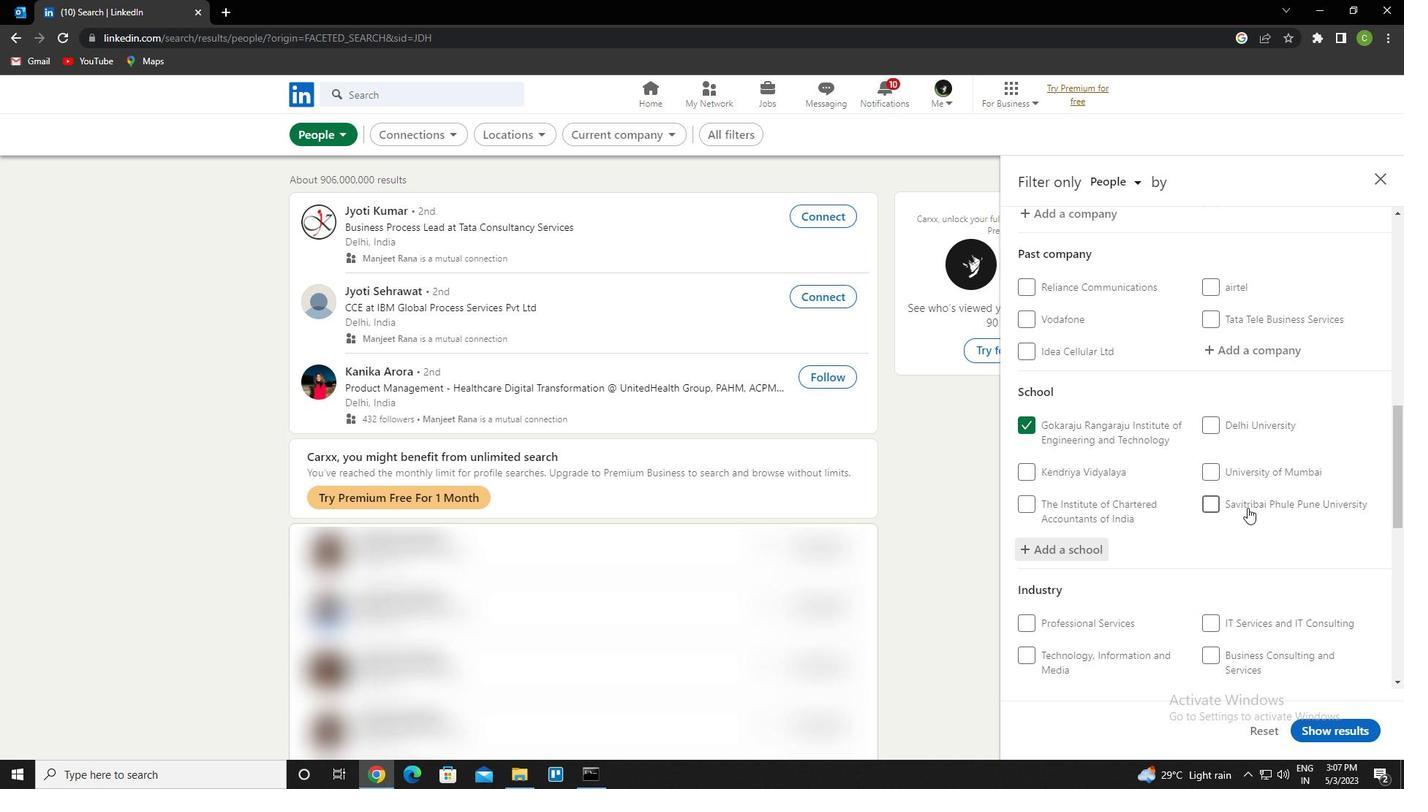 
Action: Mouse scrolled (1247, 507) with delta (0, 0)
Screenshot: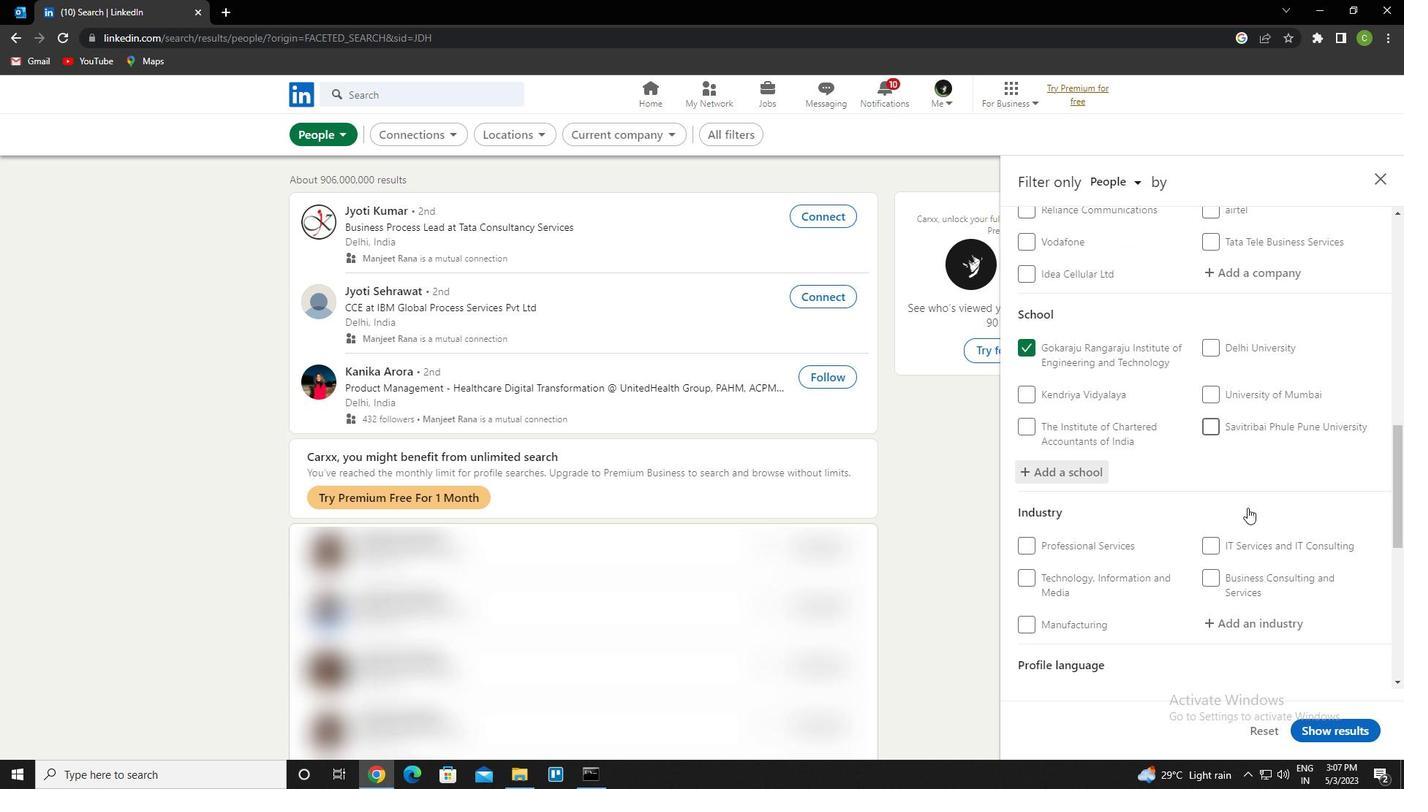 
Action: Mouse moved to (1263, 491)
Screenshot: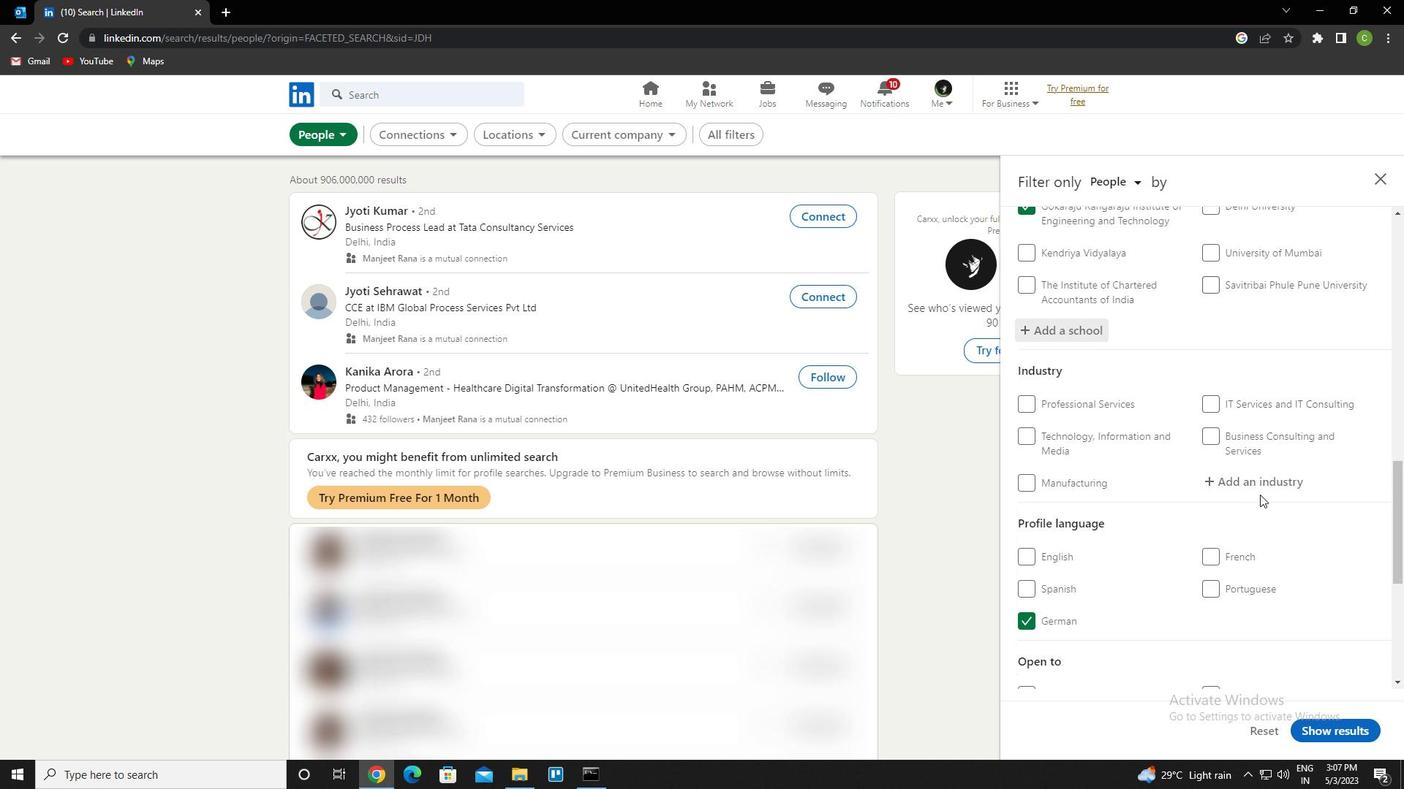 
Action: Mouse pressed left at (1263, 491)
Screenshot: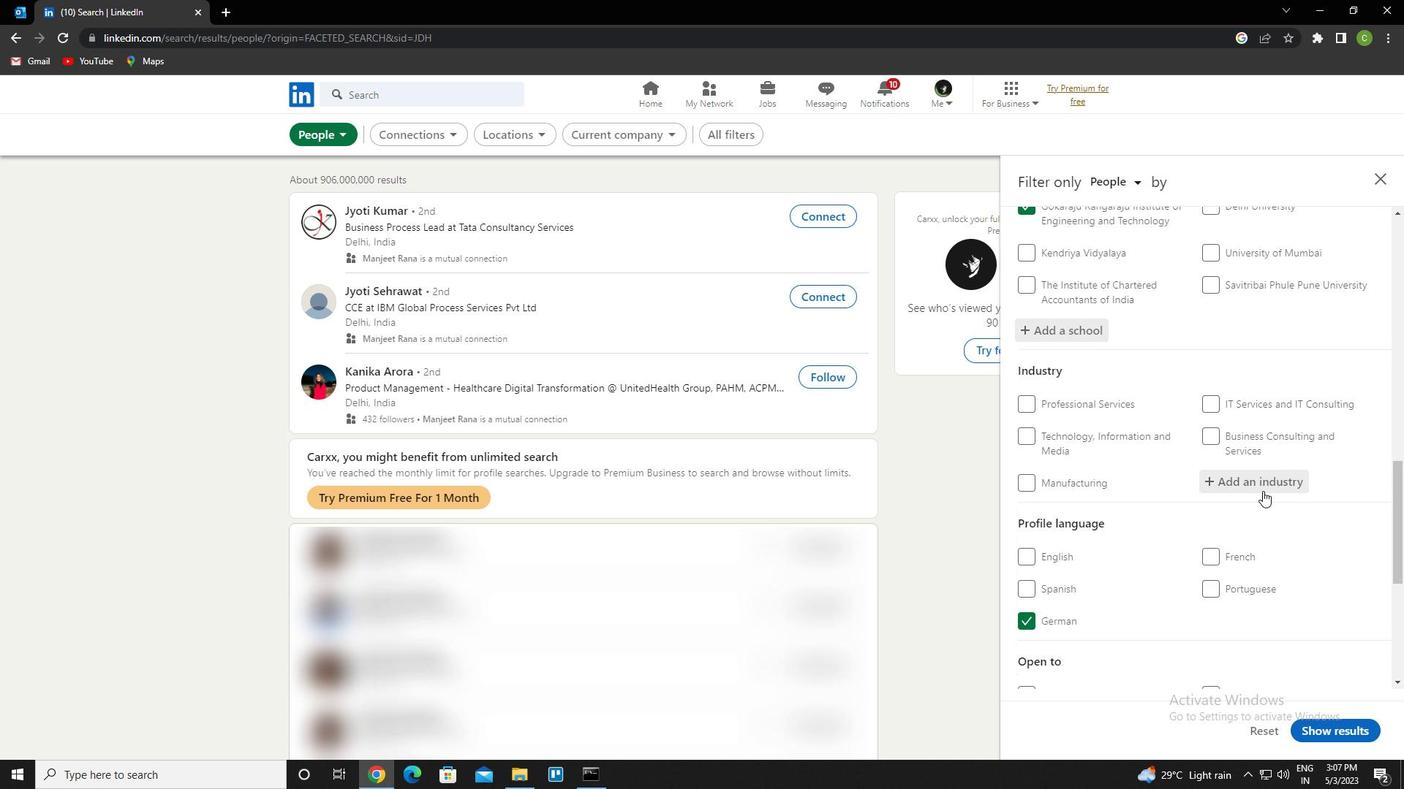 
Action: Key pressed <Key.caps_lock>w<Key.caps_lock>holesale<Key.space>hardware<Key.down><Key.enter>
Screenshot: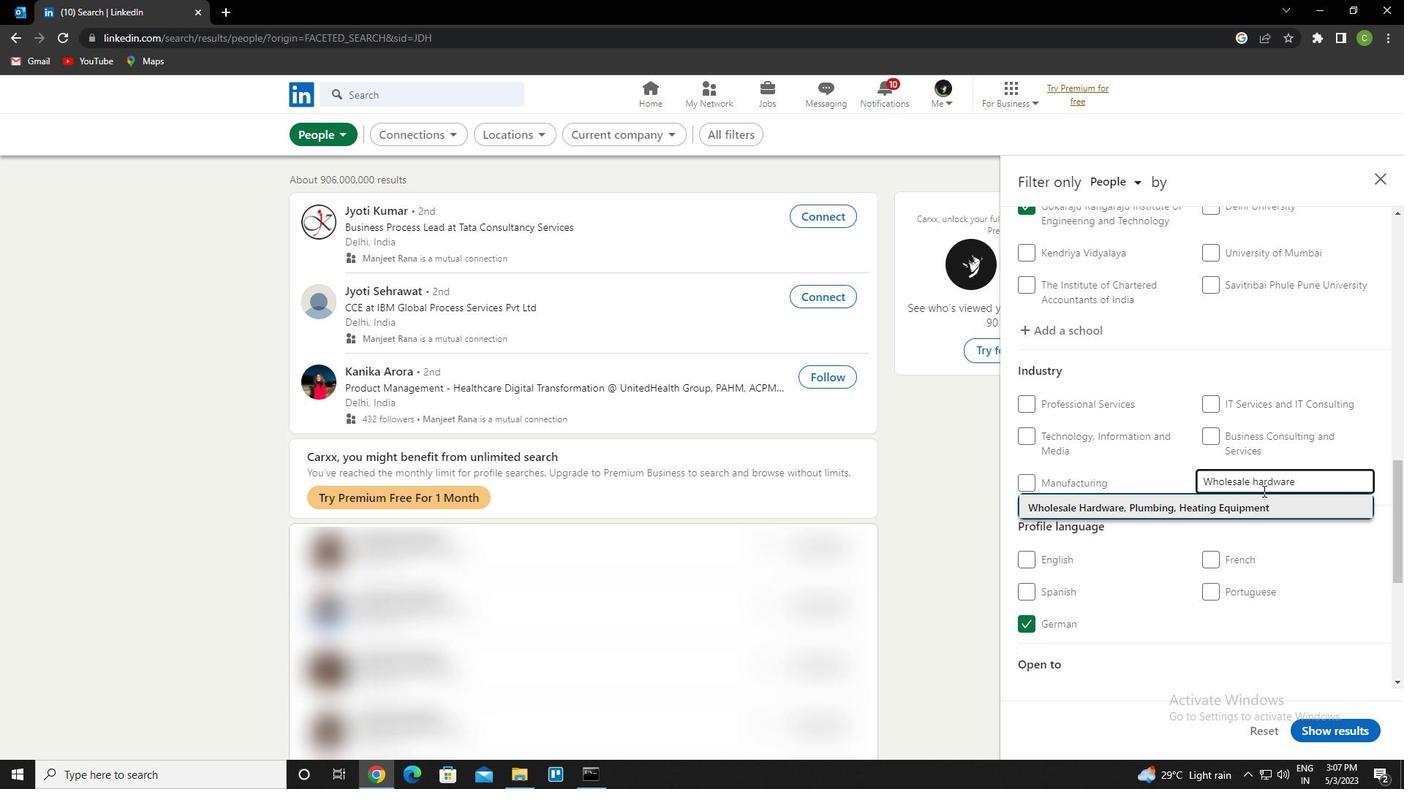 
Action: Mouse scrolled (1263, 490) with delta (0, 0)
Screenshot: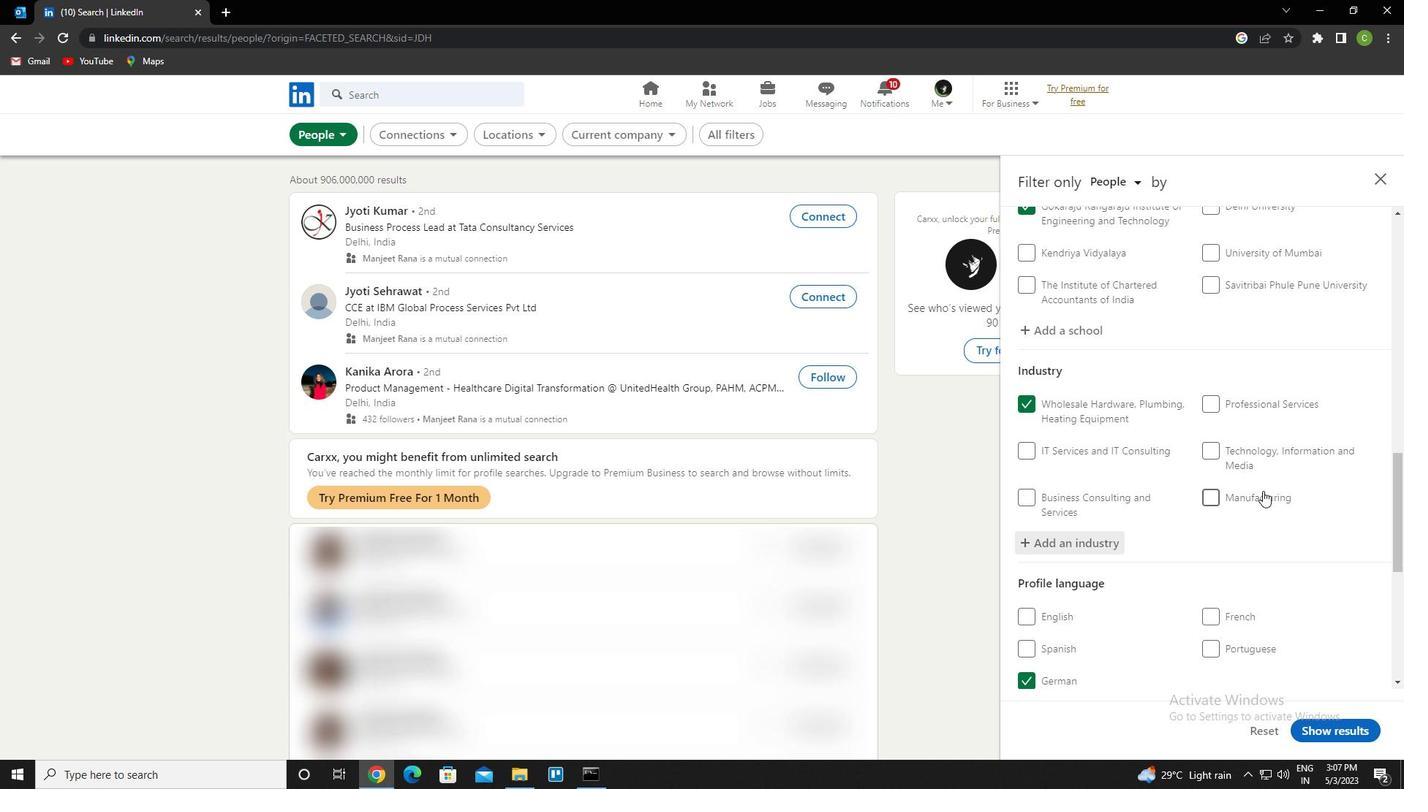 
Action: Mouse scrolled (1263, 490) with delta (0, 0)
Screenshot: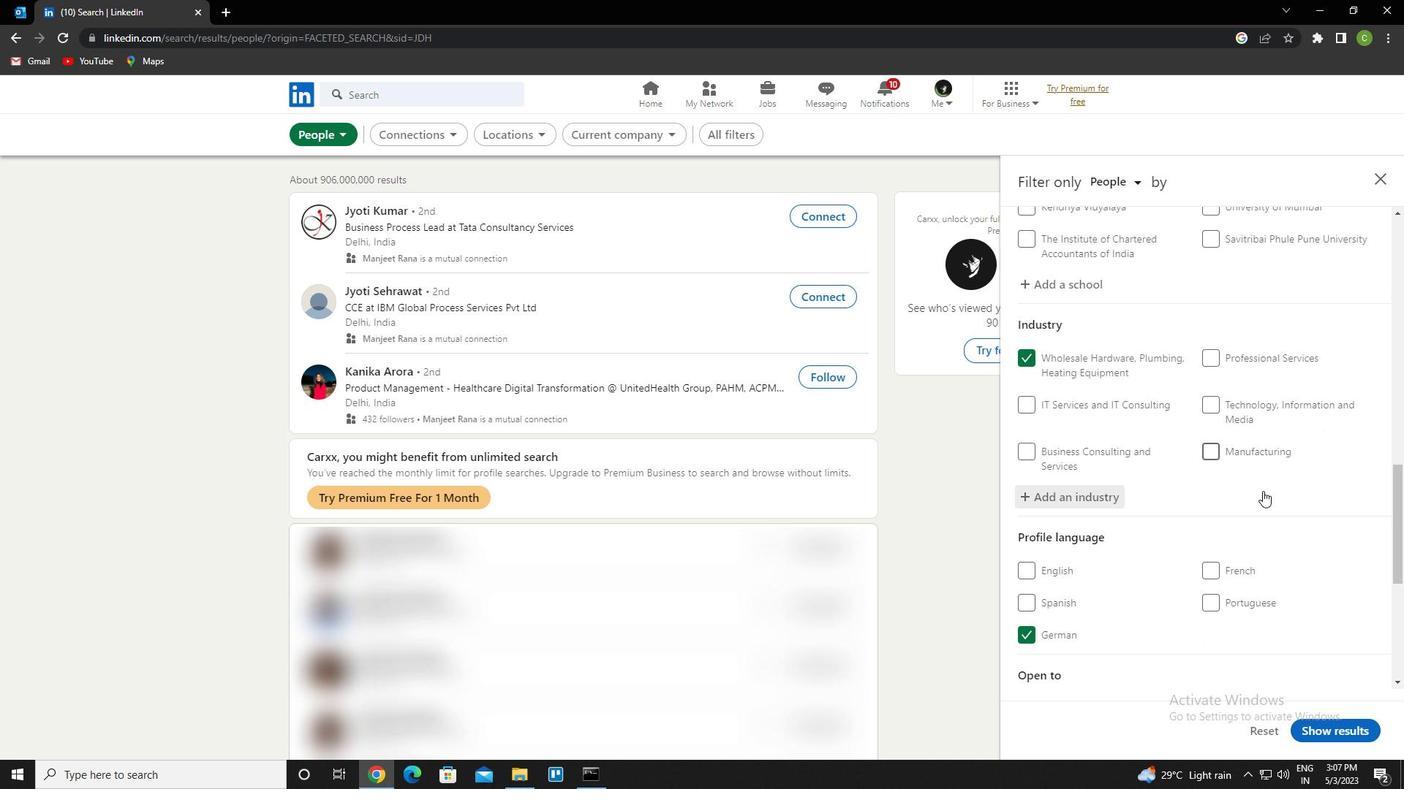 
Action: Mouse scrolled (1263, 490) with delta (0, 0)
Screenshot: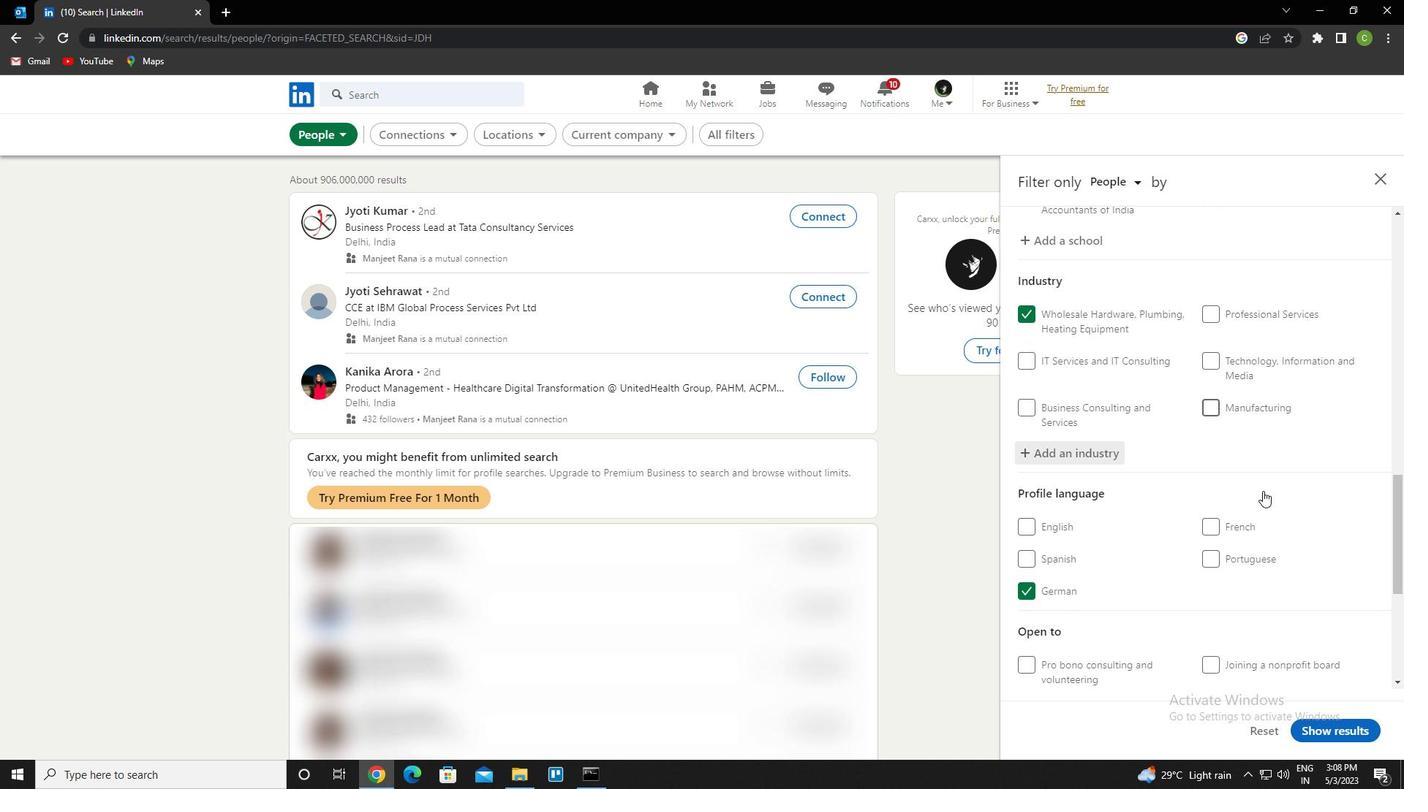 
Action: Mouse scrolled (1263, 490) with delta (0, 0)
Screenshot: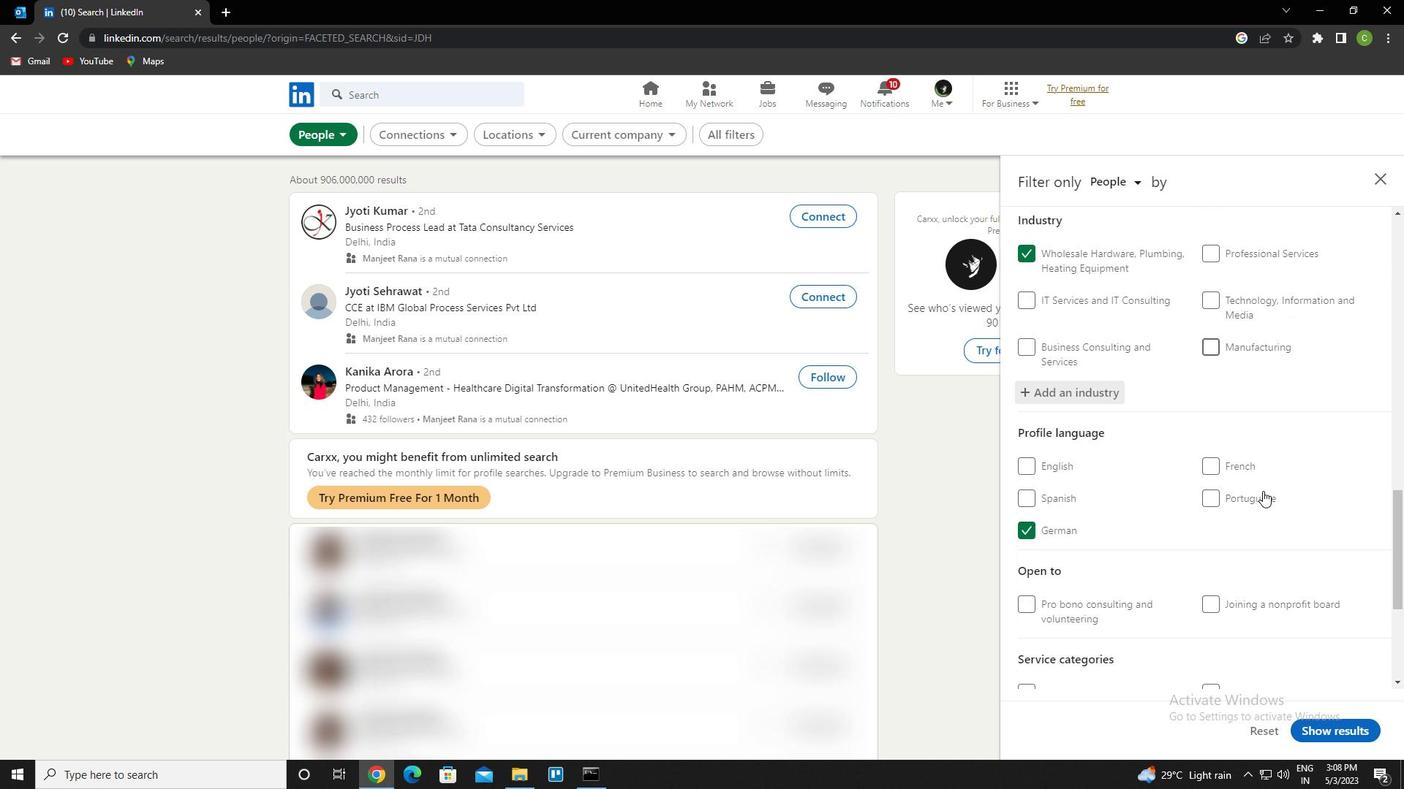 
Action: Mouse scrolled (1263, 490) with delta (0, 0)
Screenshot: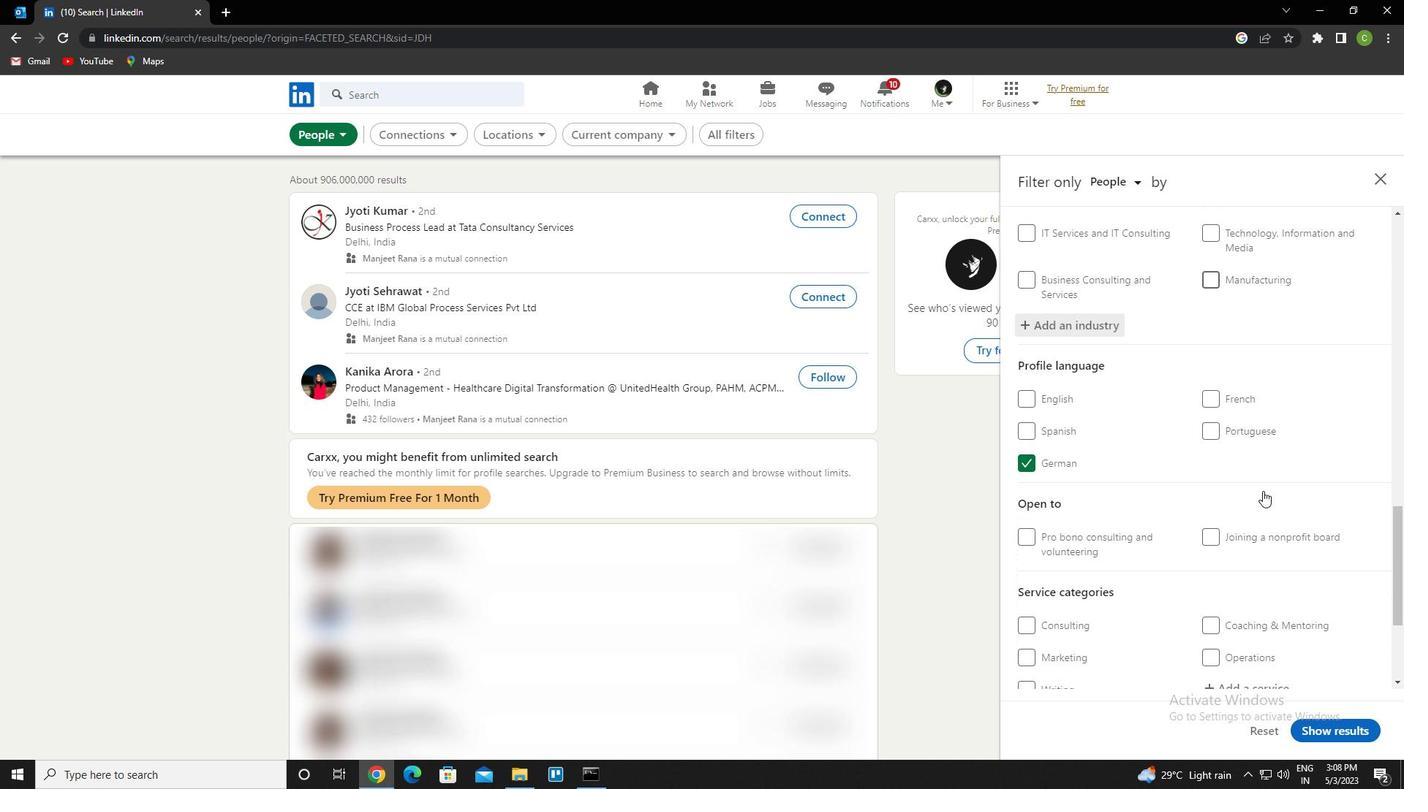 
Action: Mouse scrolled (1263, 490) with delta (0, 0)
Screenshot: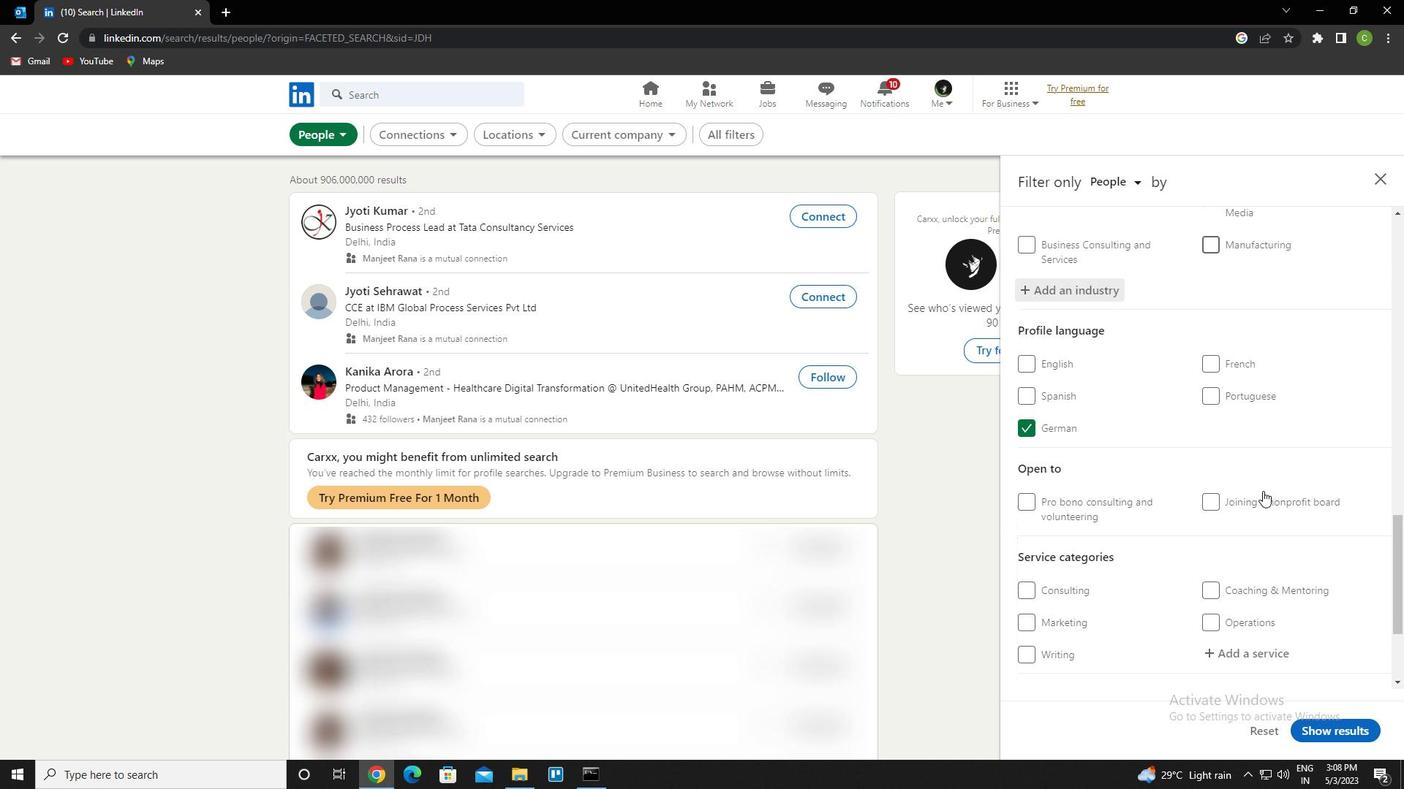 
Action: Mouse moved to (1263, 476)
Screenshot: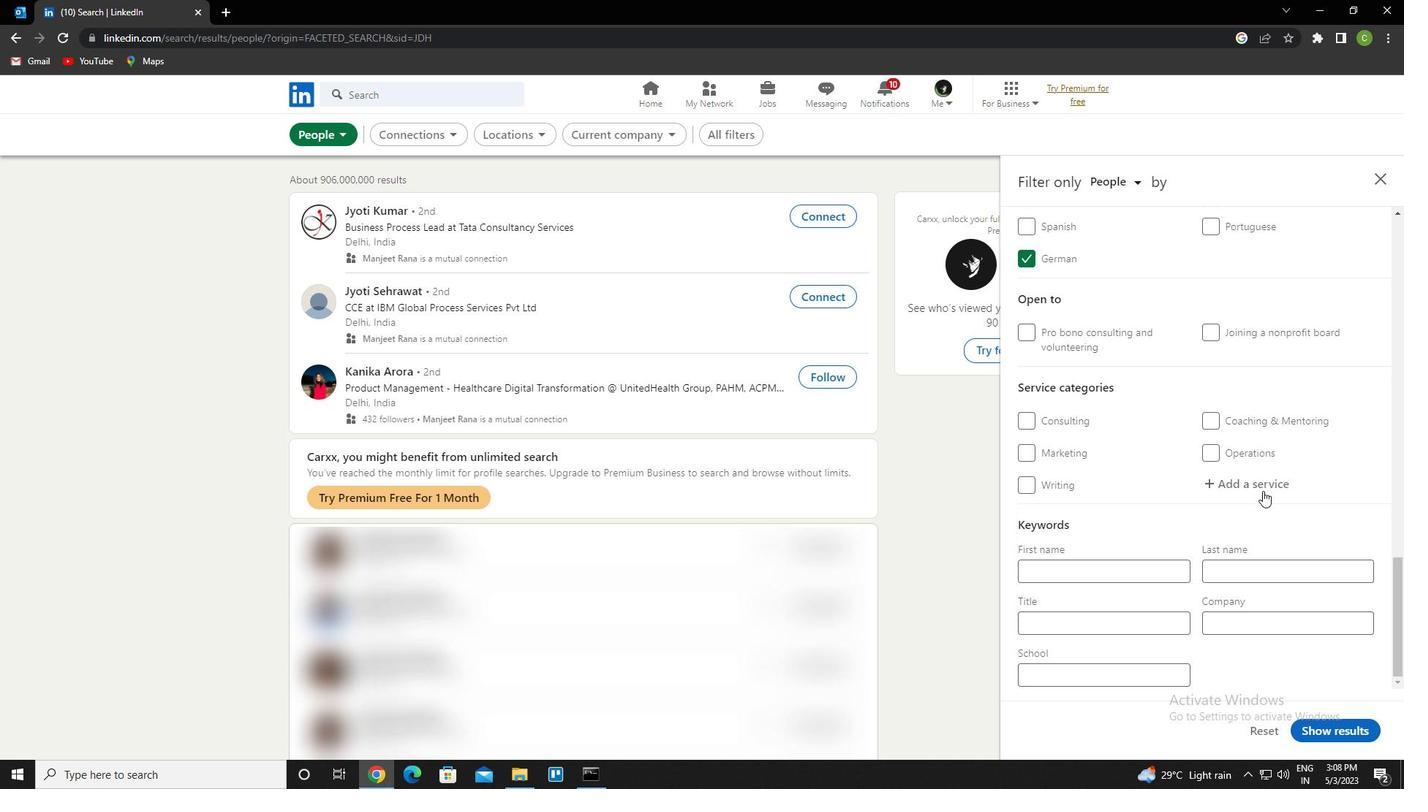 
Action: Mouse pressed left at (1263, 476)
Screenshot: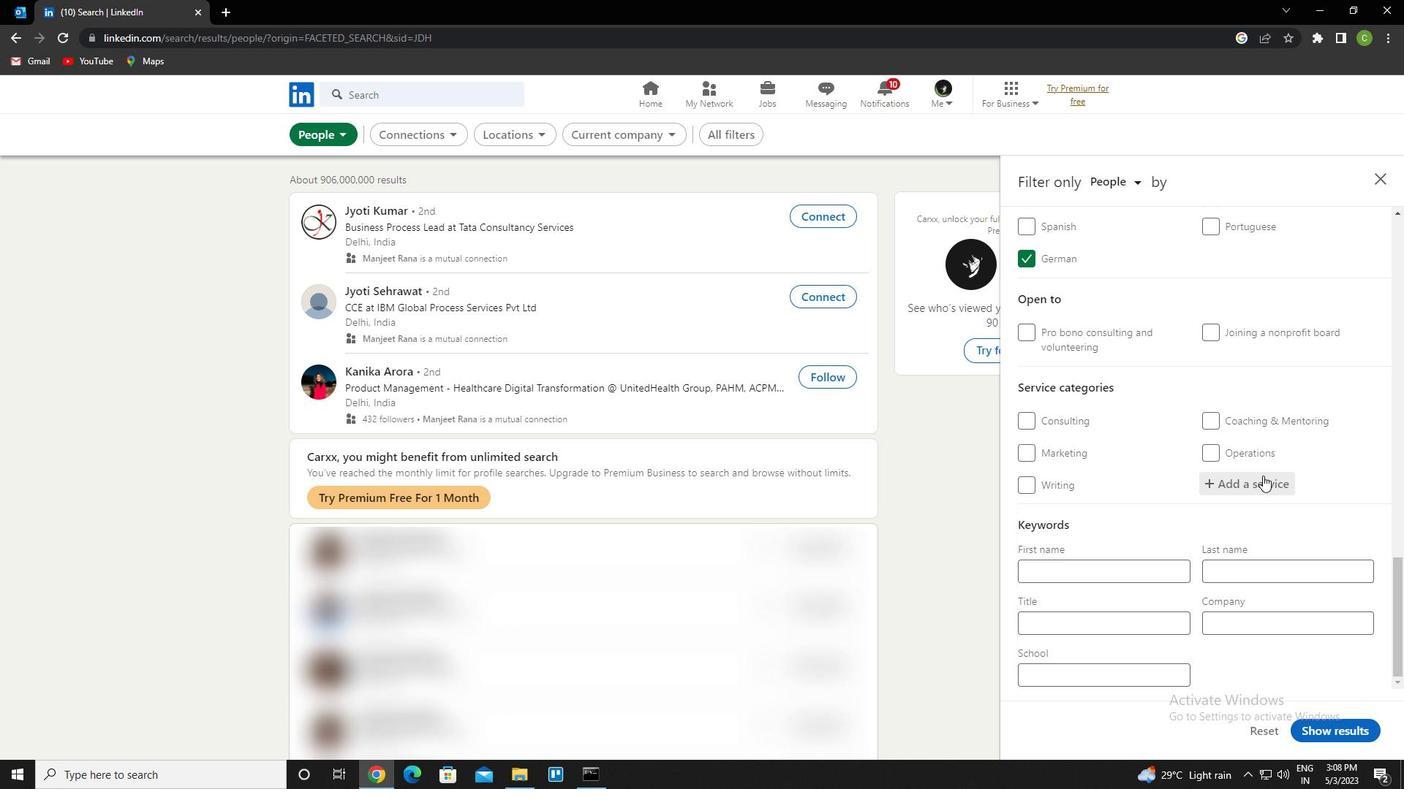 
Action: Key pressed <Key.caps_lock>w<Key.caps_lock>ealth<Key.space><Key.caps_lock>m<Key.caps_lock>anagement
Screenshot: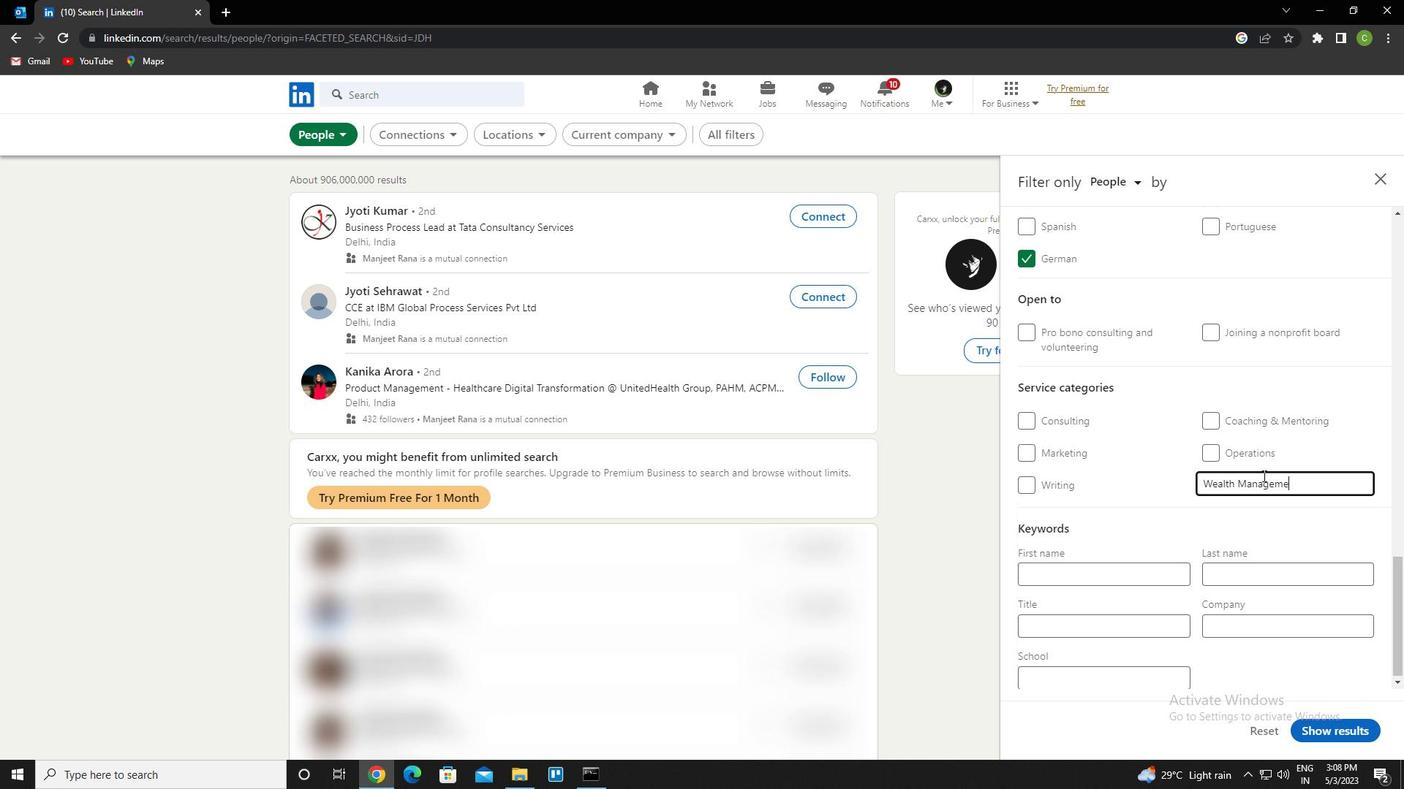 
Action: Mouse scrolled (1263, 475) with delta (0, 0)
Screenshot: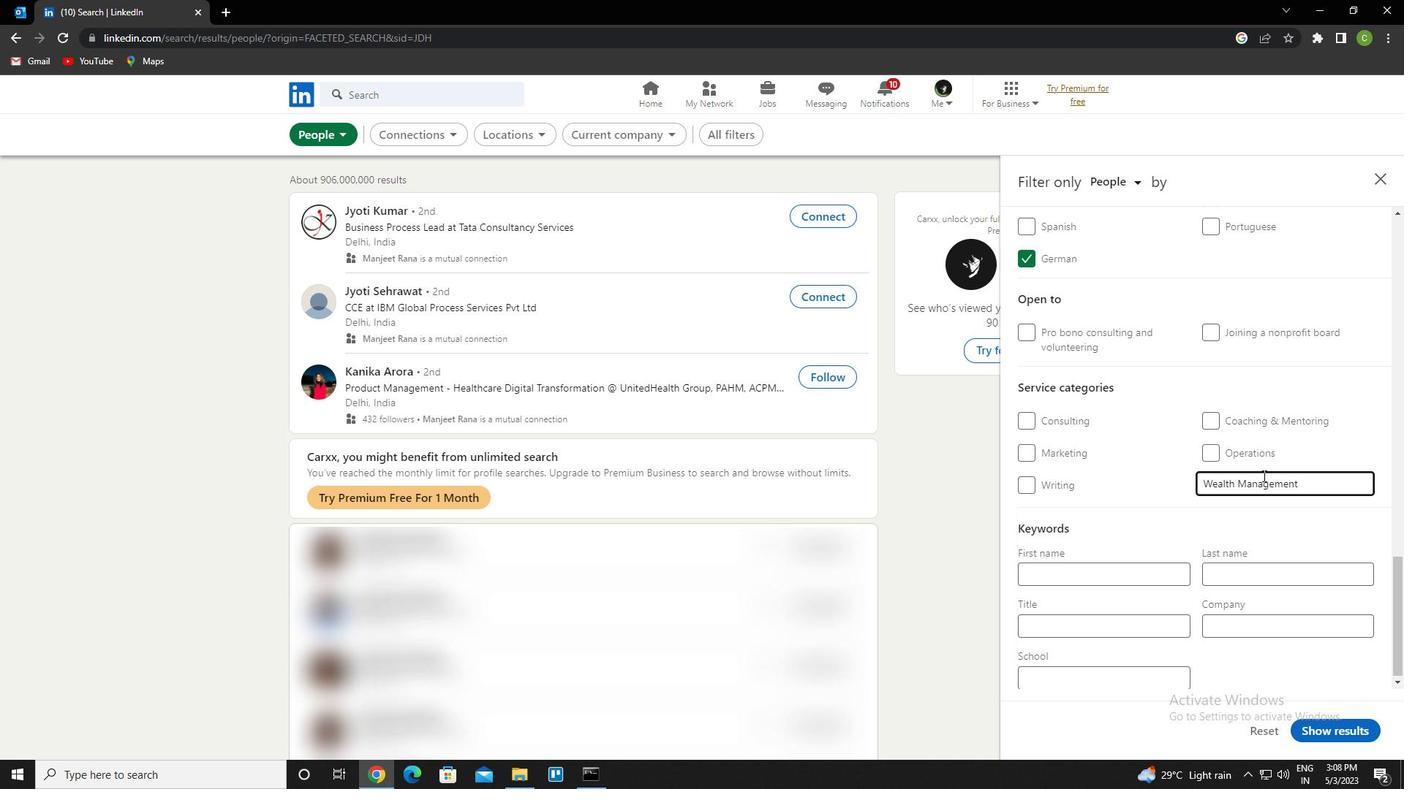 
Action: Mouse scrolled (1263, 475) with delta (0, 0)
Screenshot: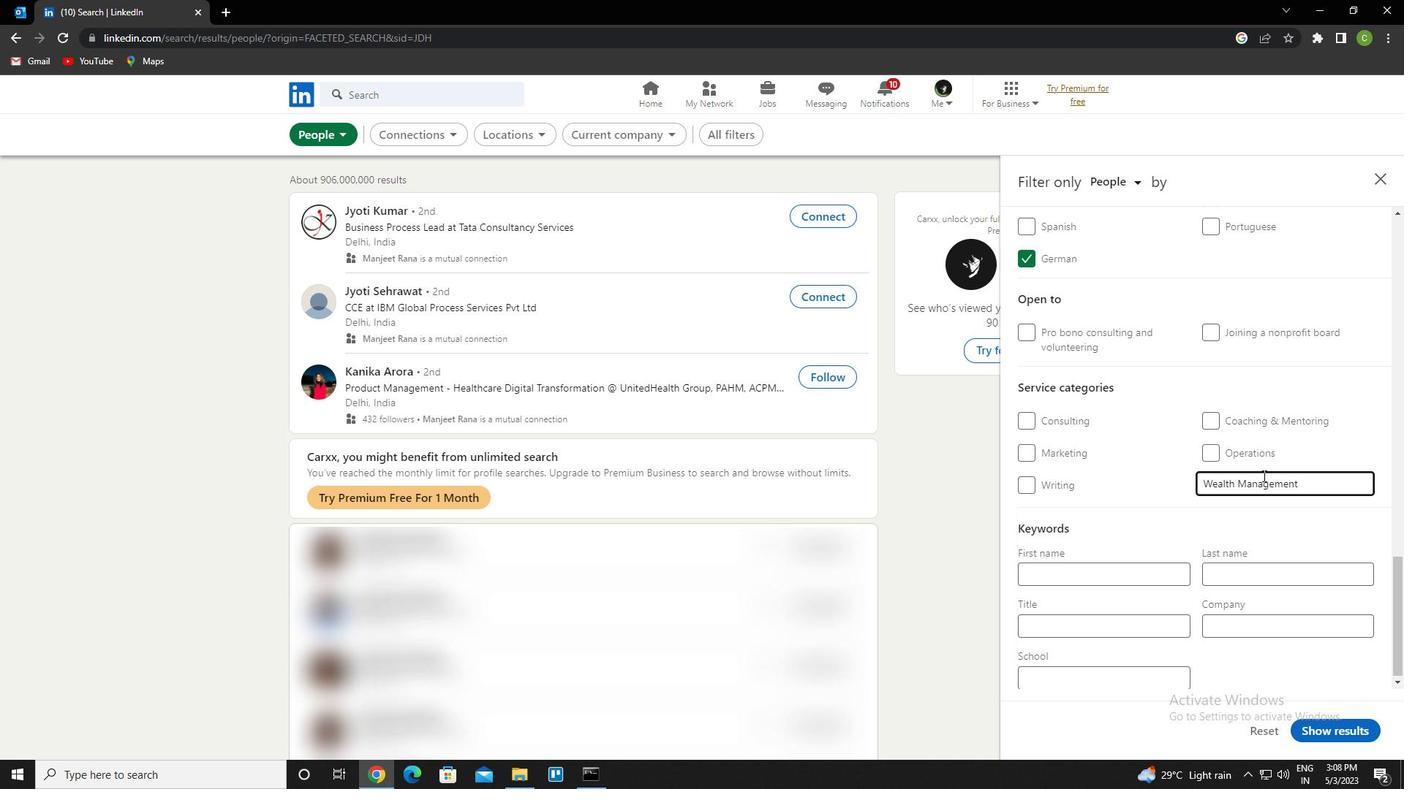 
Action: Mouse scrolled (1263, 475) with delta (0, 0)
Screenshot: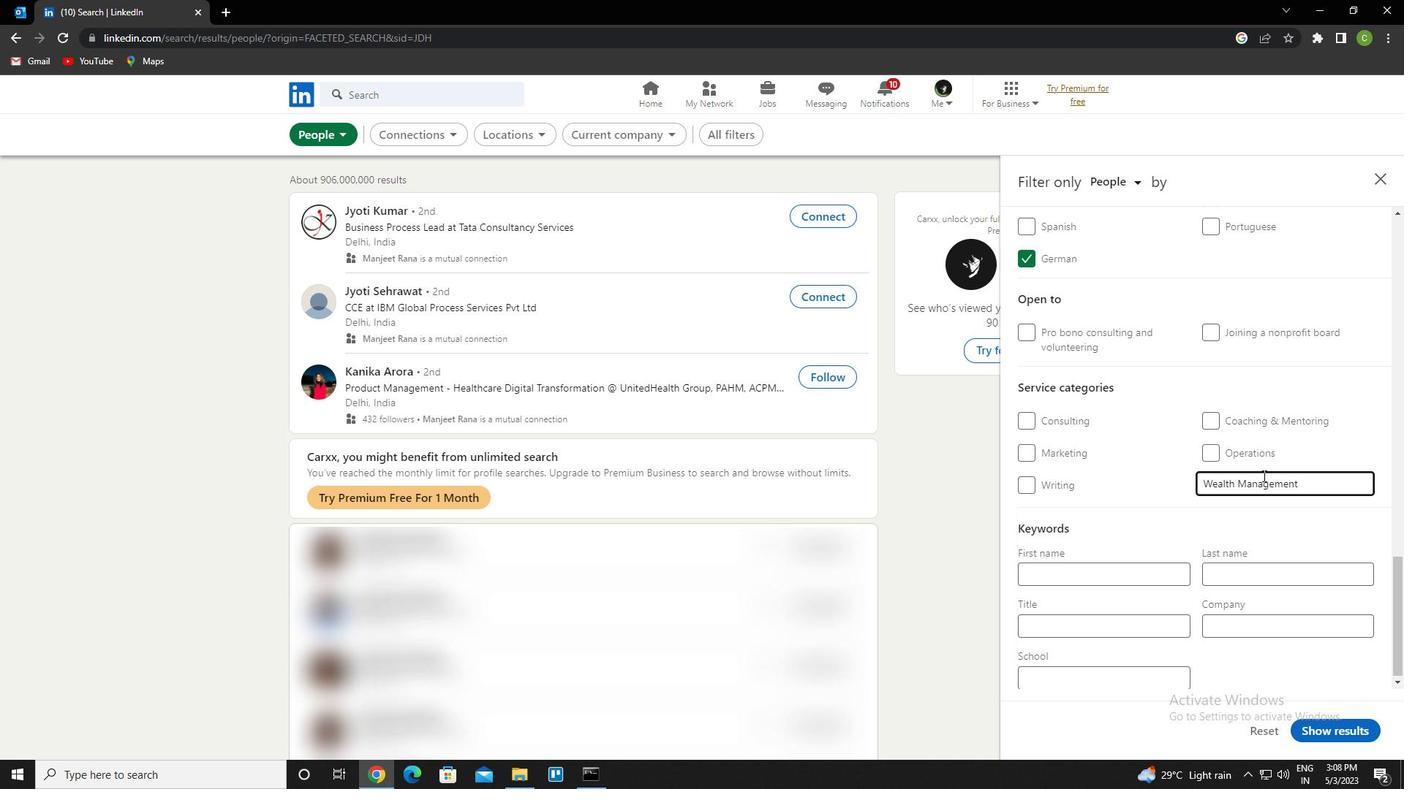 
Action: Mouse scrolled (1263, 475) with delta (0, 0)
Screenshot: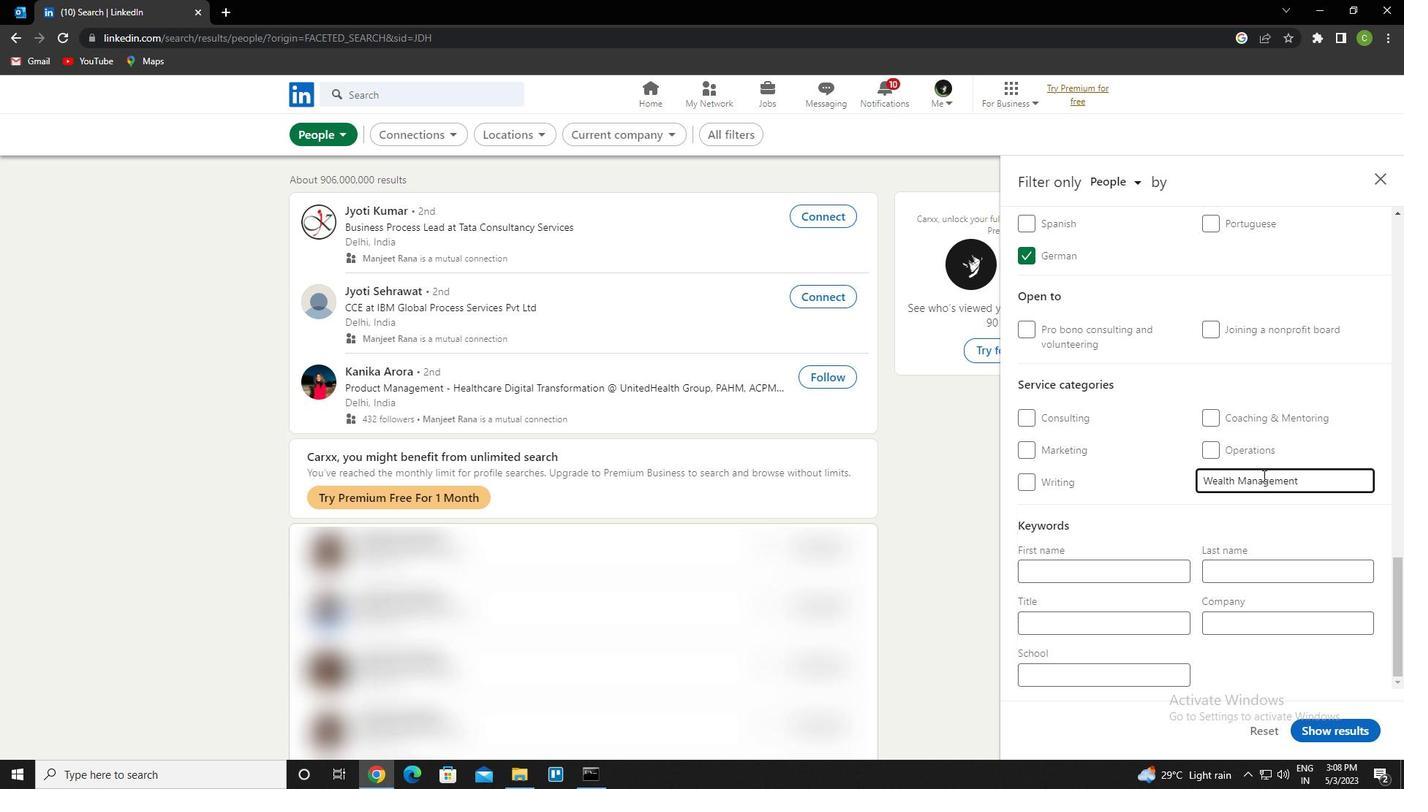 
Action: Key pressed <Key.enter><Key.enter><Key.enter>
Screenshot: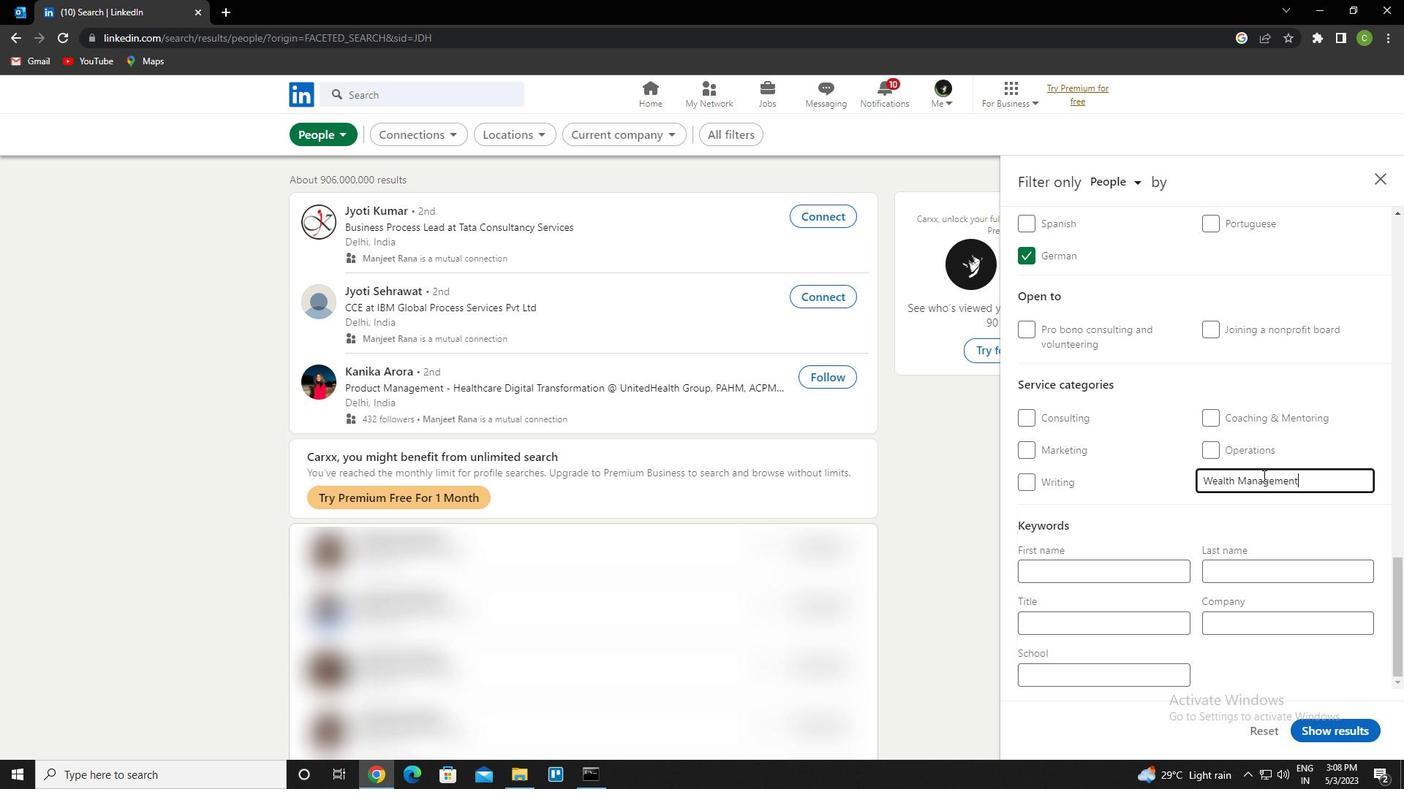 
Action: Mouse scrolled (1263, 475) with delta (0, 0)
Screenshot: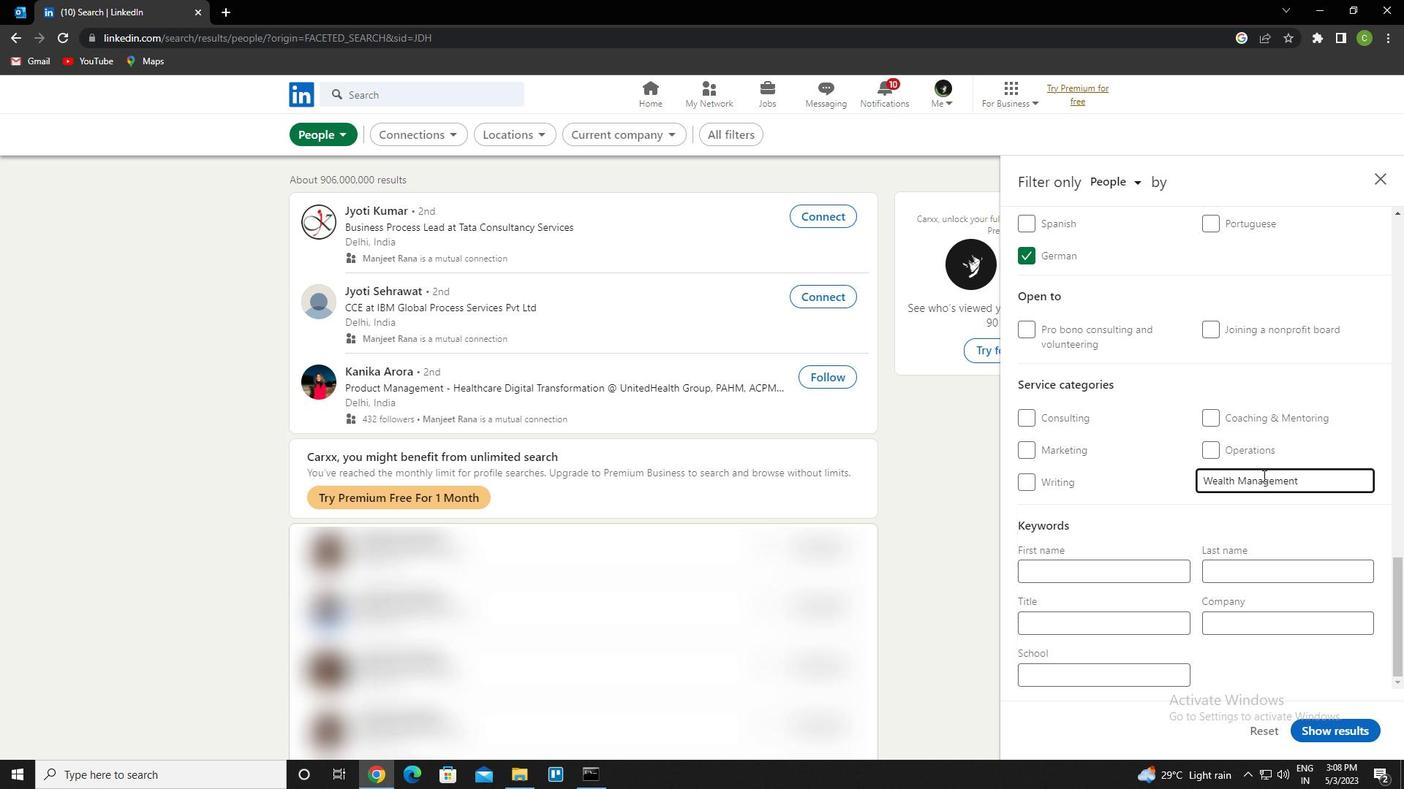 
Action: Mouse scrolled (1263, 475) with delta (0, 0)
Screenshot: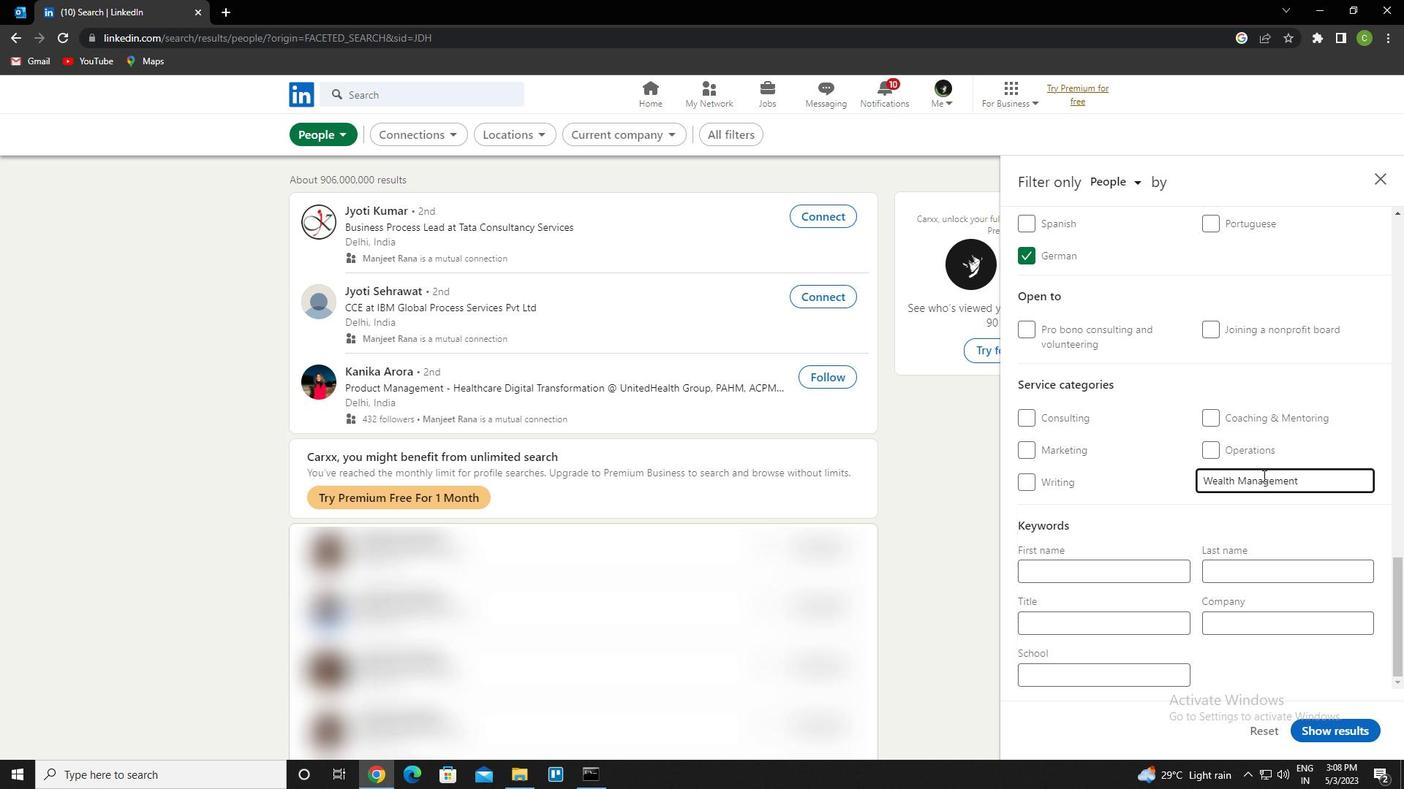 
Action: Mouse scrolled (1263, 475) with delta (0, 0)
Screenshot: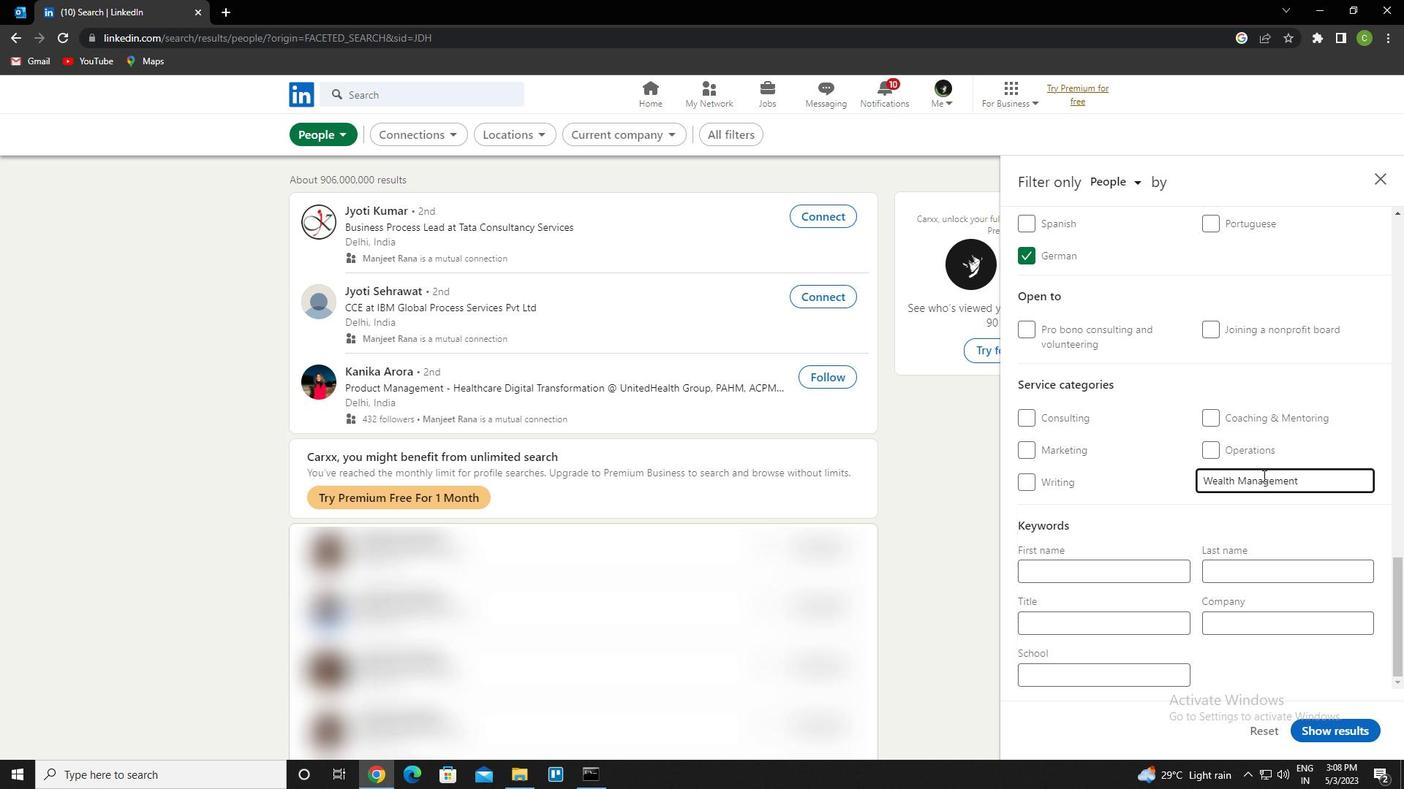 
Action: Mouse scrolled (1263, 475) with delta (0, 0)
Screenshot: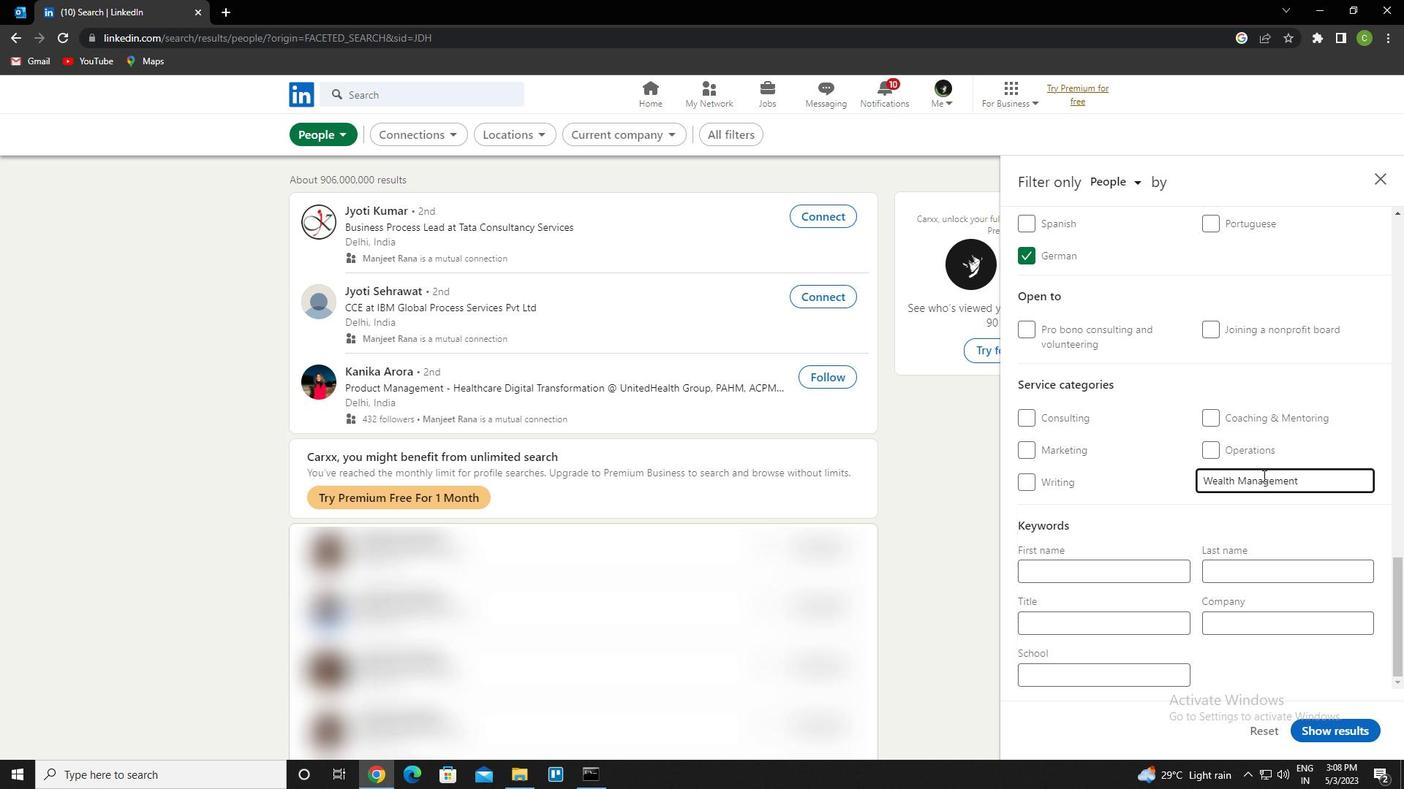 
Action: Mouse scrolled (1263, 475) with delta (0, 0)
Screenshot: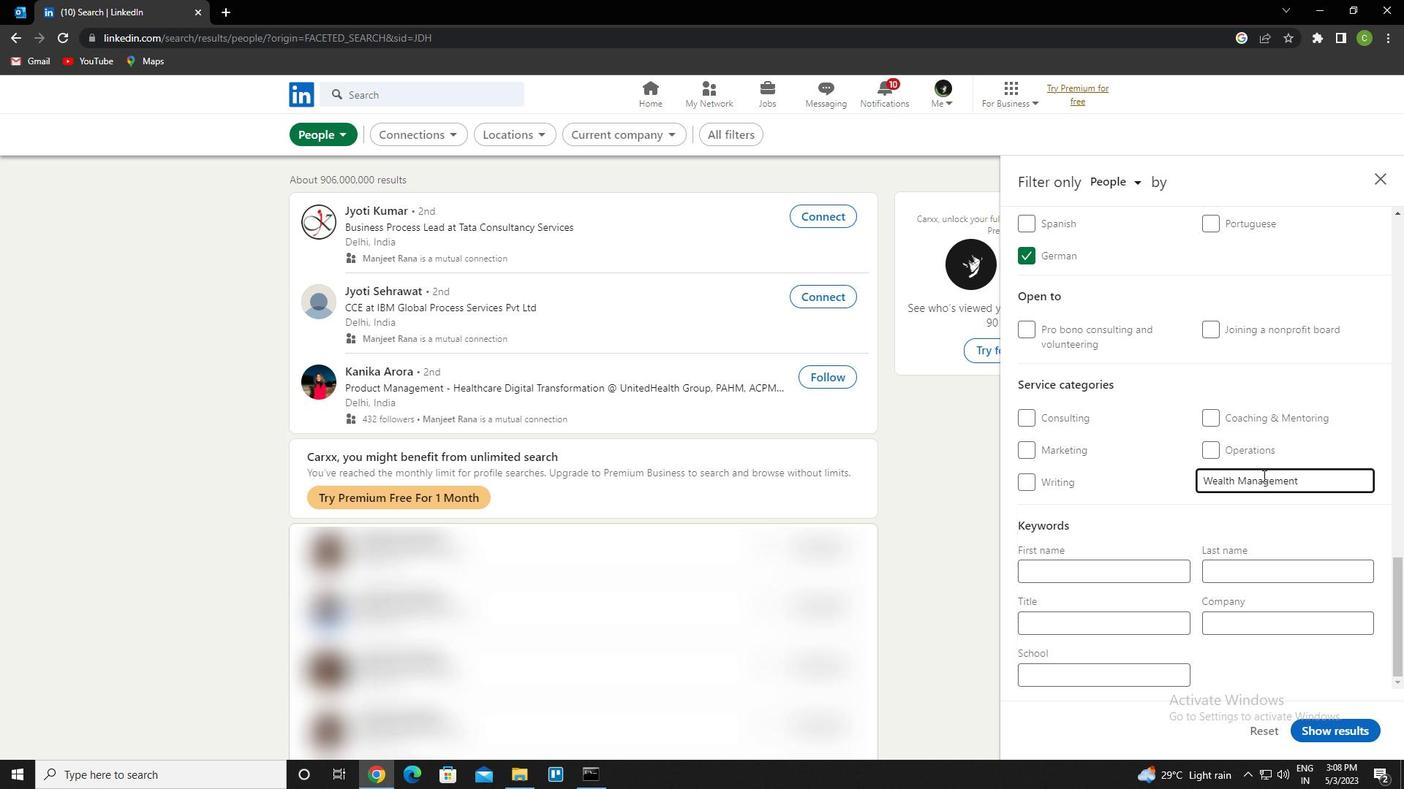 
Action: Mouse scrolled (1263, 475) with delta (0, 0)
Screenshot: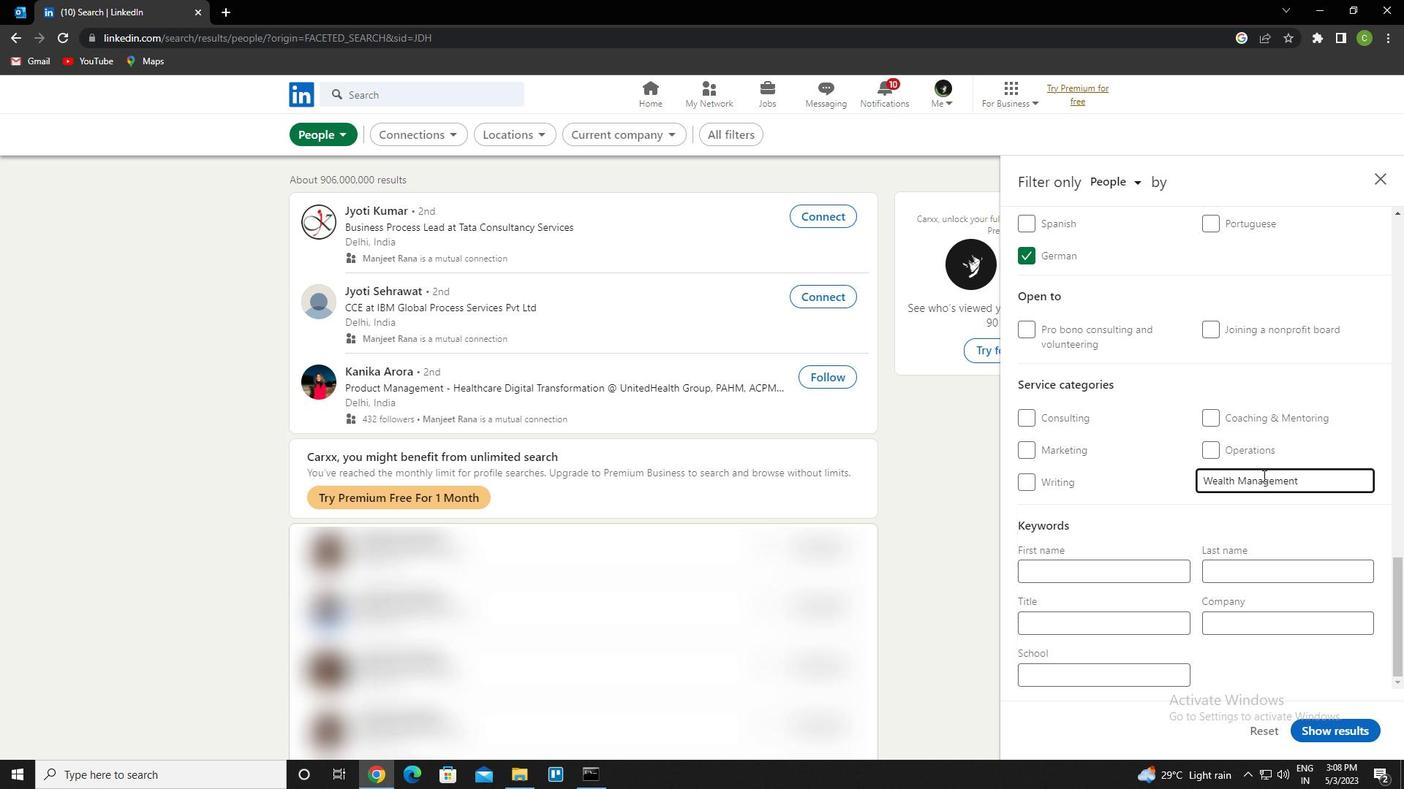 
Action: Mouse scrolled (1263, 475) with delta (0, 0)
Screenshot: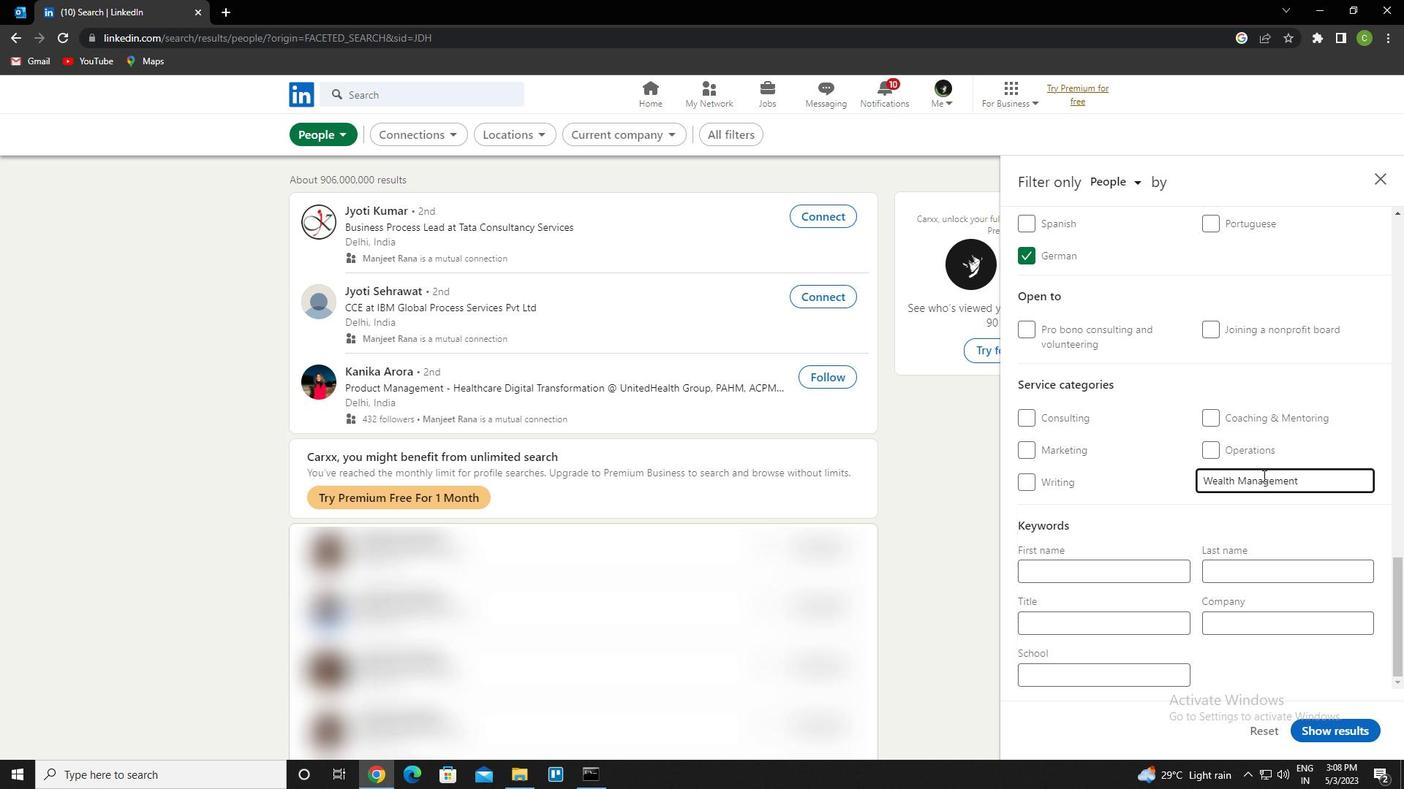 
Action: Mouse moved to (1109, 613)
Screenshot: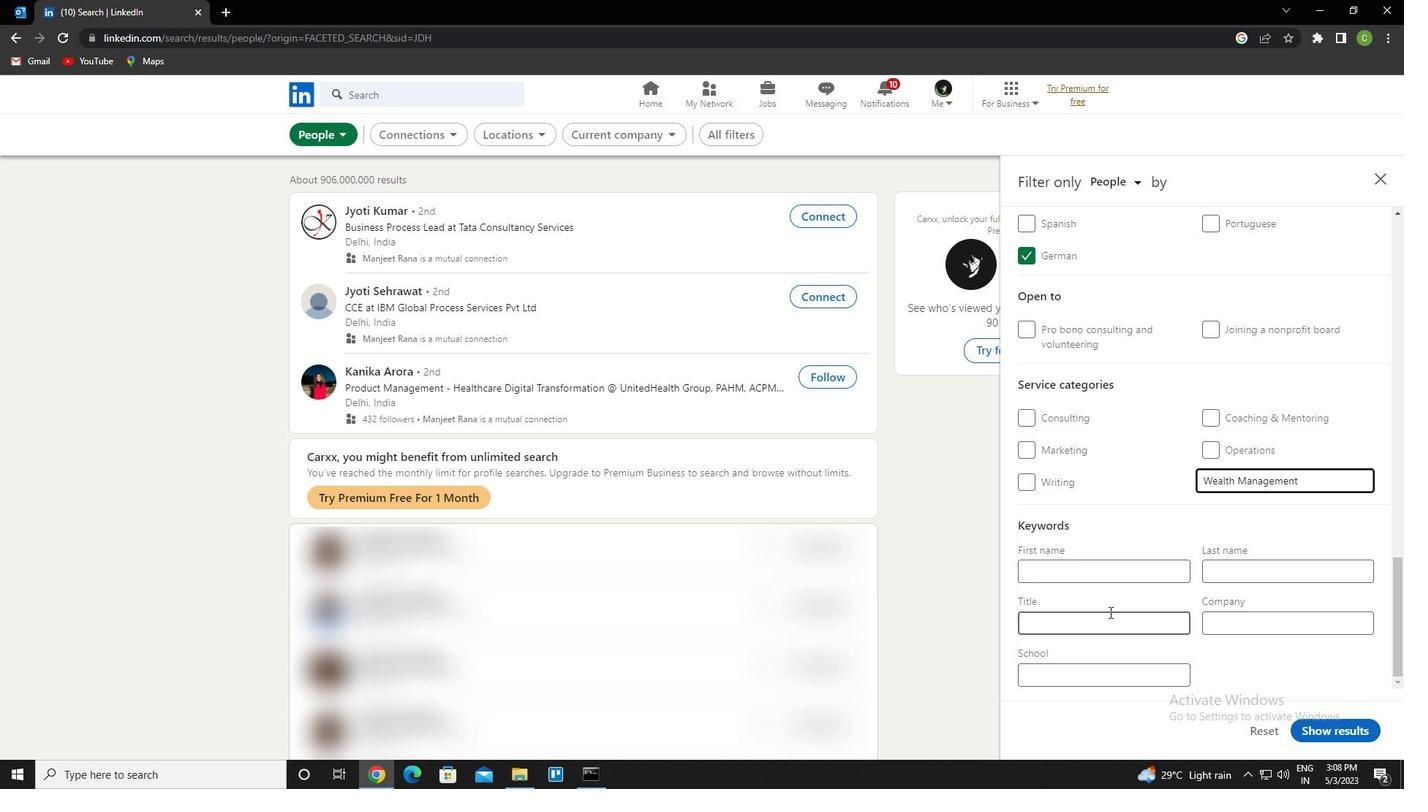 
Action: Mouse pressed left at (1109, 613)
Screenshot: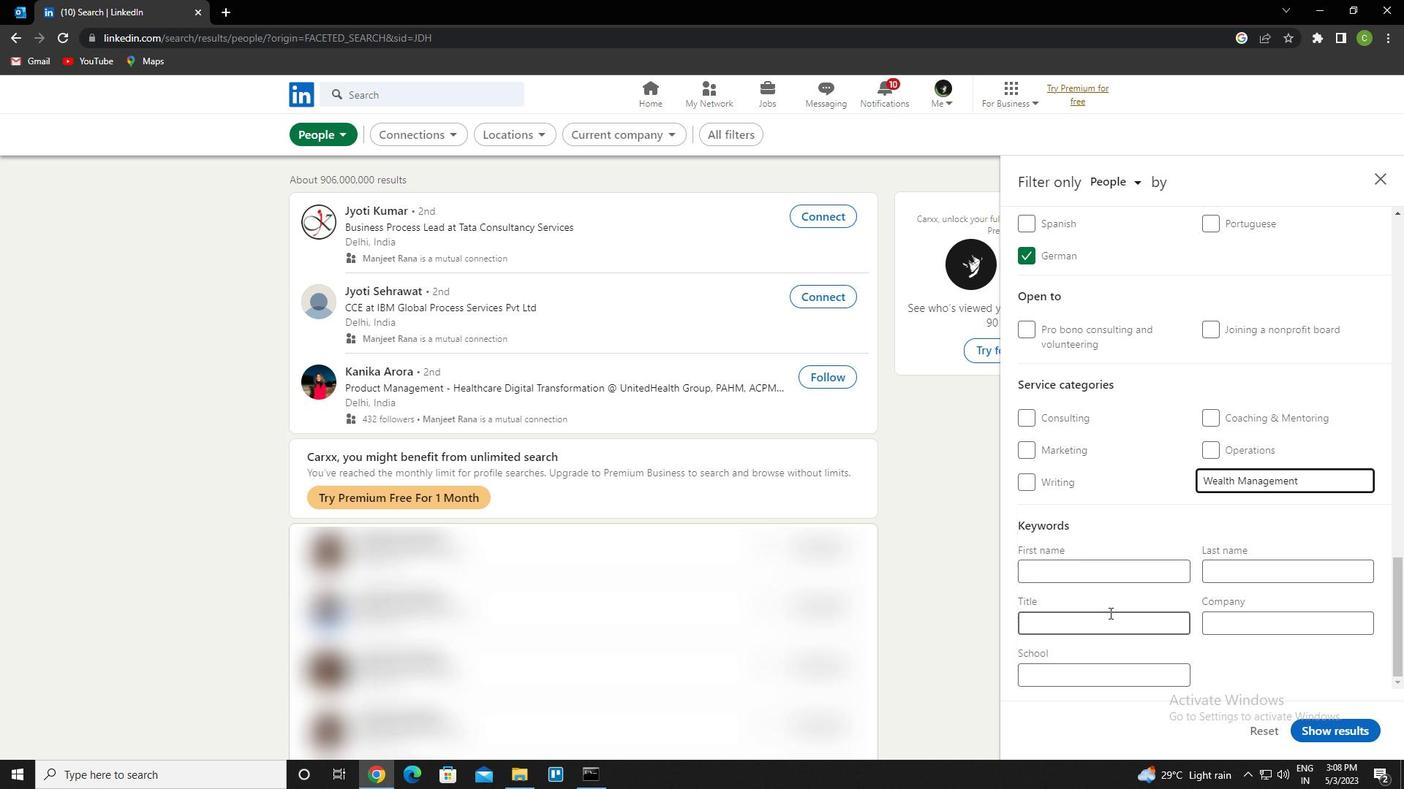 
Action: Key pressed <Key.caps_lock>o<Key.caps_lock>perations<Key.space><Key.caps_lock>p<Key.caps_lock>rofessional
Screenshot: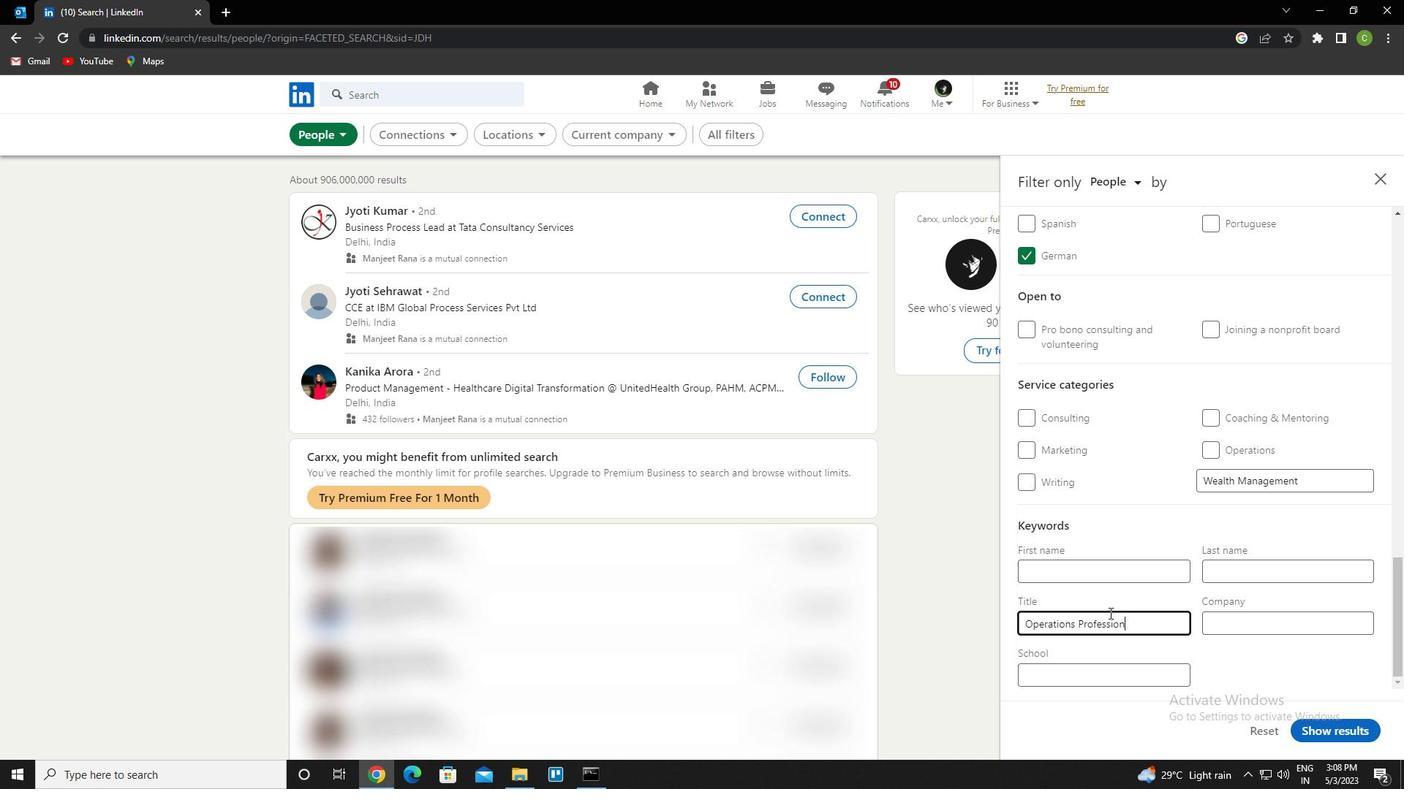 
Action: Mouse moved to (1331, 725)
Screenshot: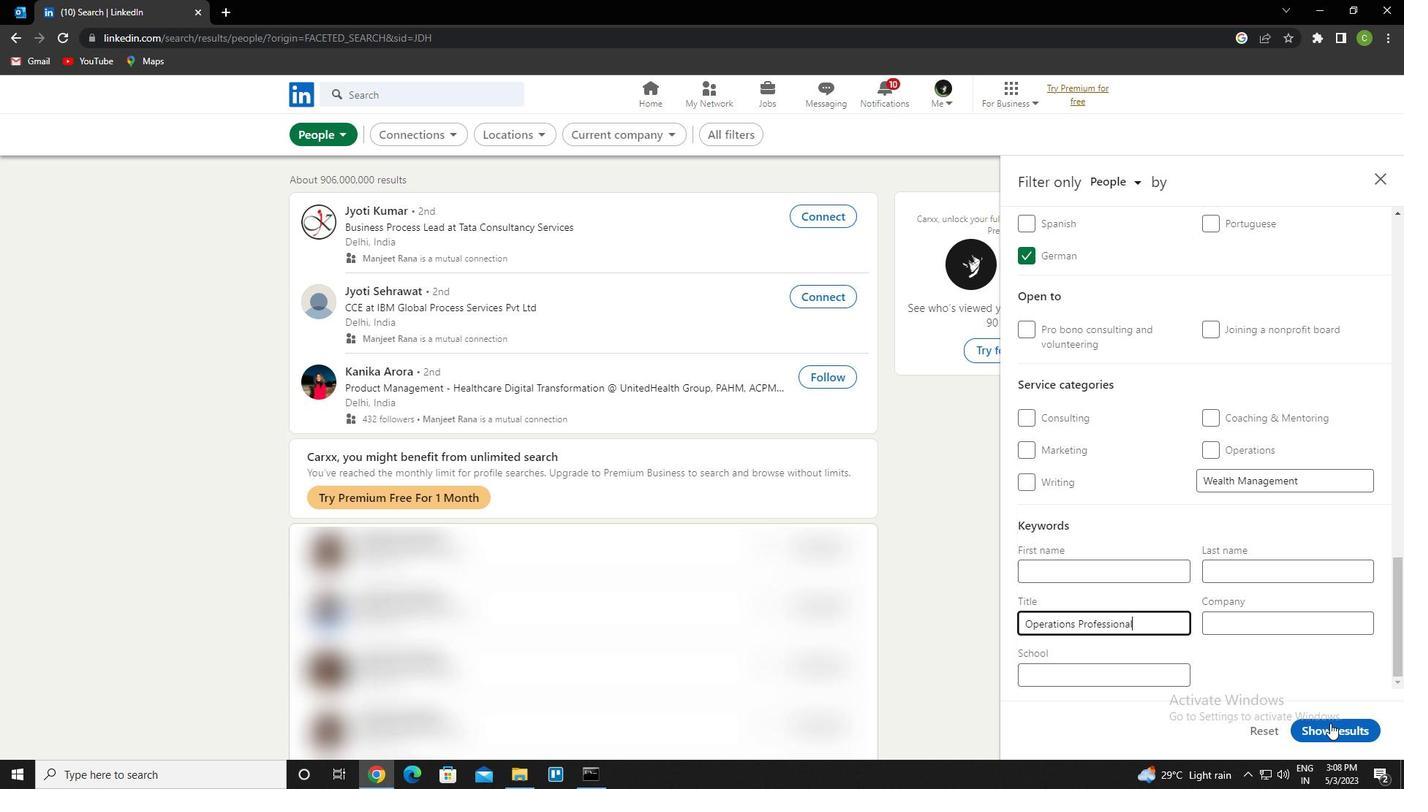 
Action: Mouse pressed left at (1331, 725)
Screenshot: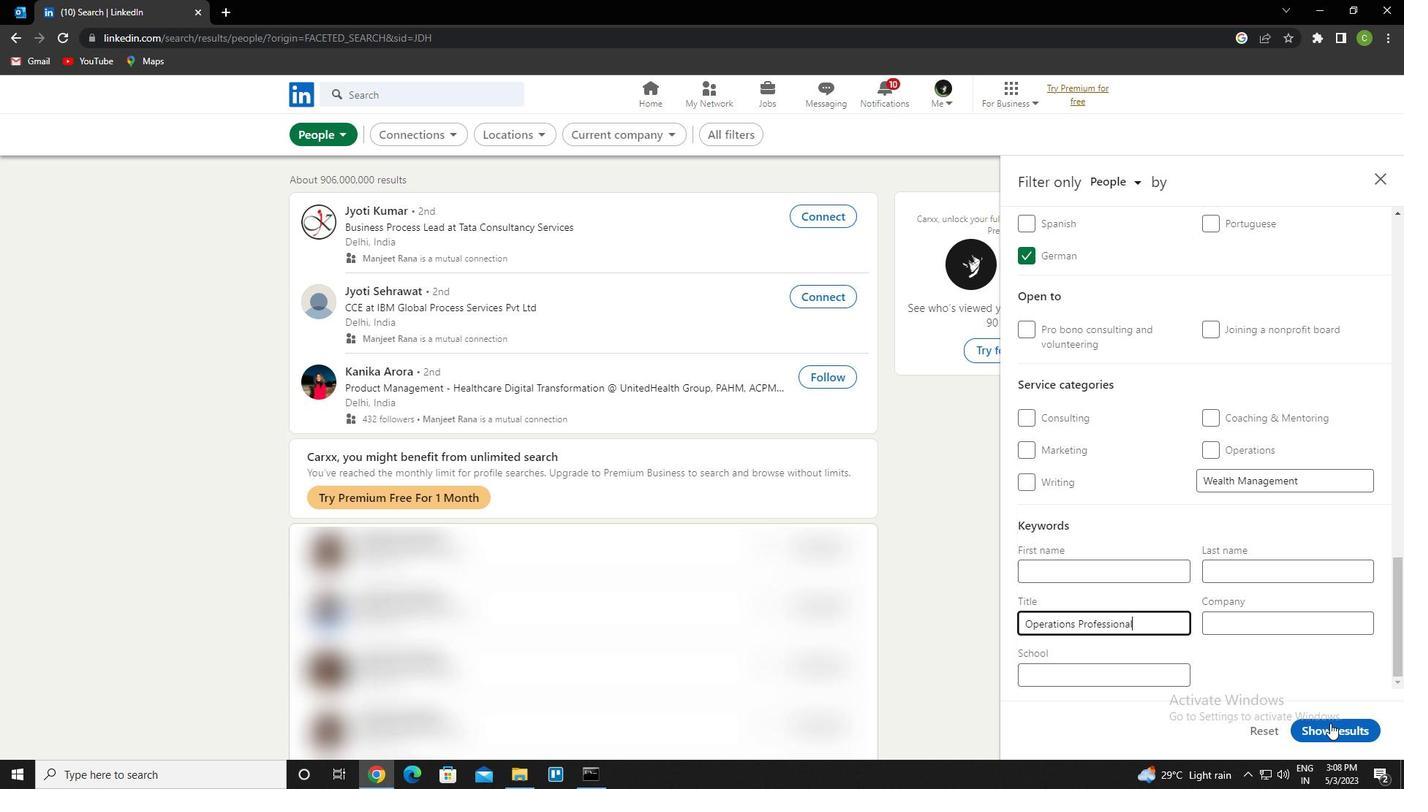 
Action: Mouse moved to (1089, 789)
Screenshot: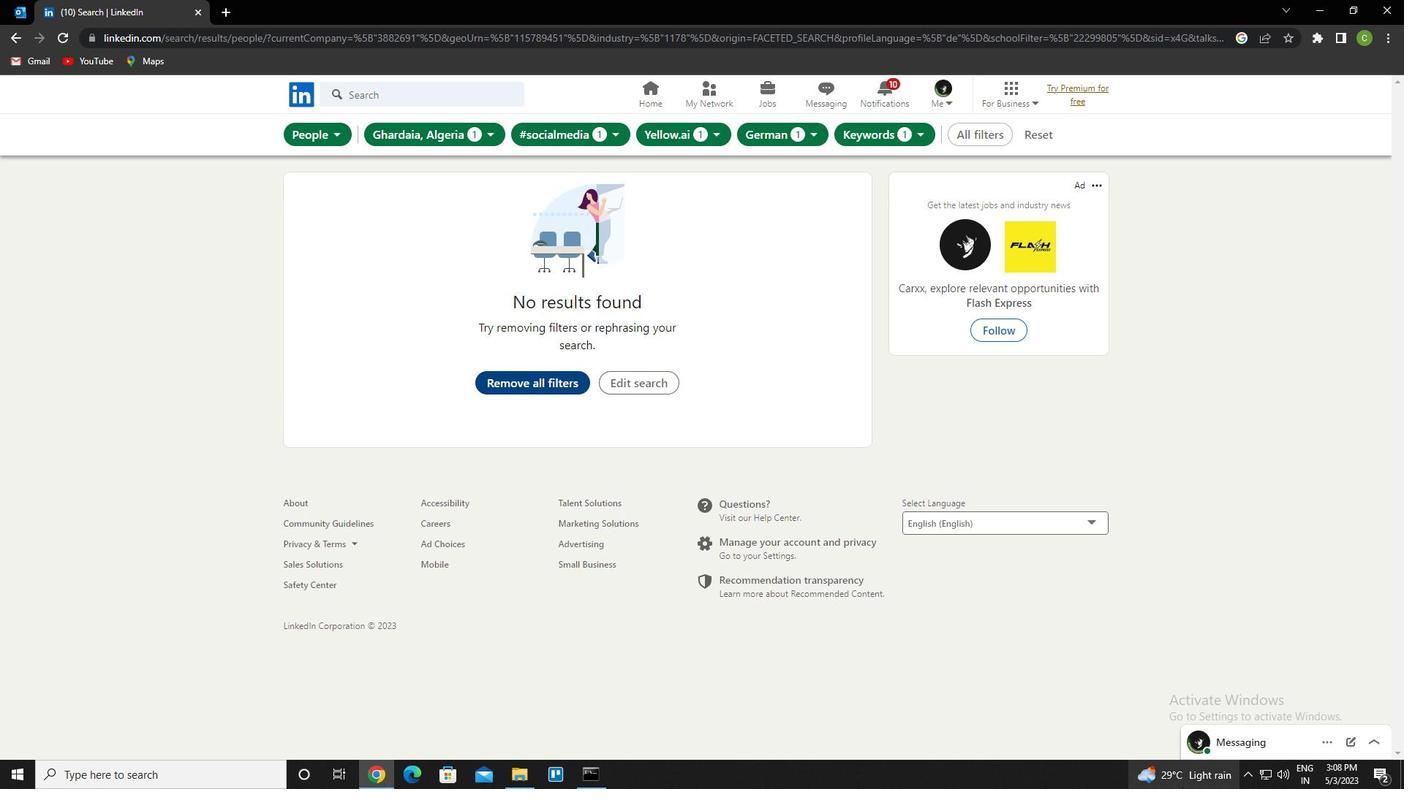 
